 Task: Search one way flight ticket for 2 adults, 4 children and 1 infant on lap in business from Hattiesburg/laurel: Hattiesburg-laurel Regional Airport to Greenville: Pitt-greenville Airport on 5-2-2023. Choice of flights is Westjet. Number of bags: 8 checked bags. Price is upto 20000. Outbound departure time preference is 4:00.
Action: Mouse moved to (387, 319)
Screenshot: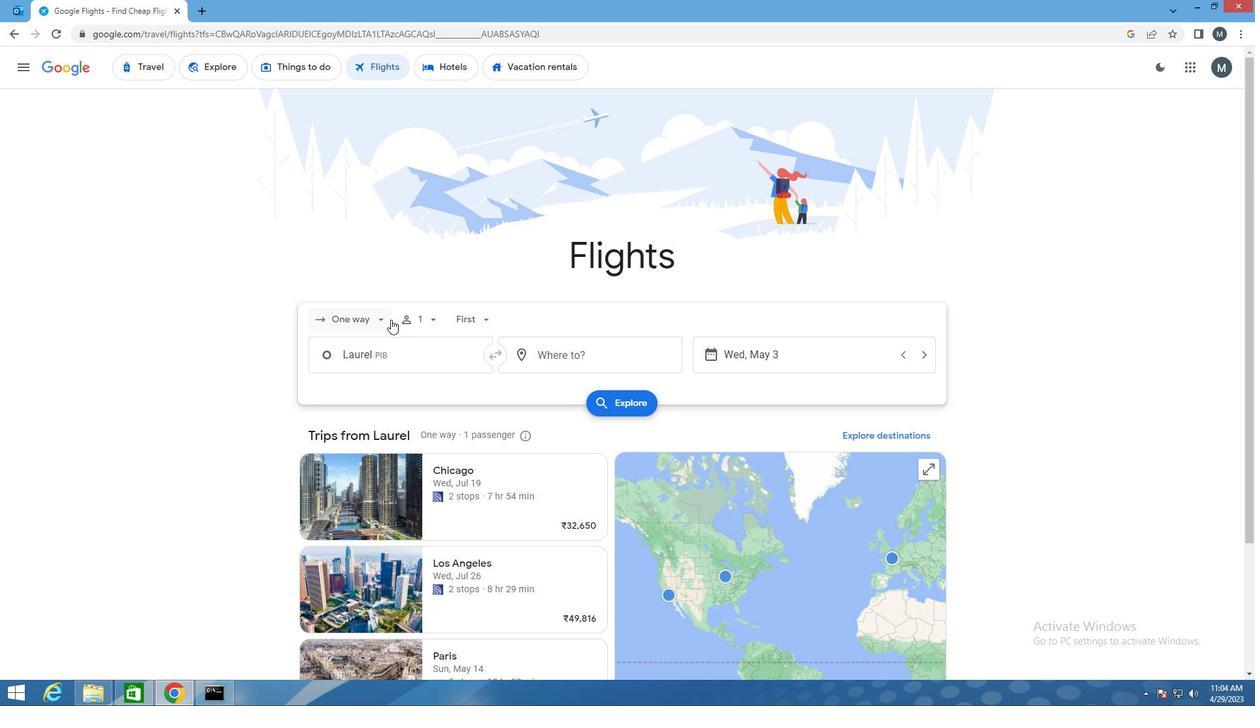 
Action: Mouse pressed left at (387, 319)
Screenshot: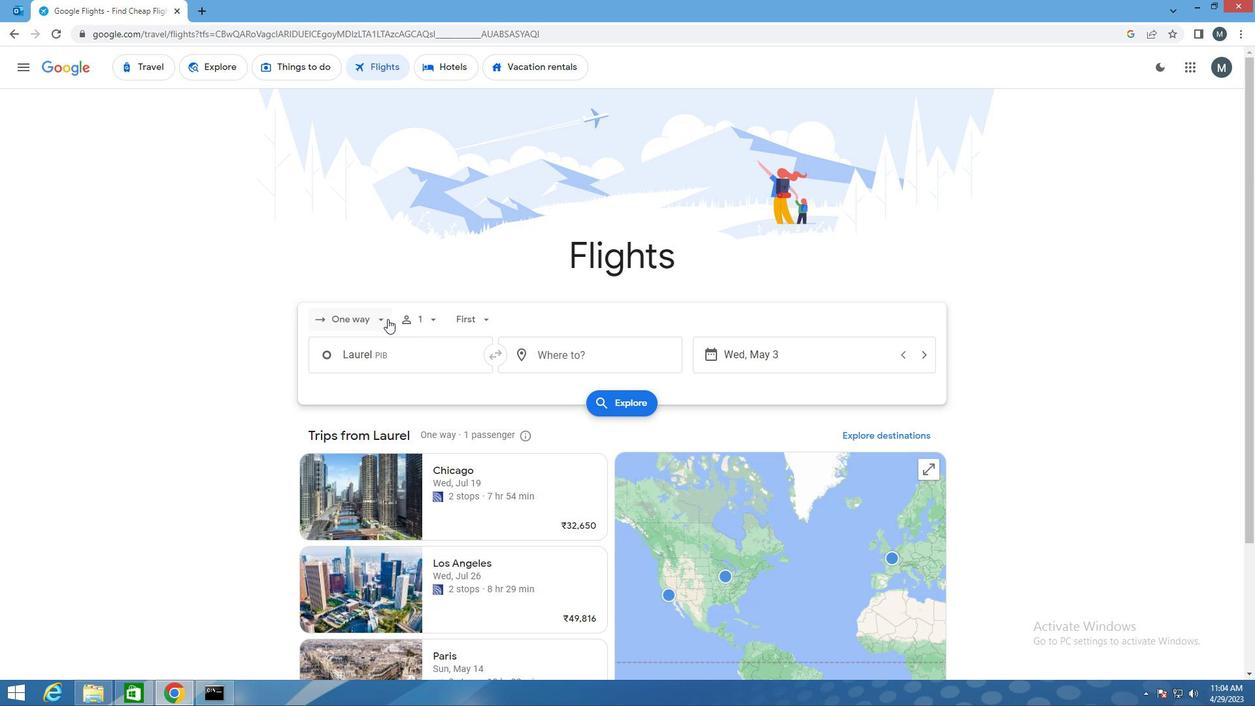 
Action: Mouse moved to (376, 382)
Screenshot: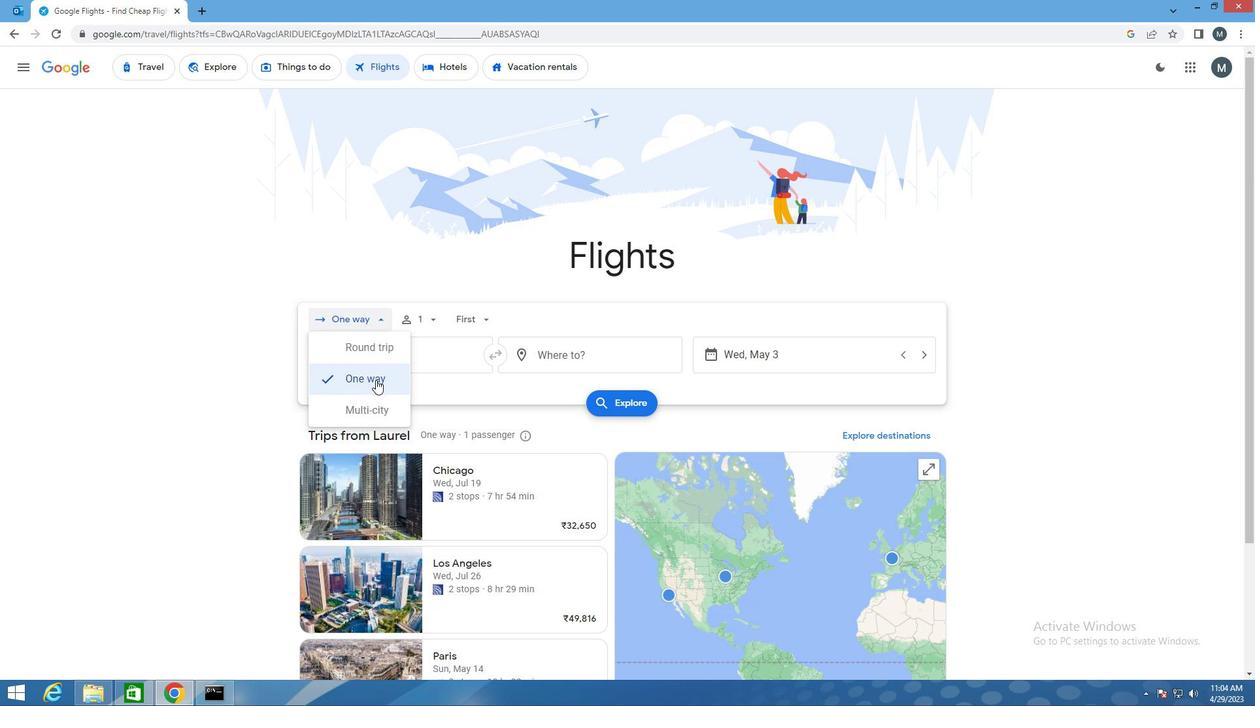 
Action: Mouse pressed left at (376, 382)
Screenshot: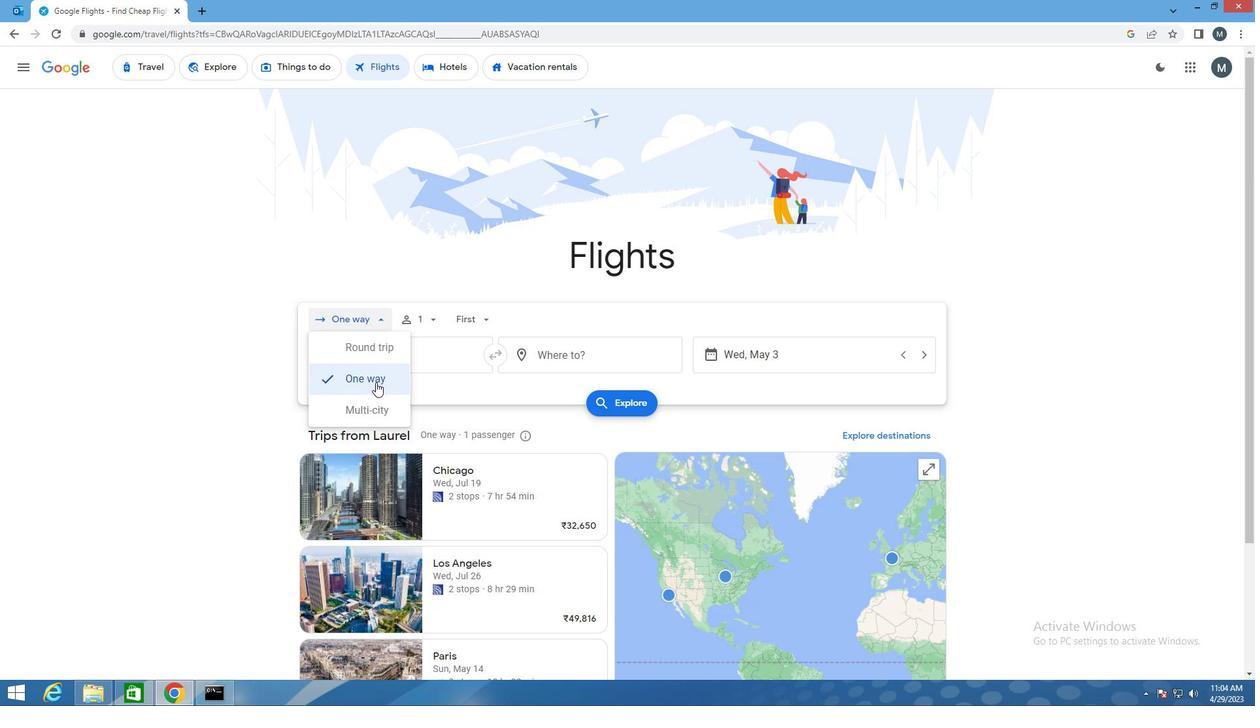 
Action: Mouse moved to (432, 319)
Screenshot: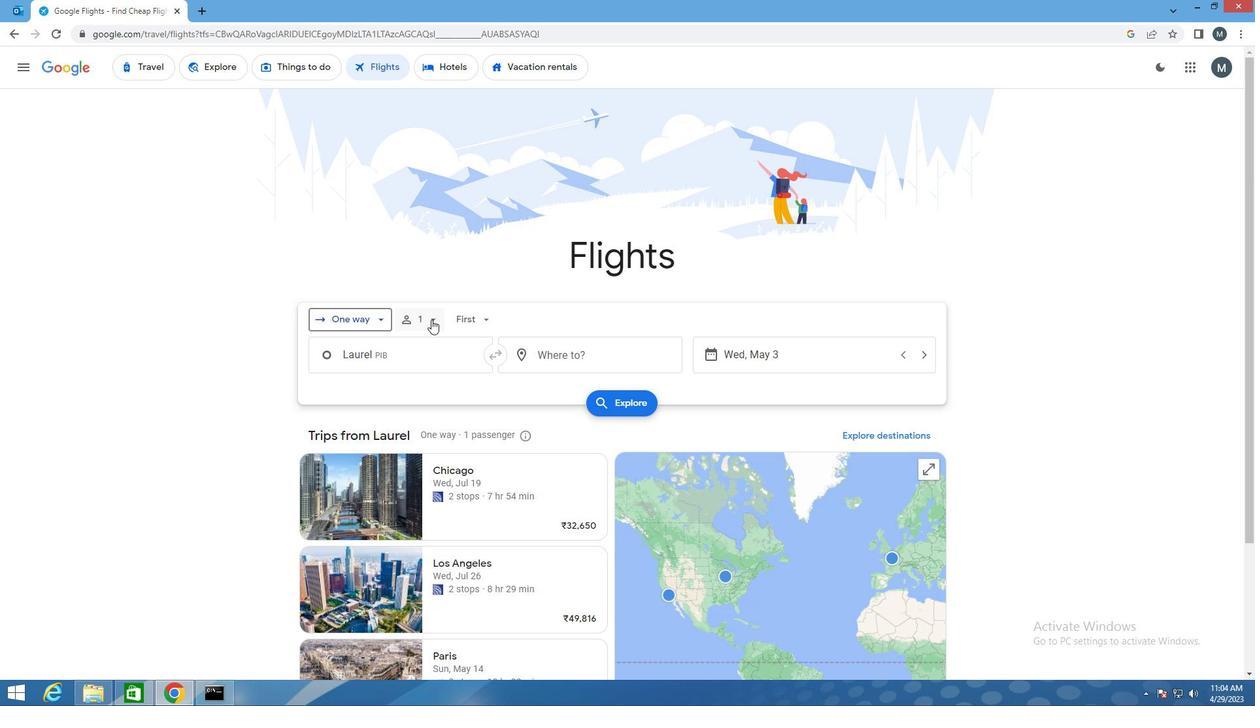 
Action: Mouse pressed left at (432, 319)
Screenshot: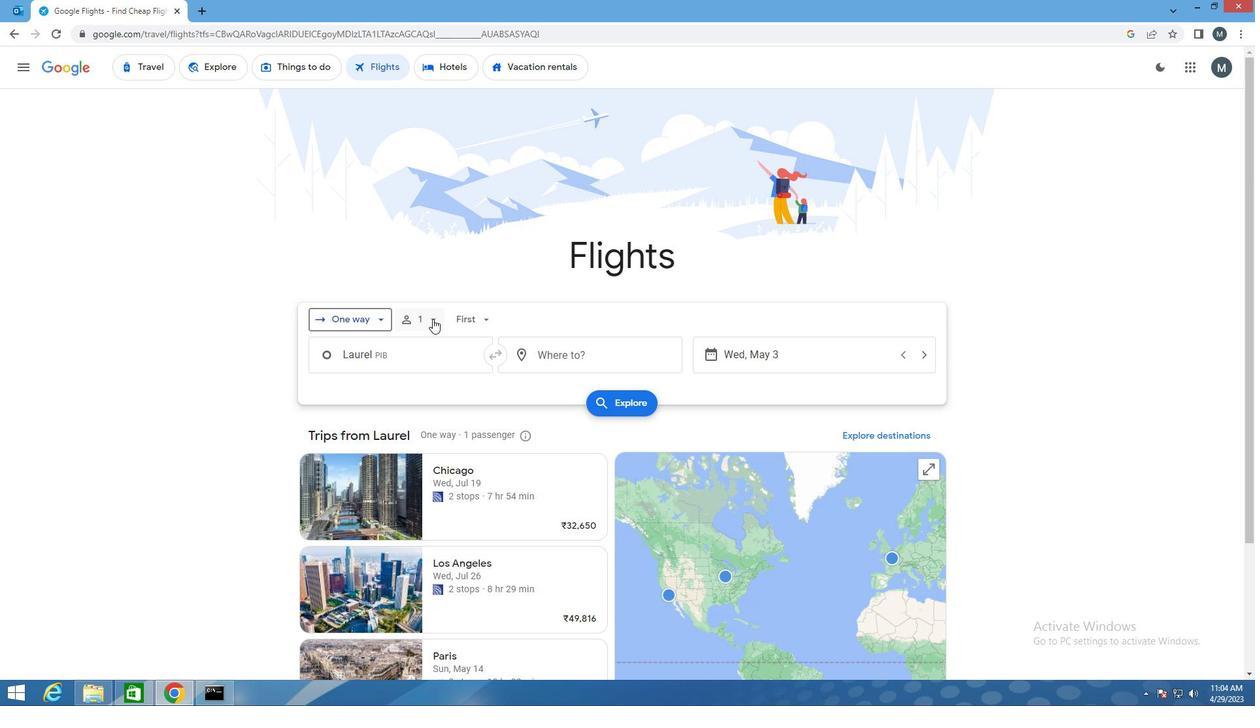 
Action: Mouse moved to (531, 354)
Screenshot: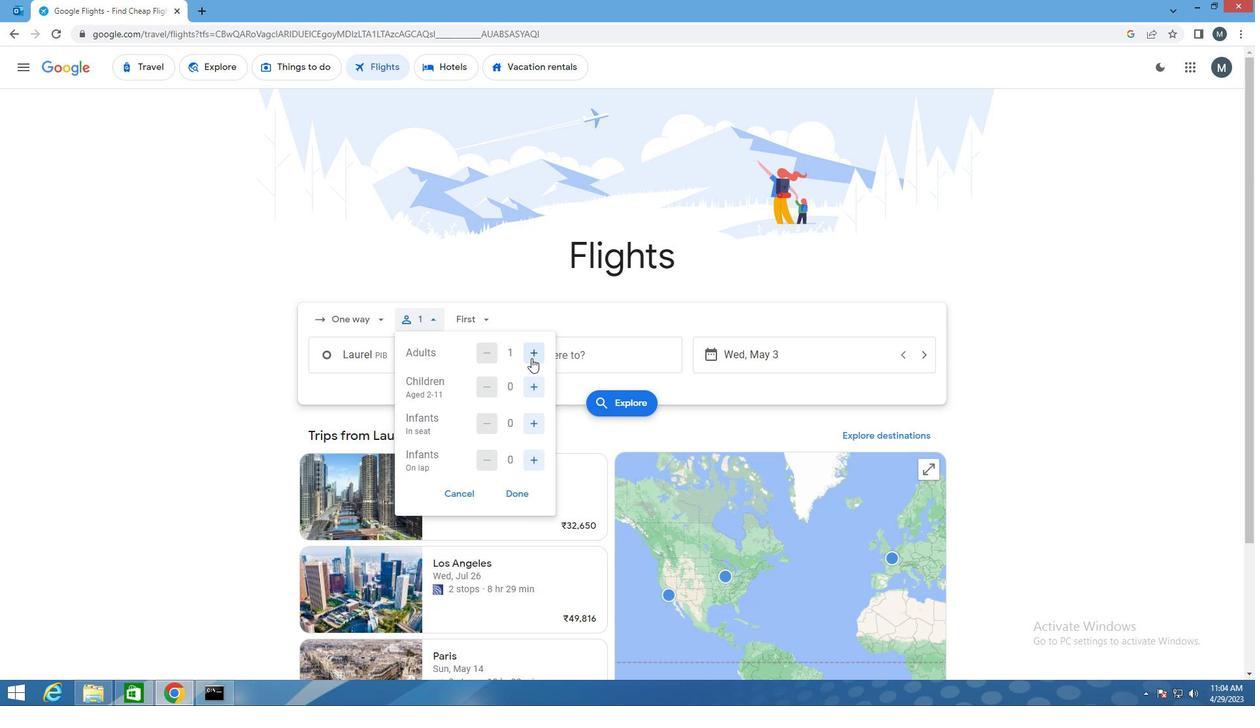 
Action: Mouse pressed left at (531, 354)
Screenshot: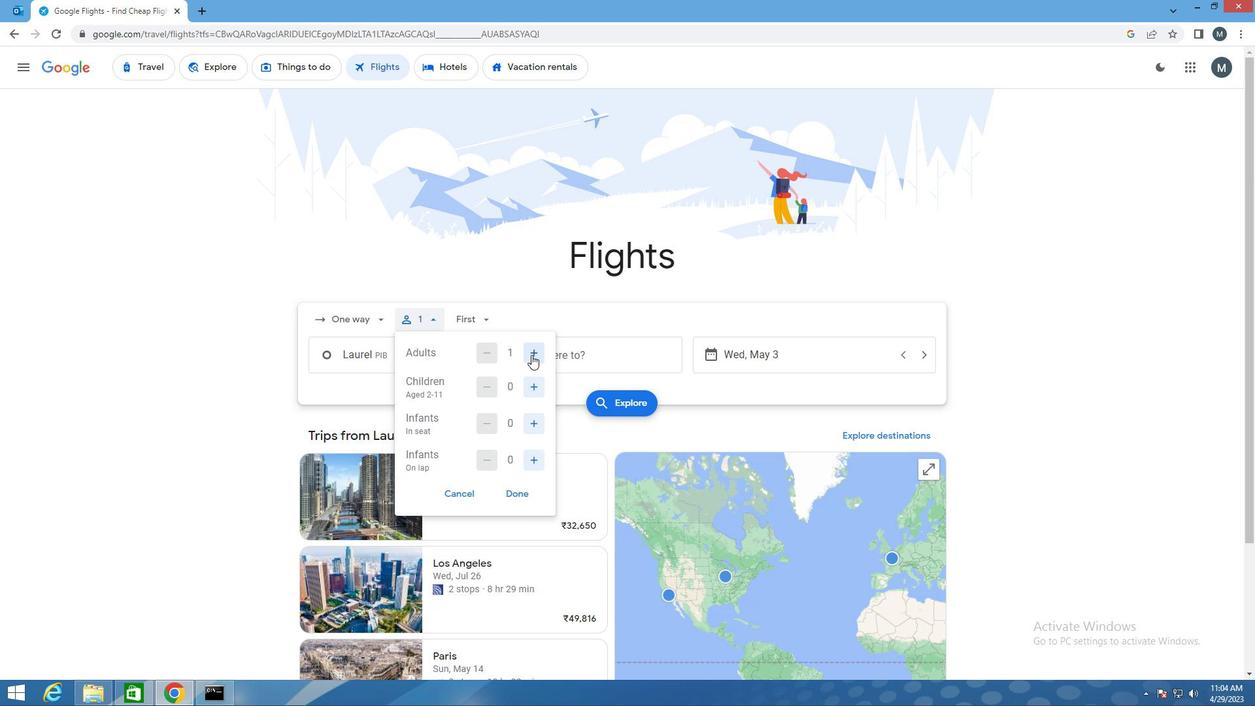 
Action: Mouse moved to (529, 388)
Screenshot: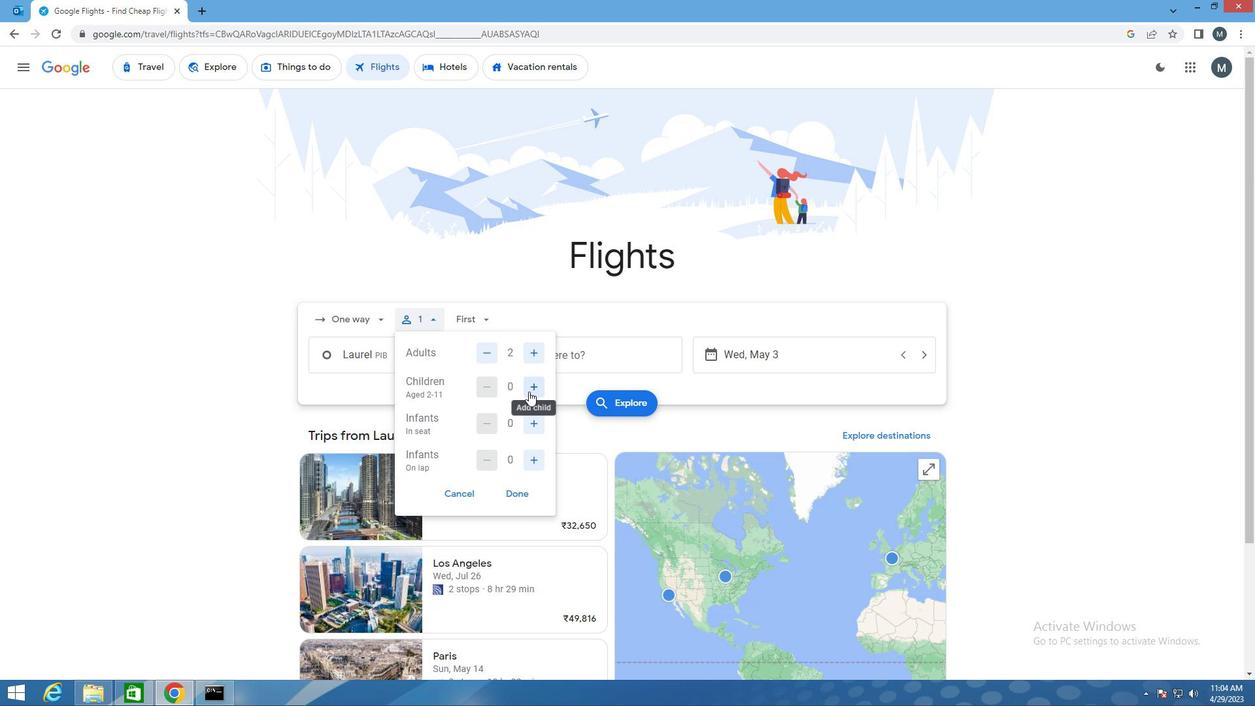 
Action: Mouse pressed left at (529, 388)
Screenshot: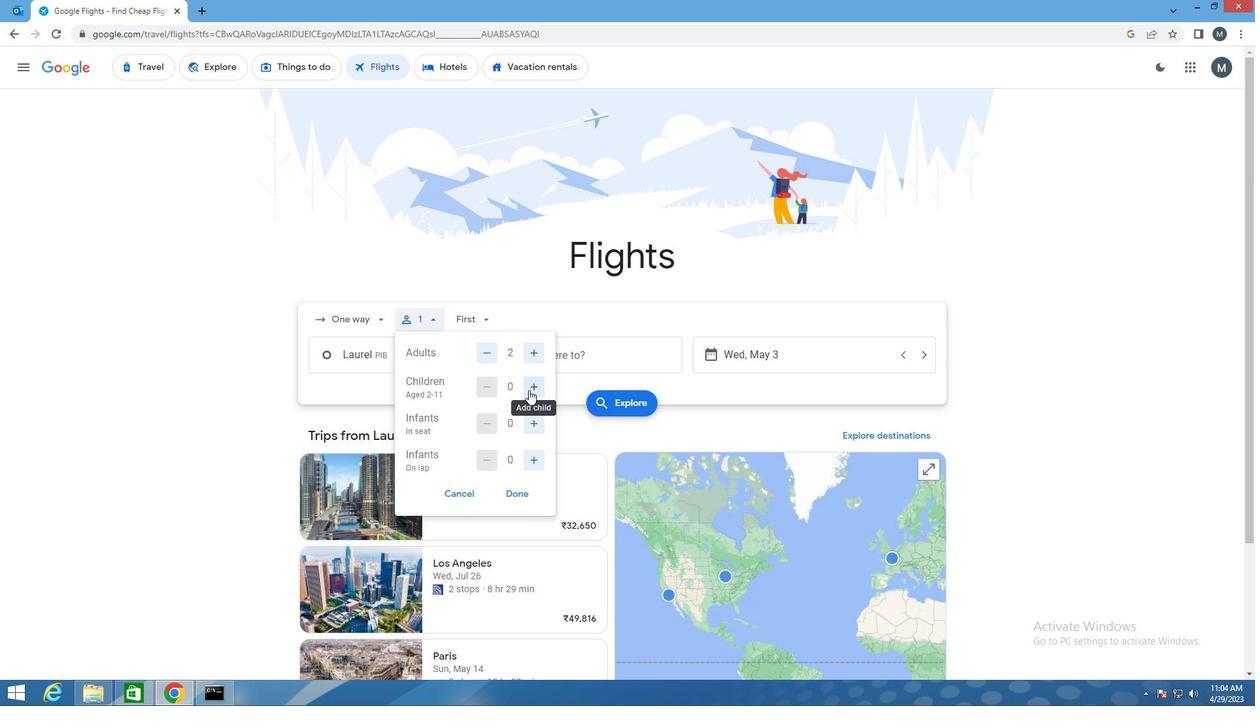 
Action: Mouse moved to (529, 388)
Screenshot: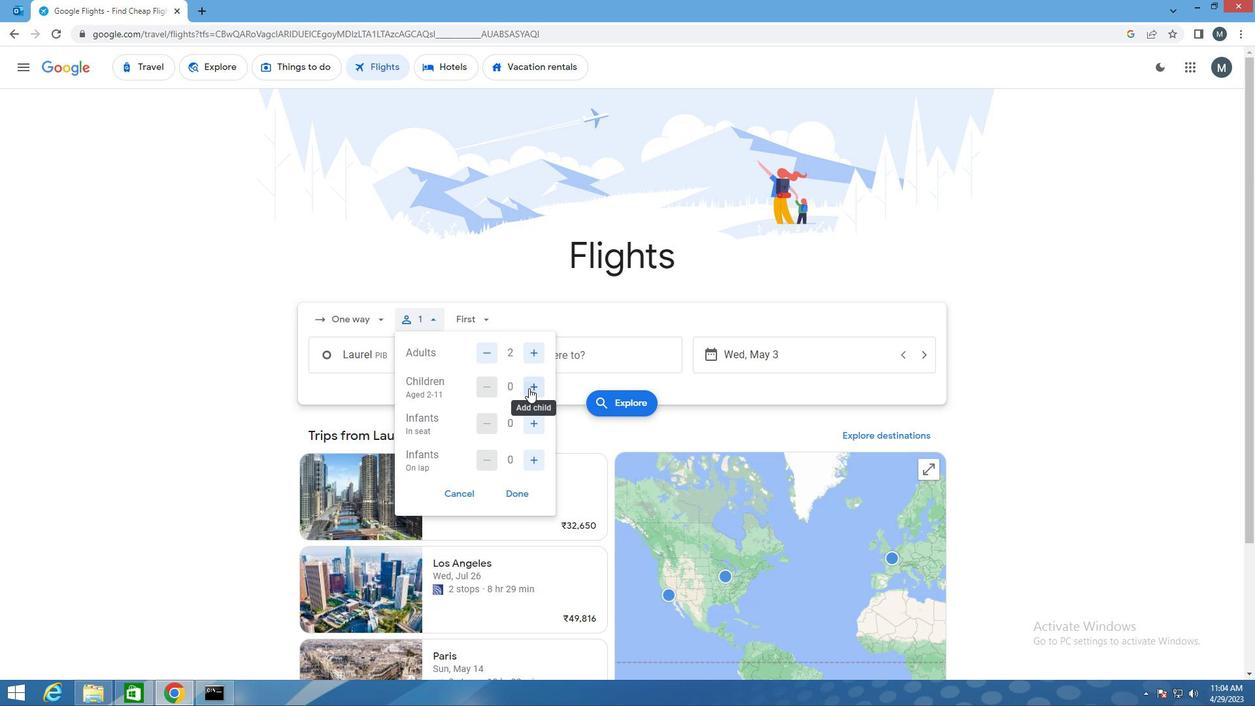 
Action: Mouse pressed left at (529, 388)
Screenshot: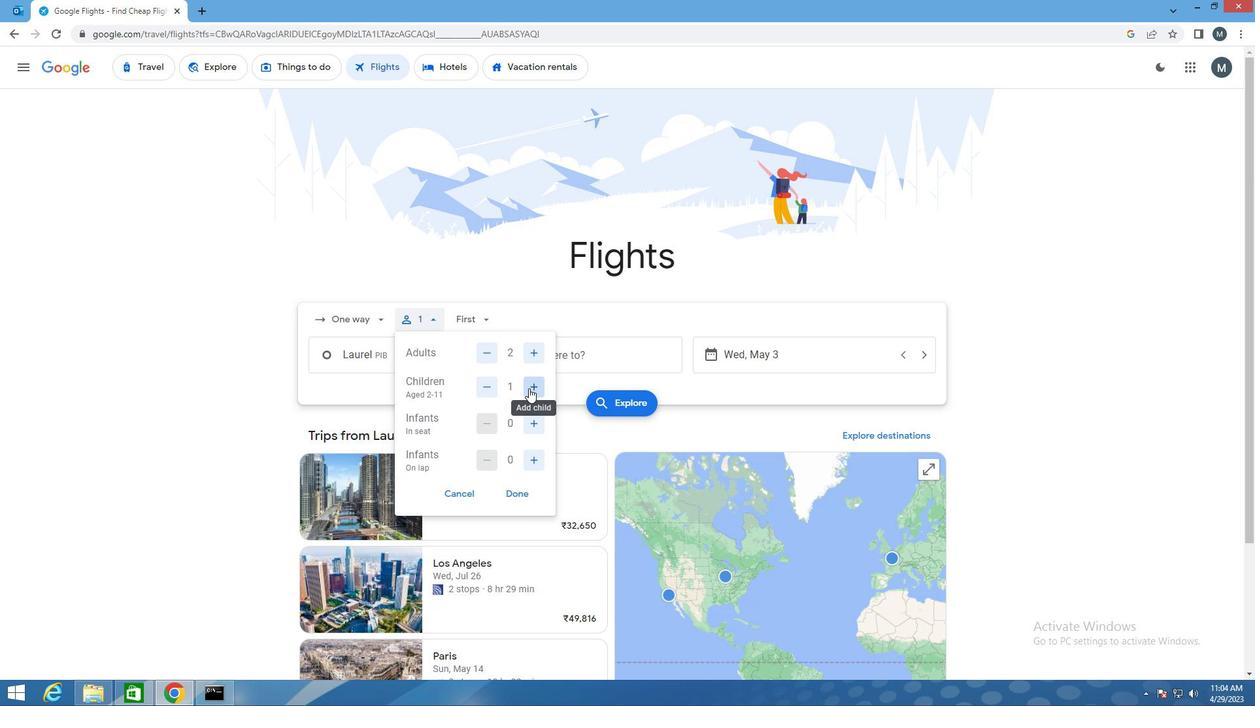 
Action: Mouse pressed left at (529, 388)
Screenshot: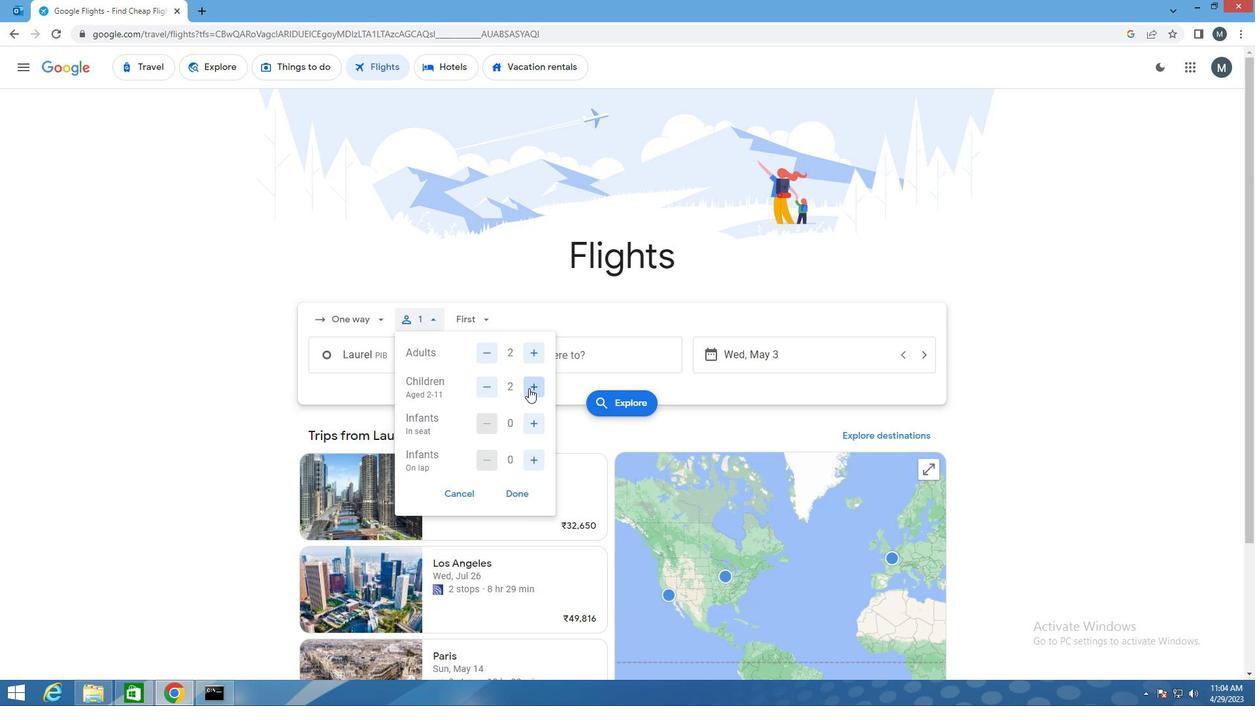 
Action: Mouse pressed left at (529, 388)
Screenshot: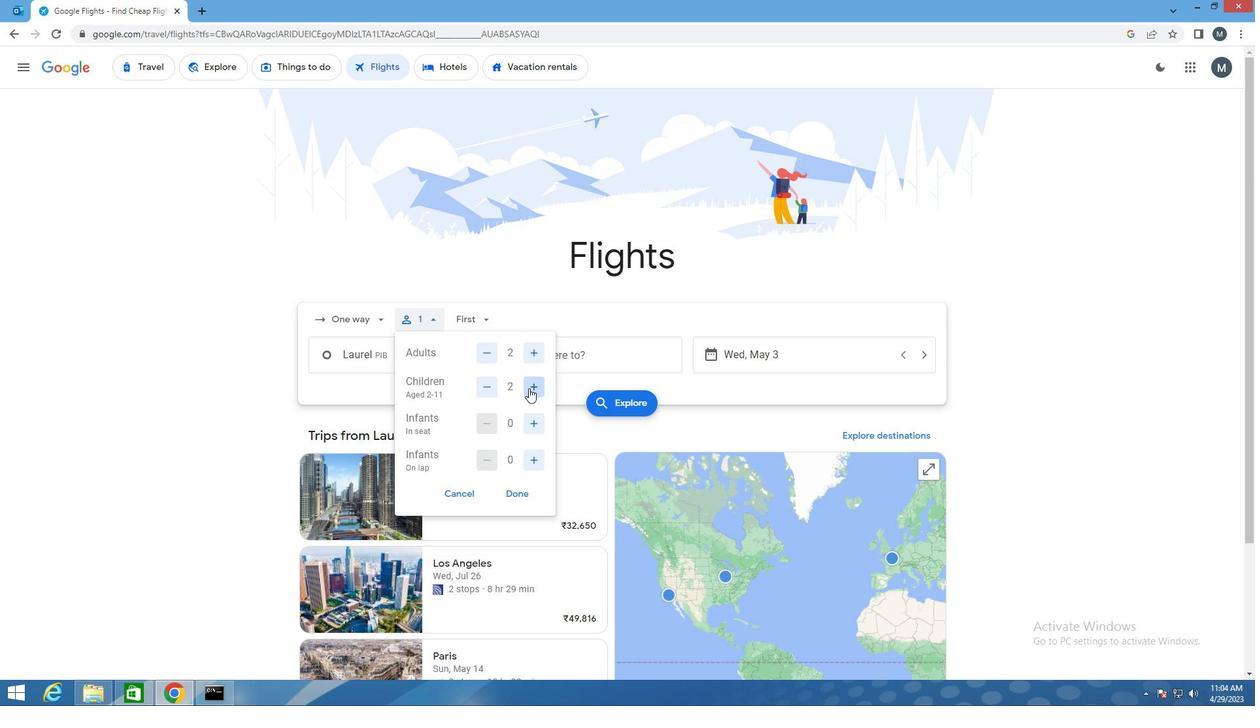 
Action: Mouse pressed left at (529, 388)
Screenshot: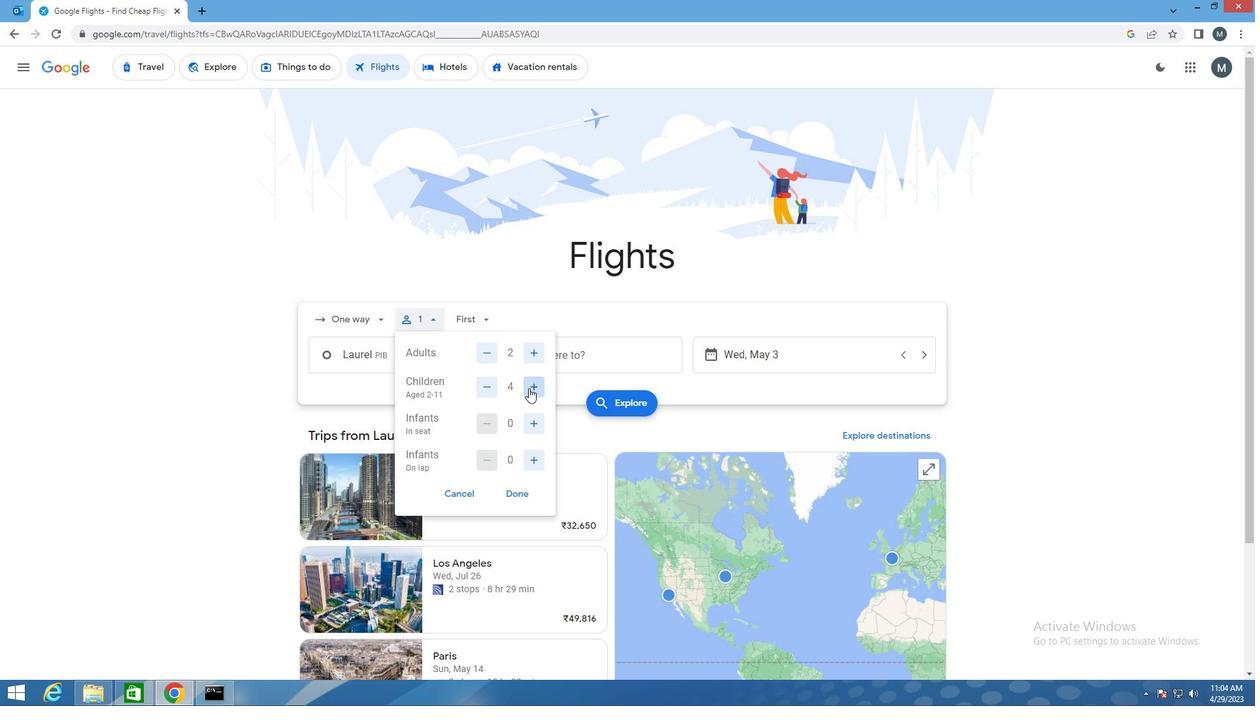 
Action: Mouse moved to (488, 388)
Screenshot: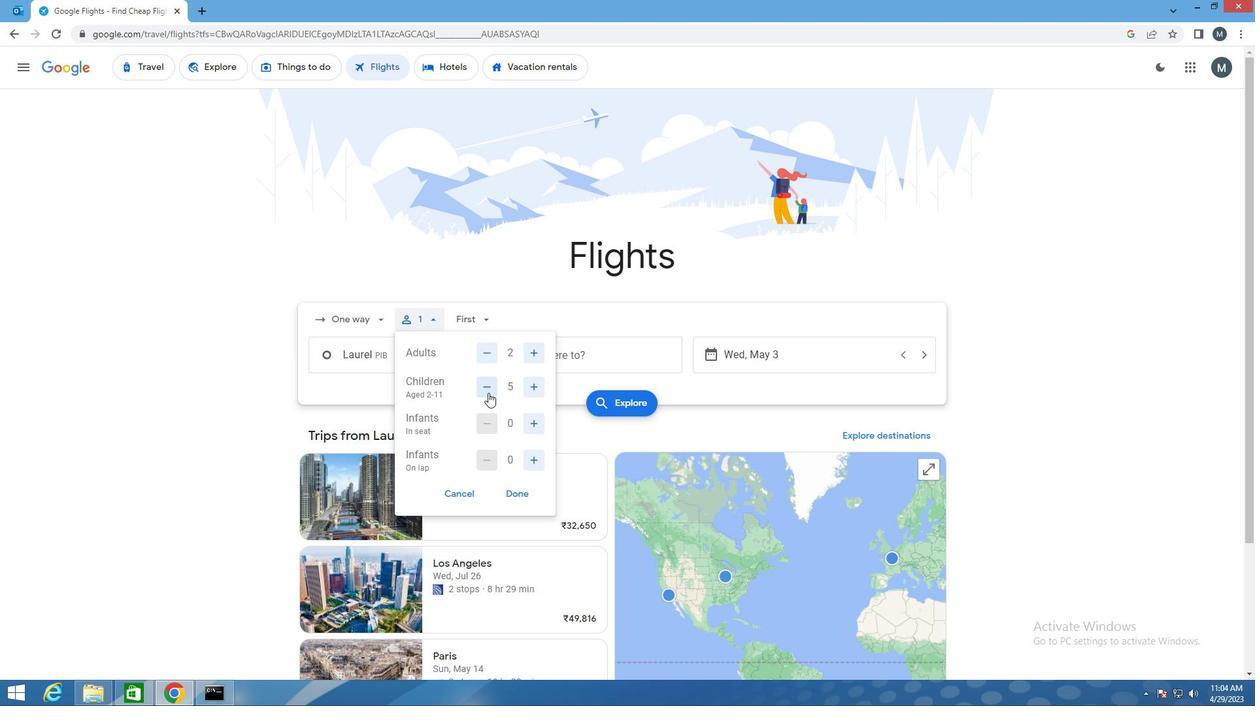 
Action: Mouse pressed left at (488, 388)
Screenshot: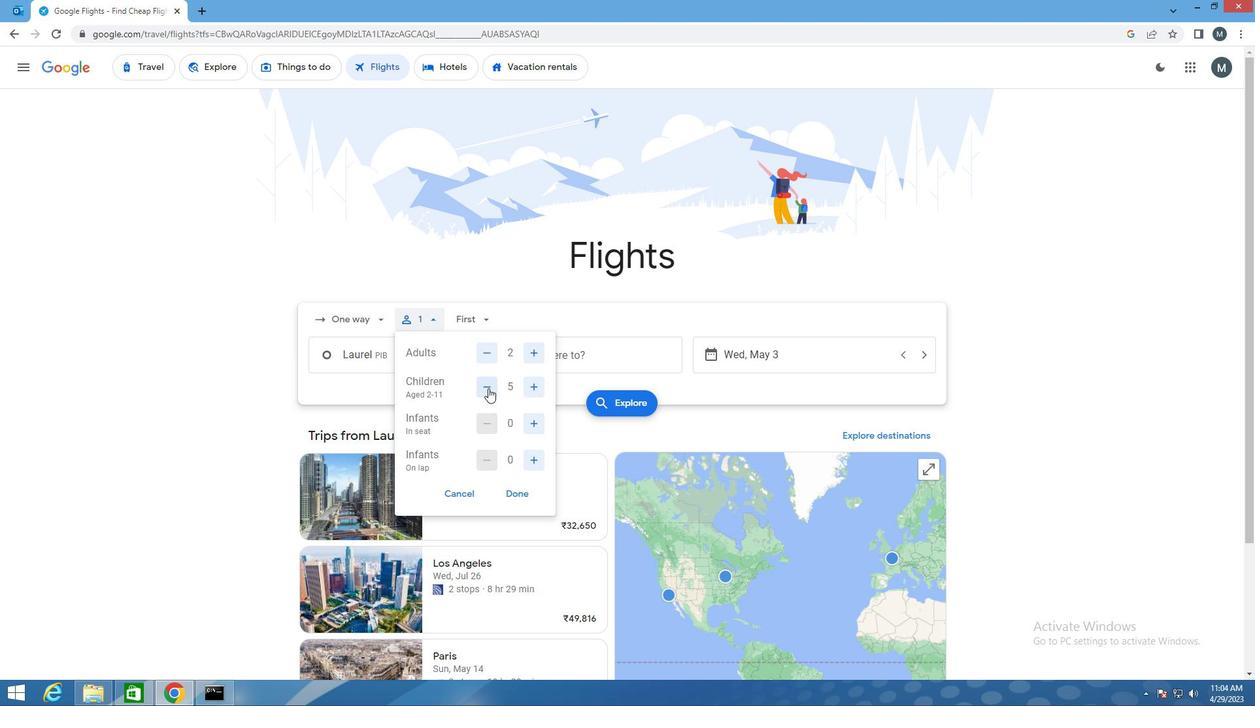 
Action: Mouse moved to (530, 459)
Screenshot: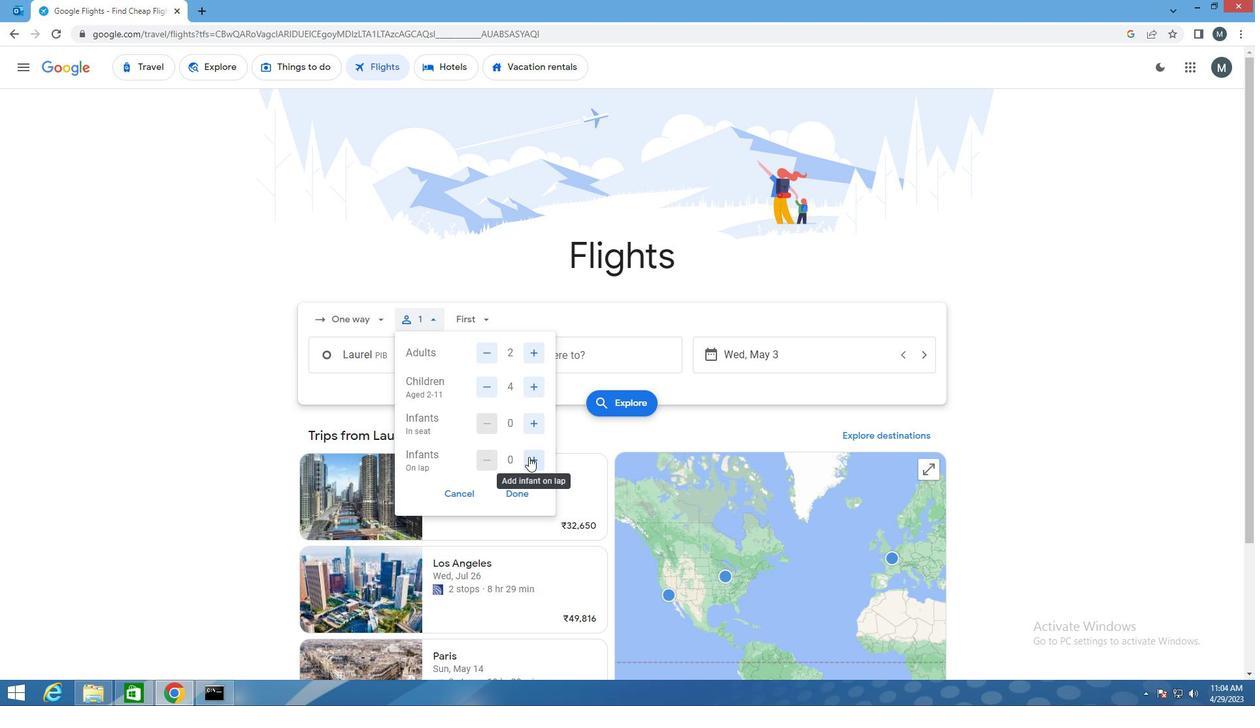 
Action: Mouse pressed left at (530, 459)
Screenshot: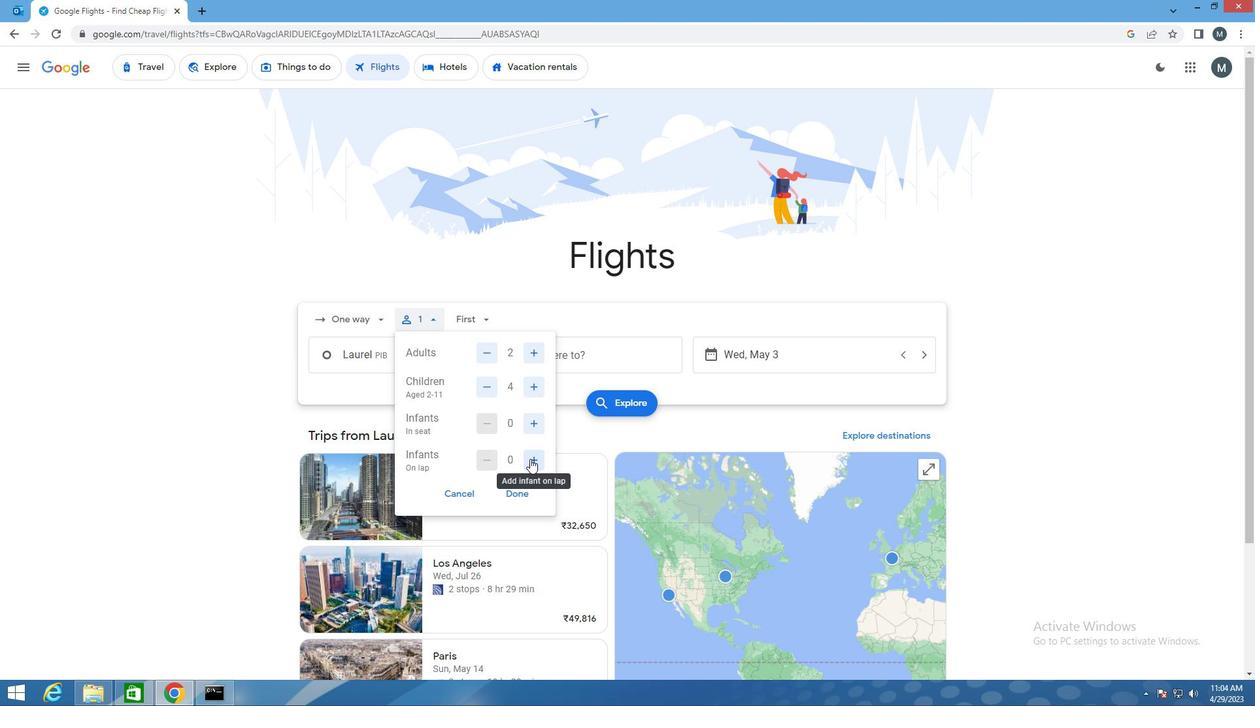 
Action: Mouse moved to (528, 491)
Screenshot: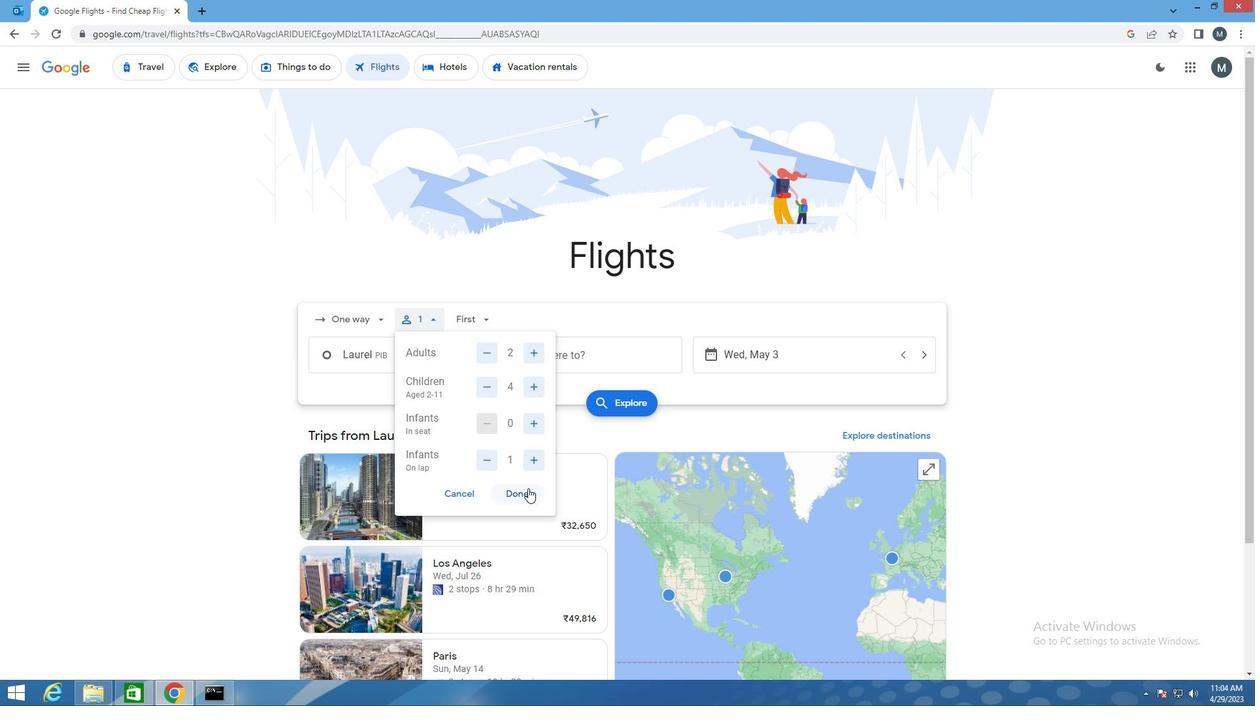 
Action: Mouse pressed left at (528, 491)
Screenshot: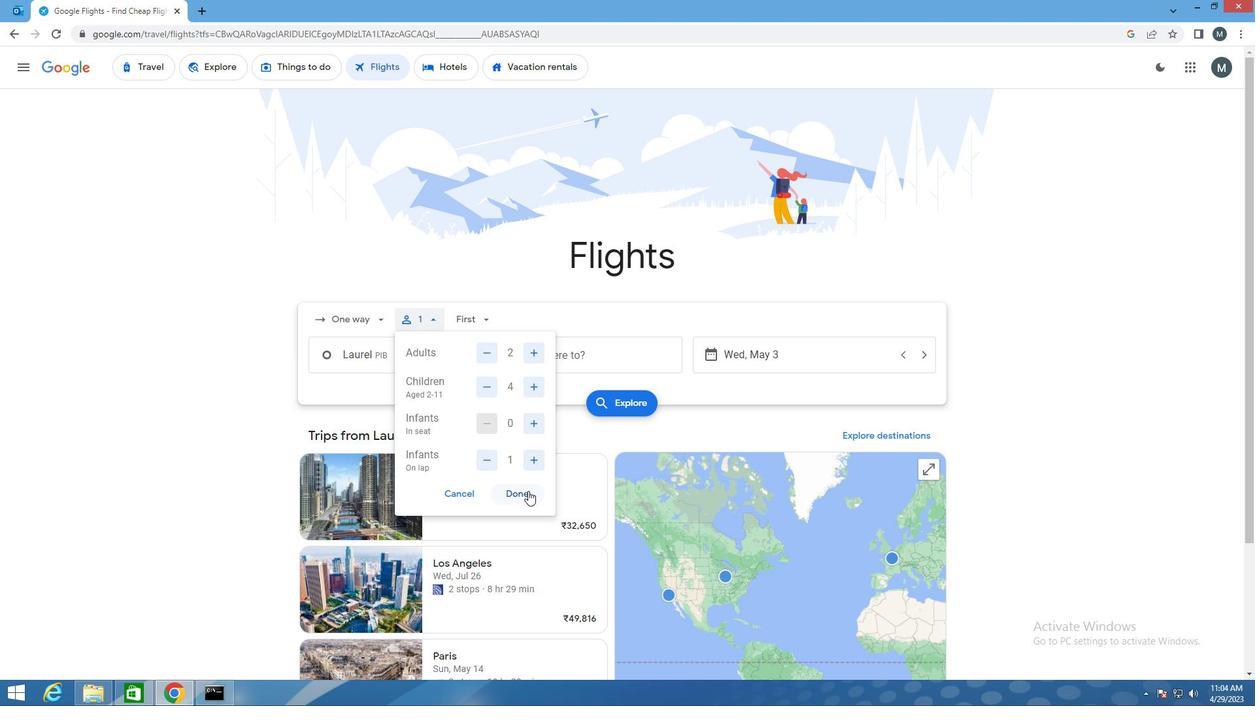 
Action: Mouse moved to (483, 325)
Screenshot: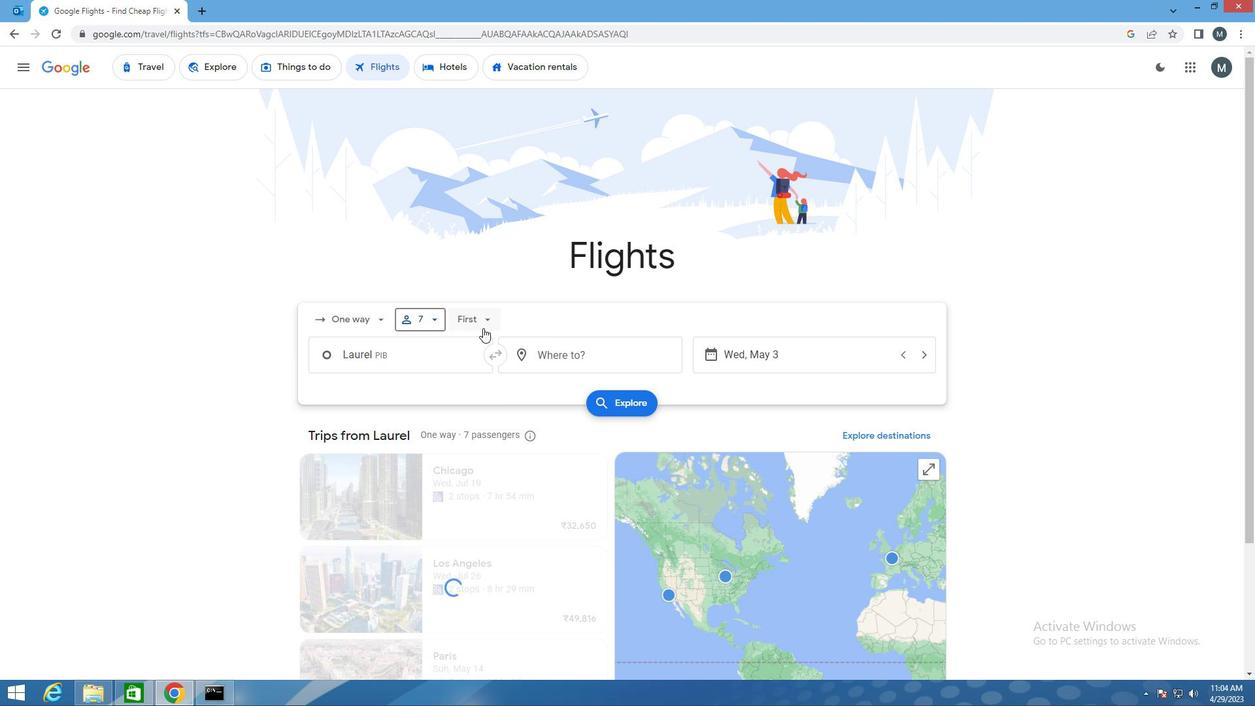 
Action: Mouse pressed left at (483, 325)
Screenshot: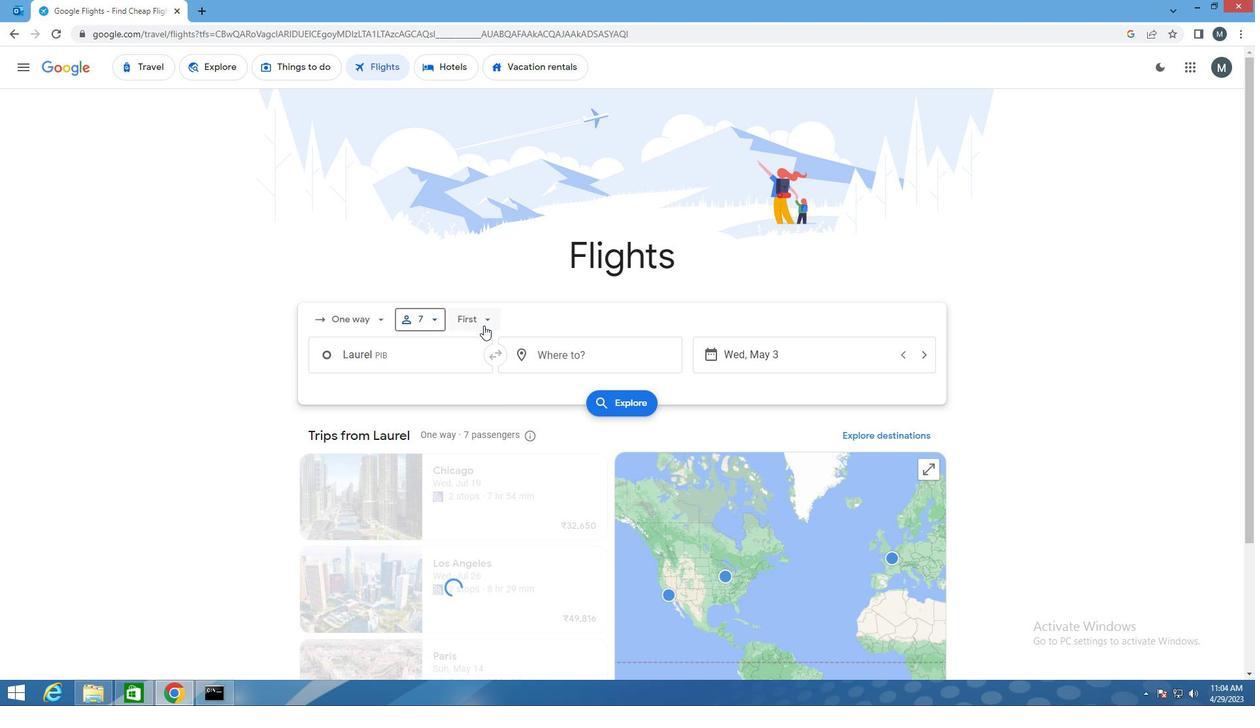 
Action: Mouse moved to (506, 407)
Screenshot: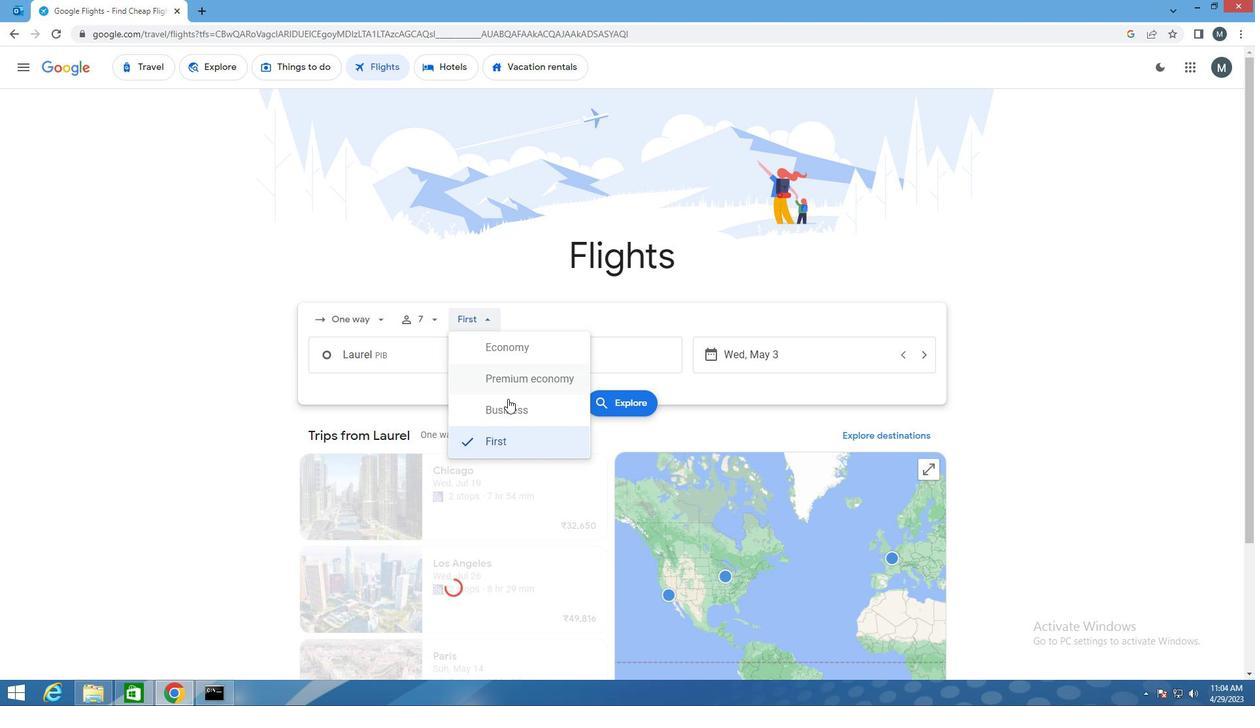 
Action: Mouse pressed left at (506, 407)
Screenshot: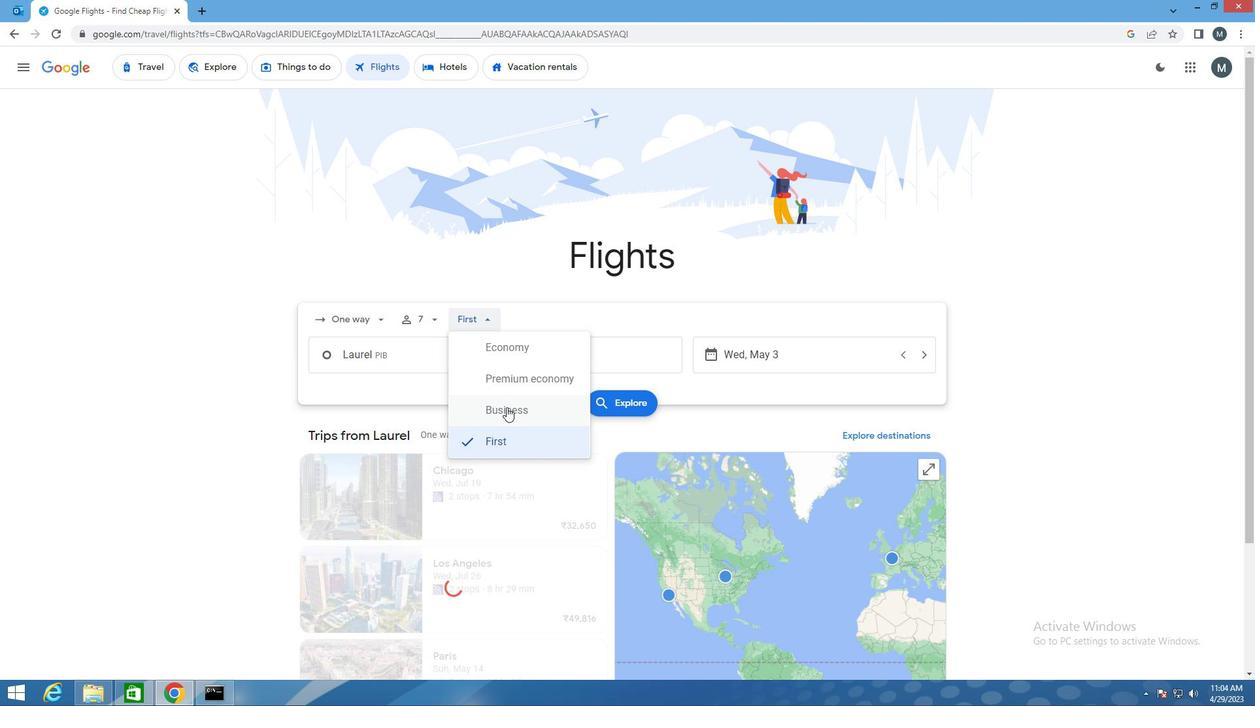 
Action: Mouse moved to (415, 361)
Screenshot: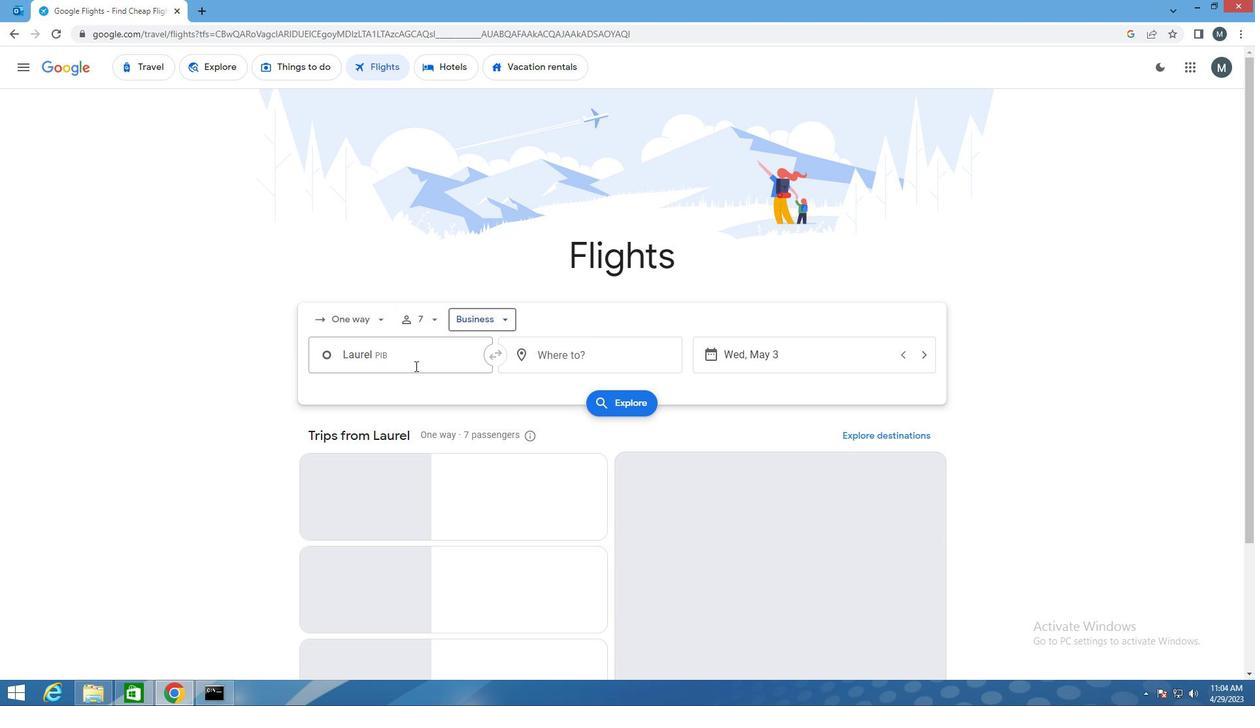 
Action: Mouse pressed left at (415, 361)
Screenshot: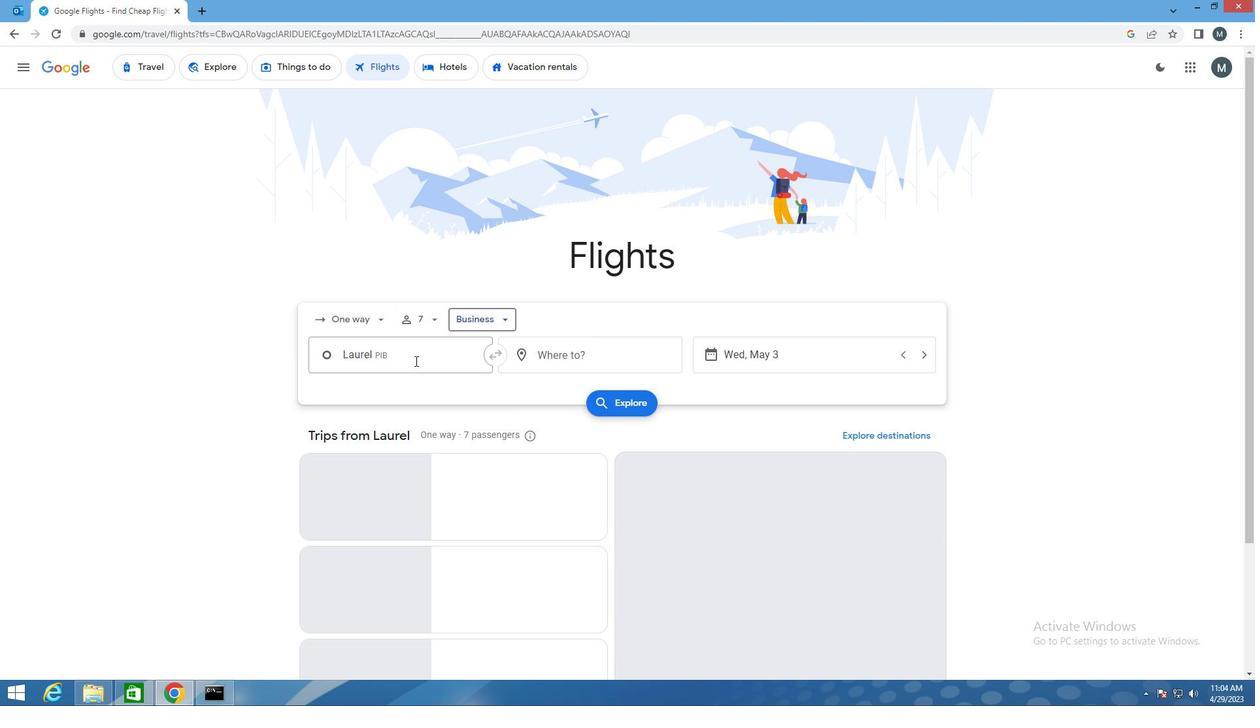 
Action: Mouse moved to (415, 361)
Screenshot: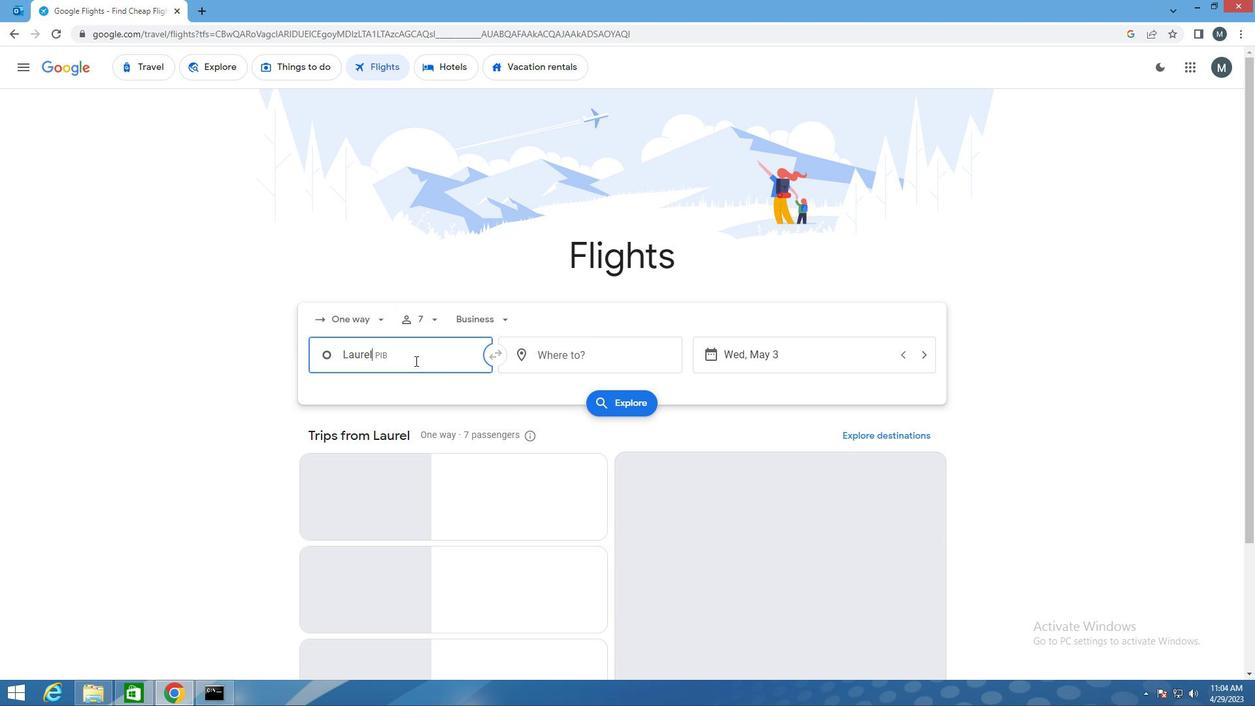 
Action: Key pressed hatt
Screenshot: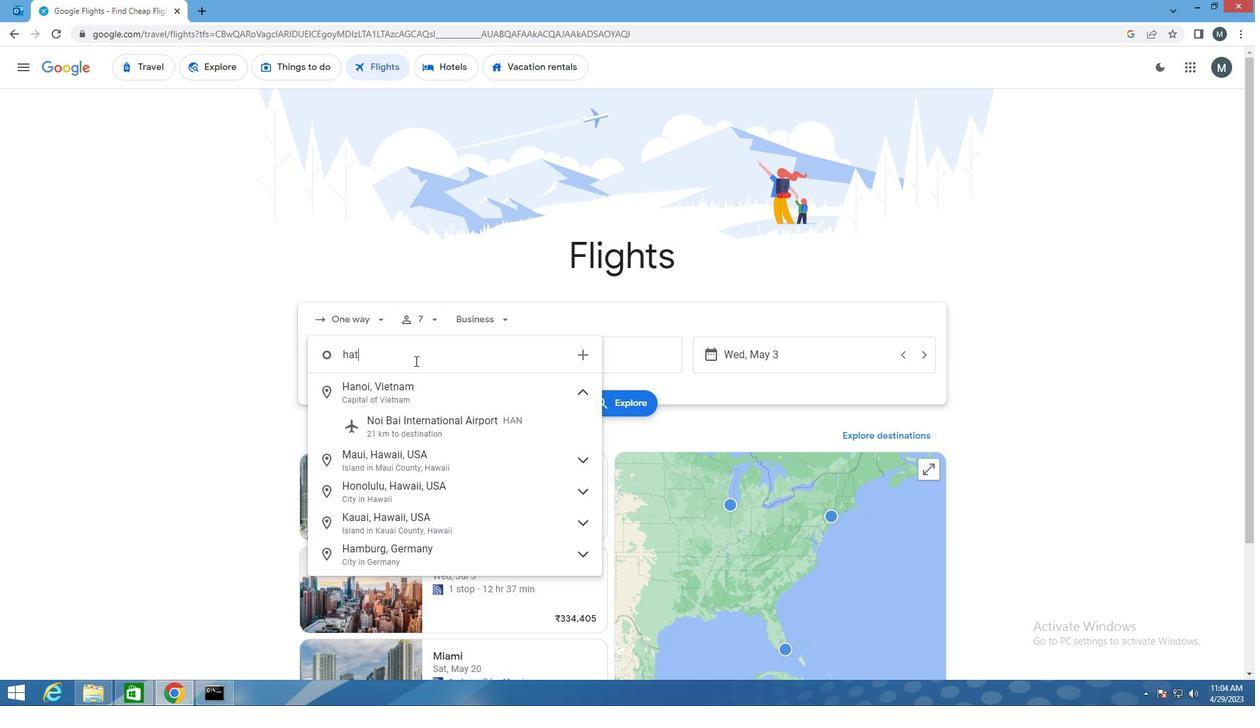 
Action: Mouse moved to (427, 410)
Screenshot: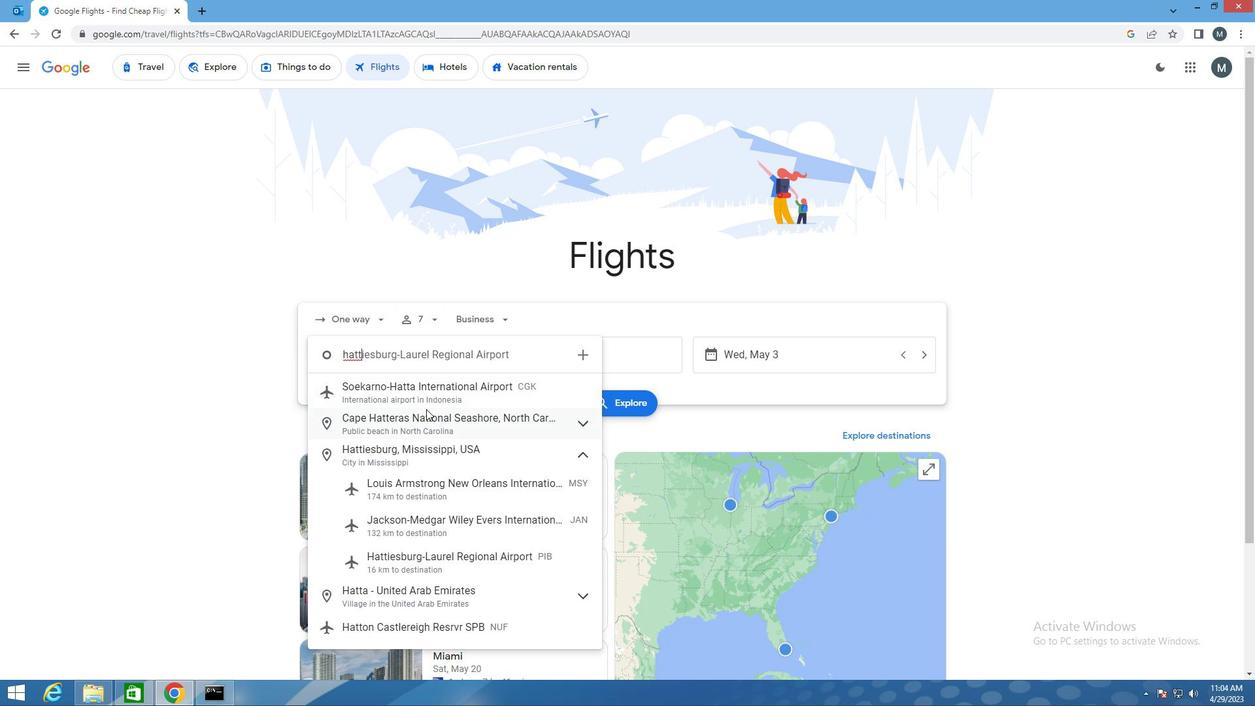 
Action: Key pressed iesb
Screenshot: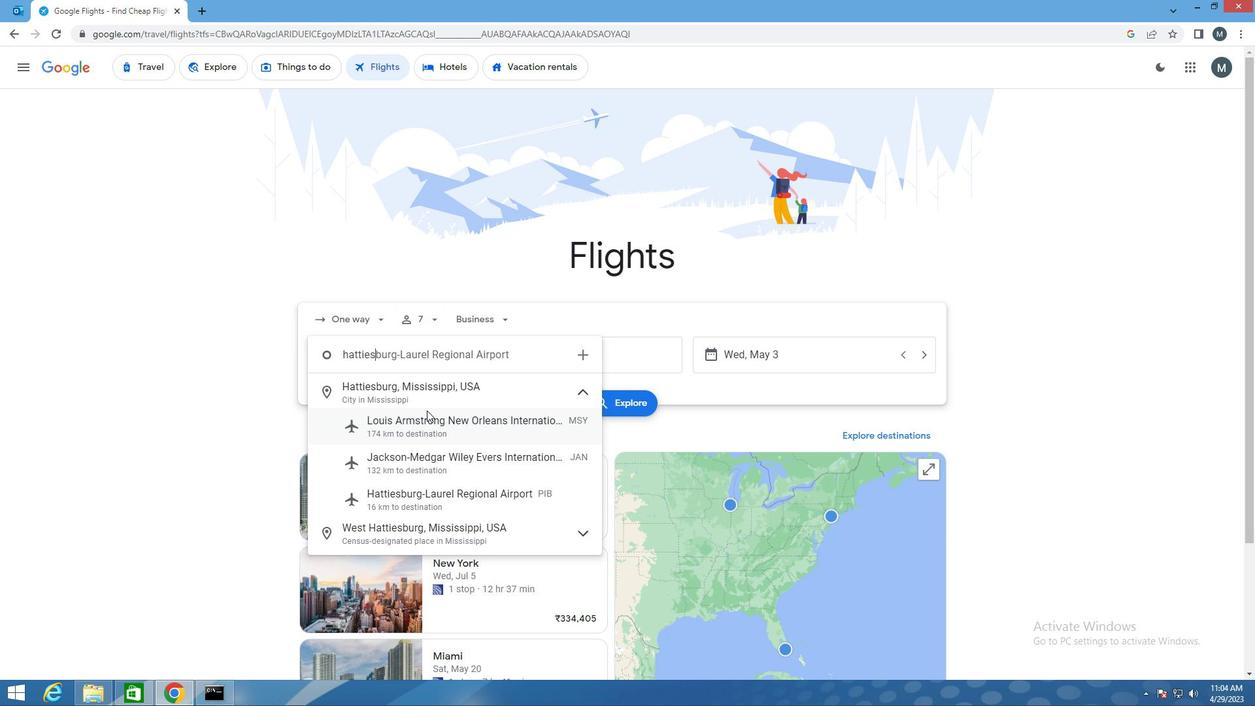 
Action: Mouse moved to (427, 410)
Screenshot: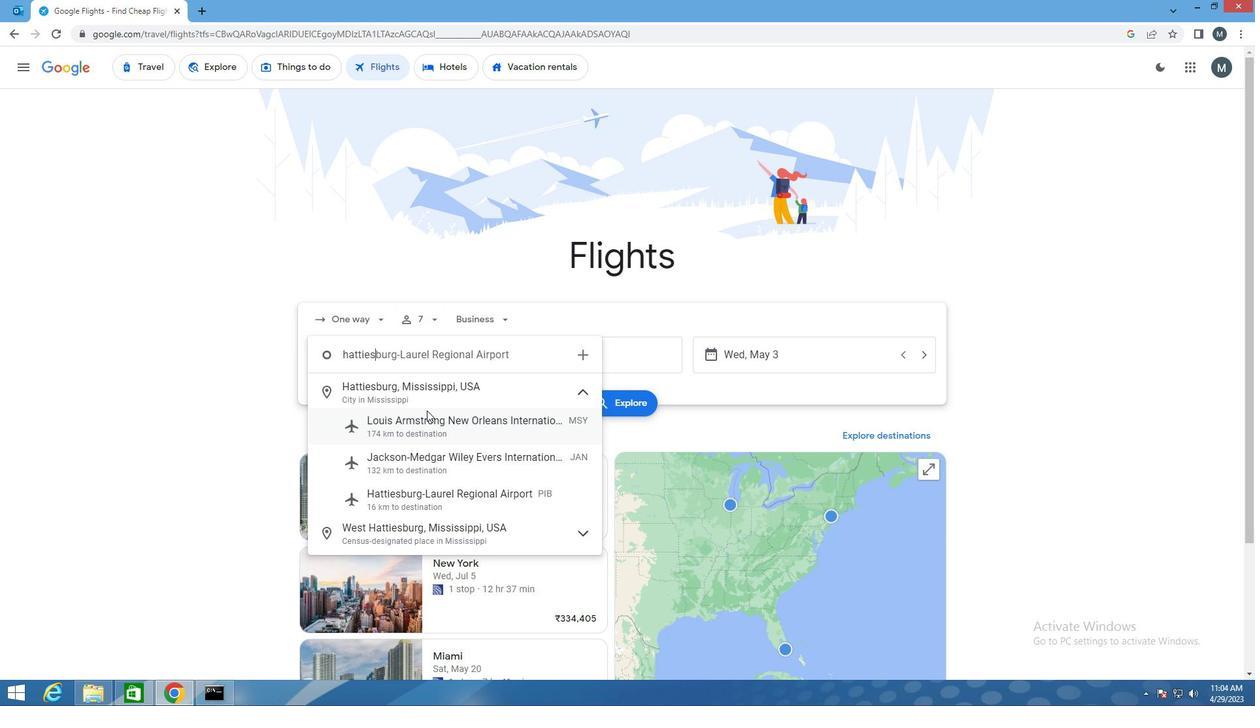 
Action: Key pressed u
Screenshot: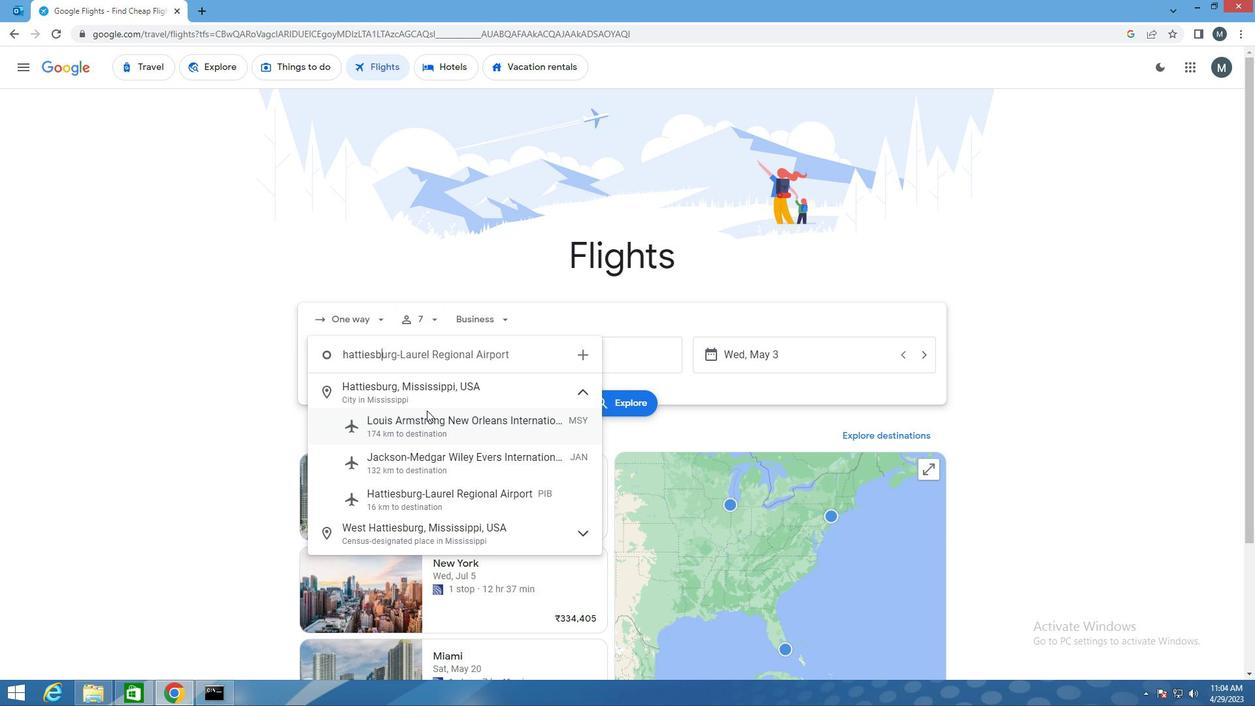 
Action: Mouse moved to (425, 410)
Screenshot: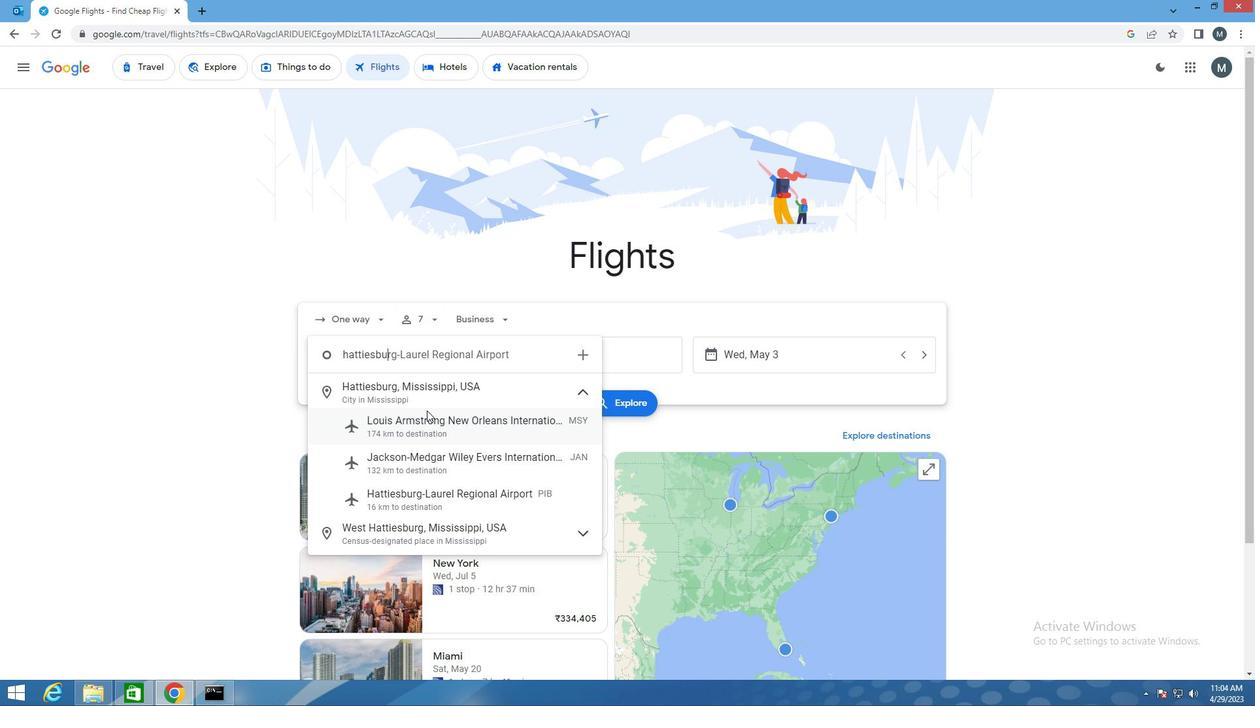 
Action: Key pressed r
Screenshot: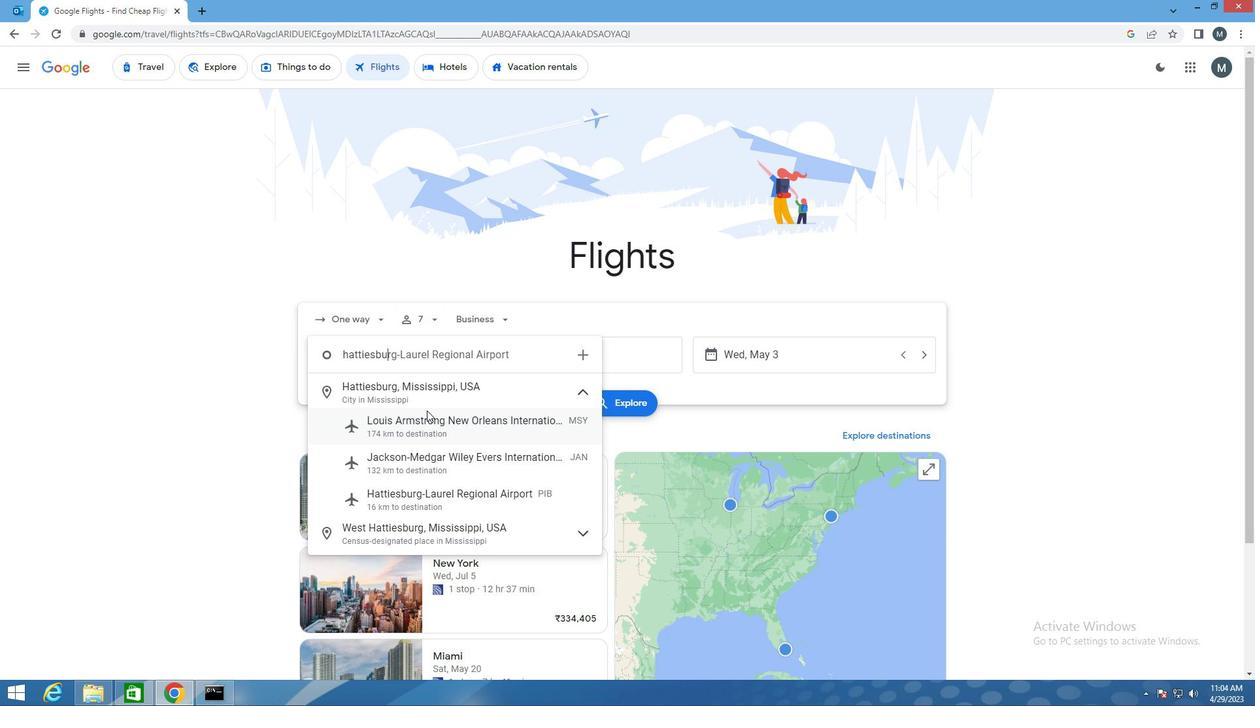 
Action: Mouse moved to (425, 410)
Screenshot: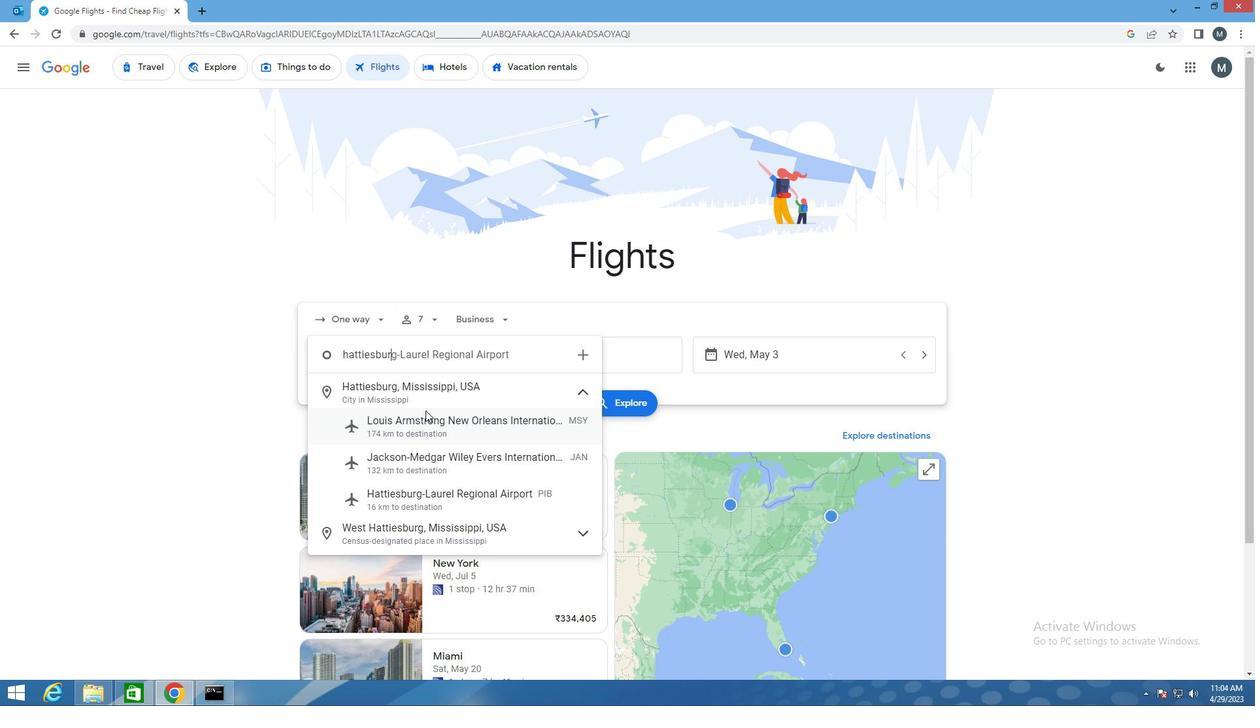 
Action: Key pressed g
Screenshot: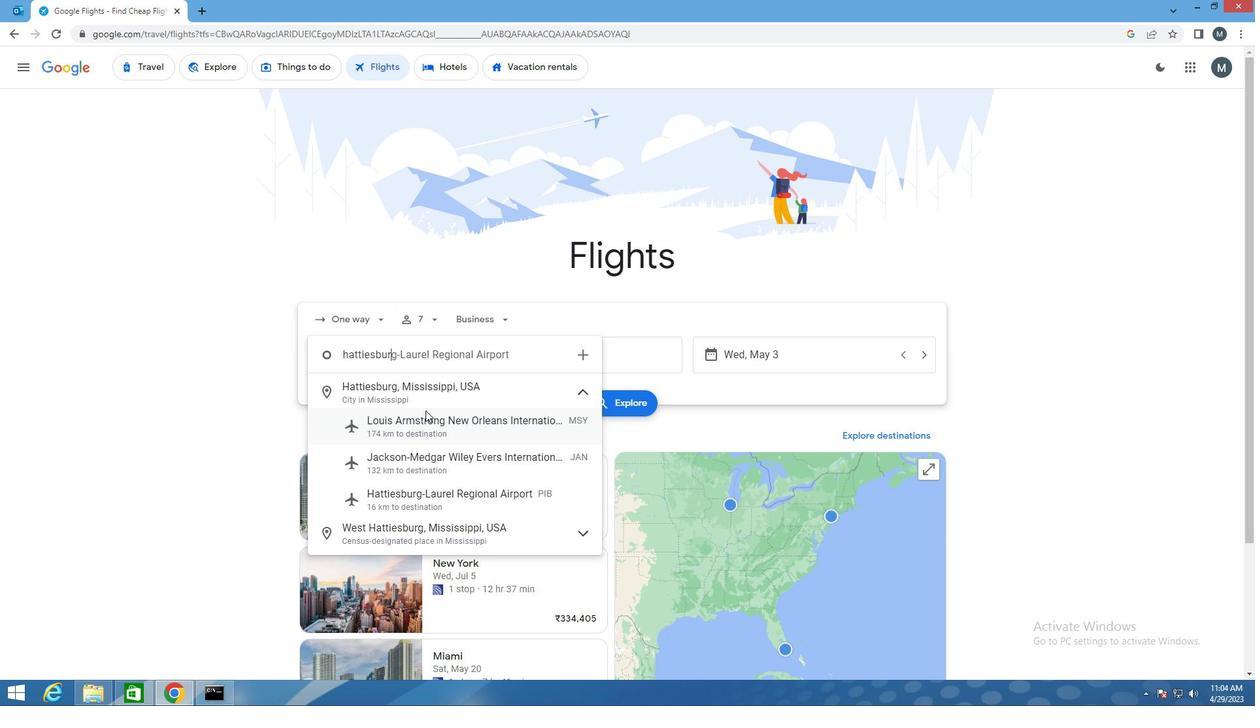 
Action: Mouse moved to (457, 446)
Screenshot: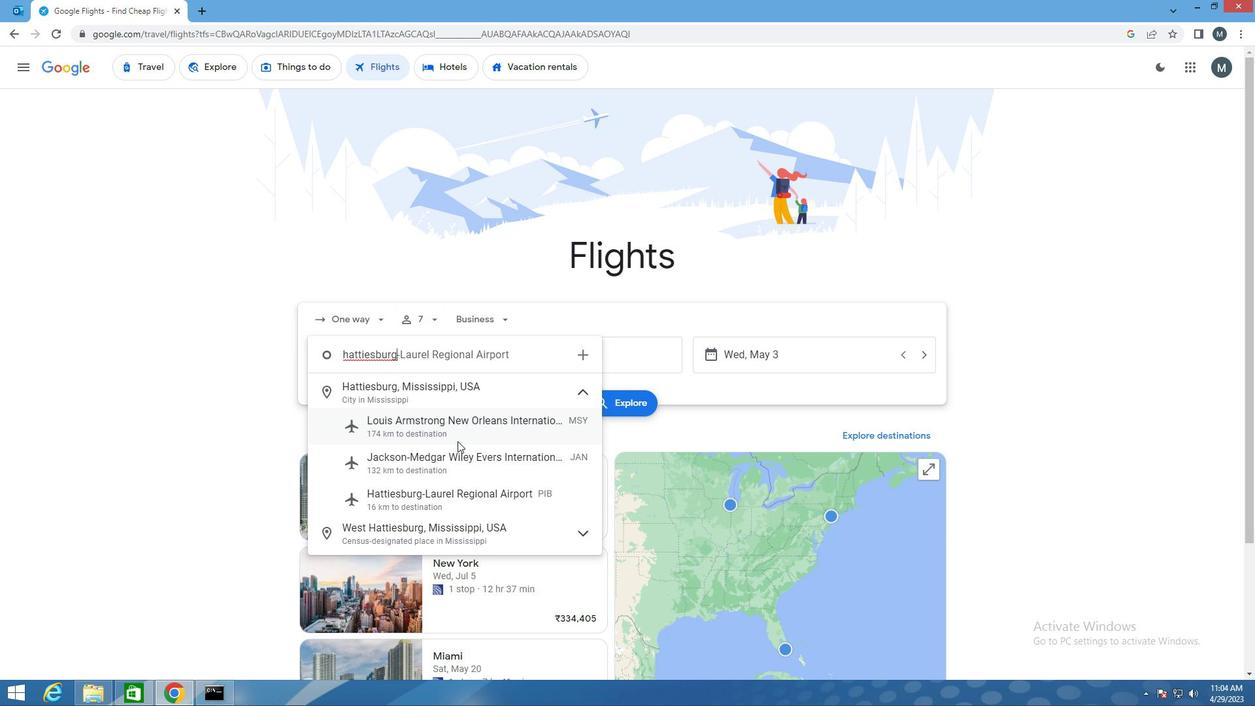 
Action: Key pressed <Key.space>l
Screenshot: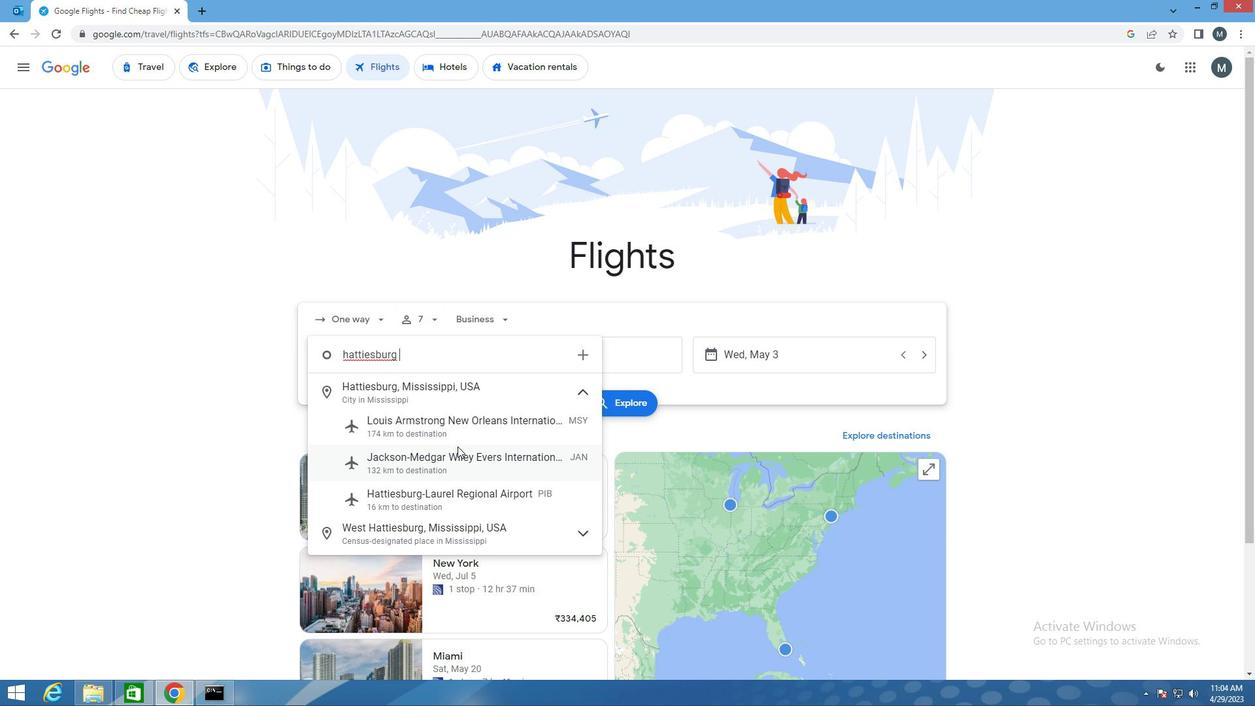 
Action: Mouse moved to (497, 396)
Screenshot: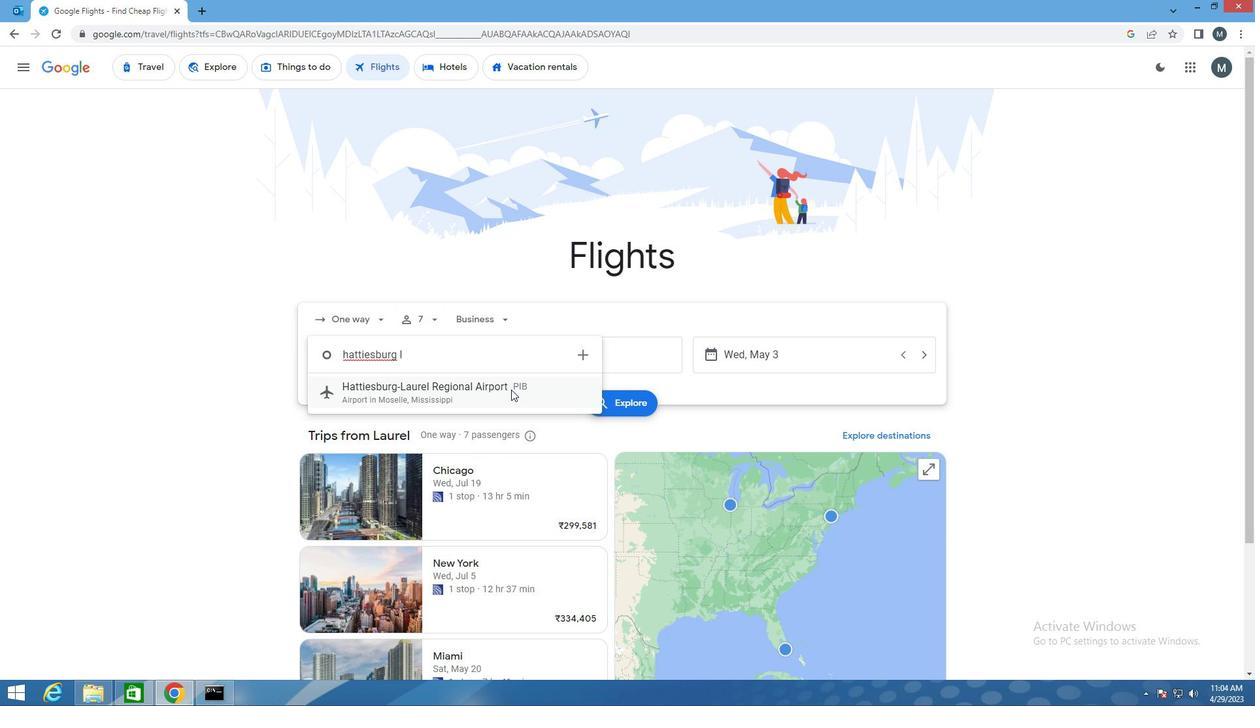 
Action: Mouse pressed left at (497, 396)
Screenshot: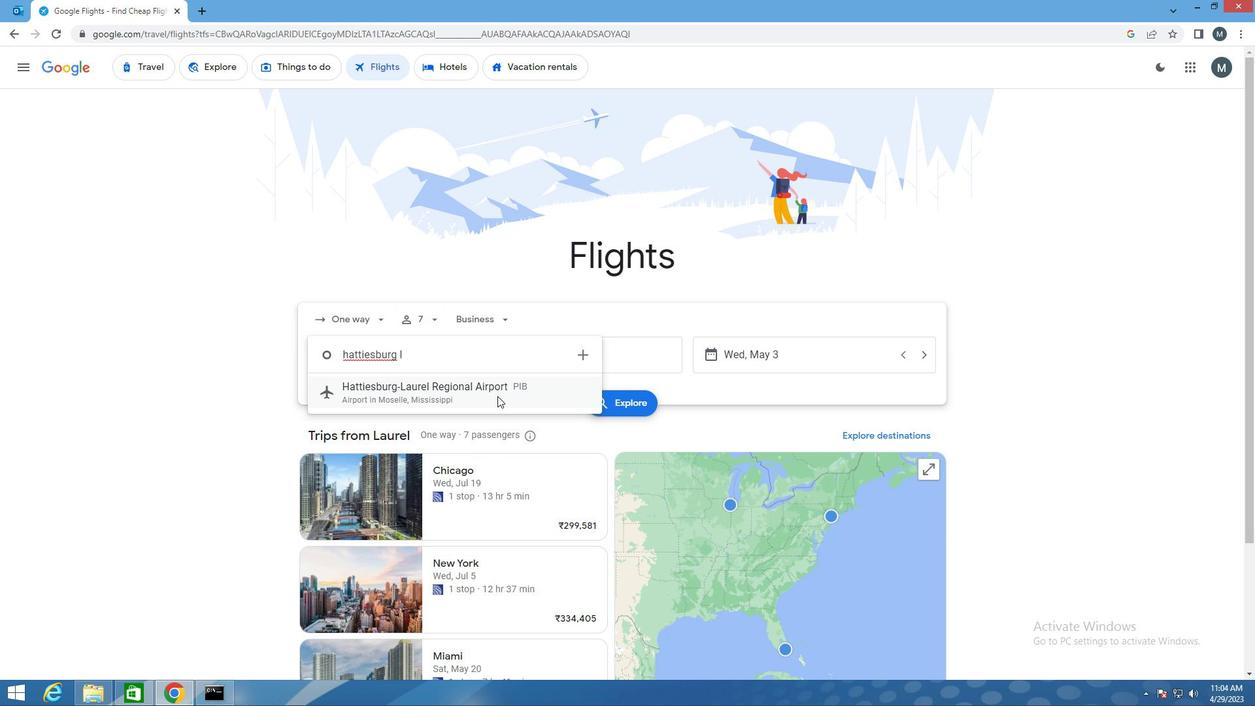 
Action: Mouse moved to (572, 361)
Screenshot: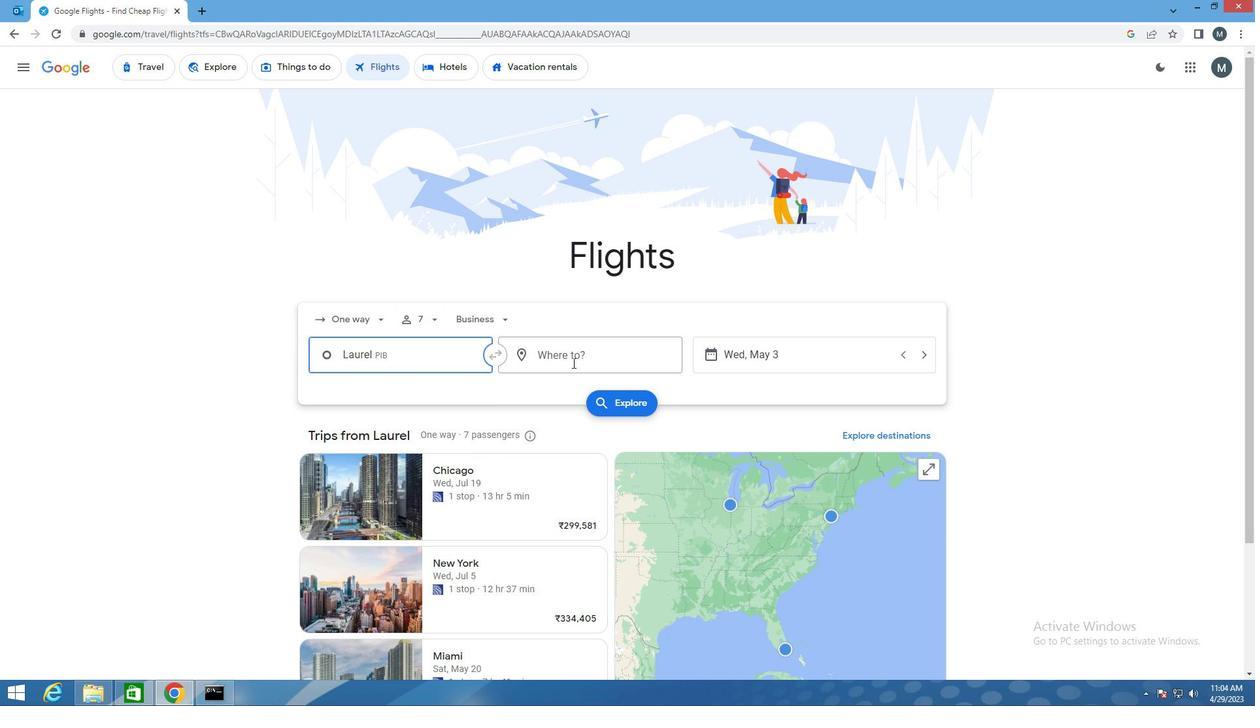 
Action: Mouse pressed left at (572, 361)
Screenshot: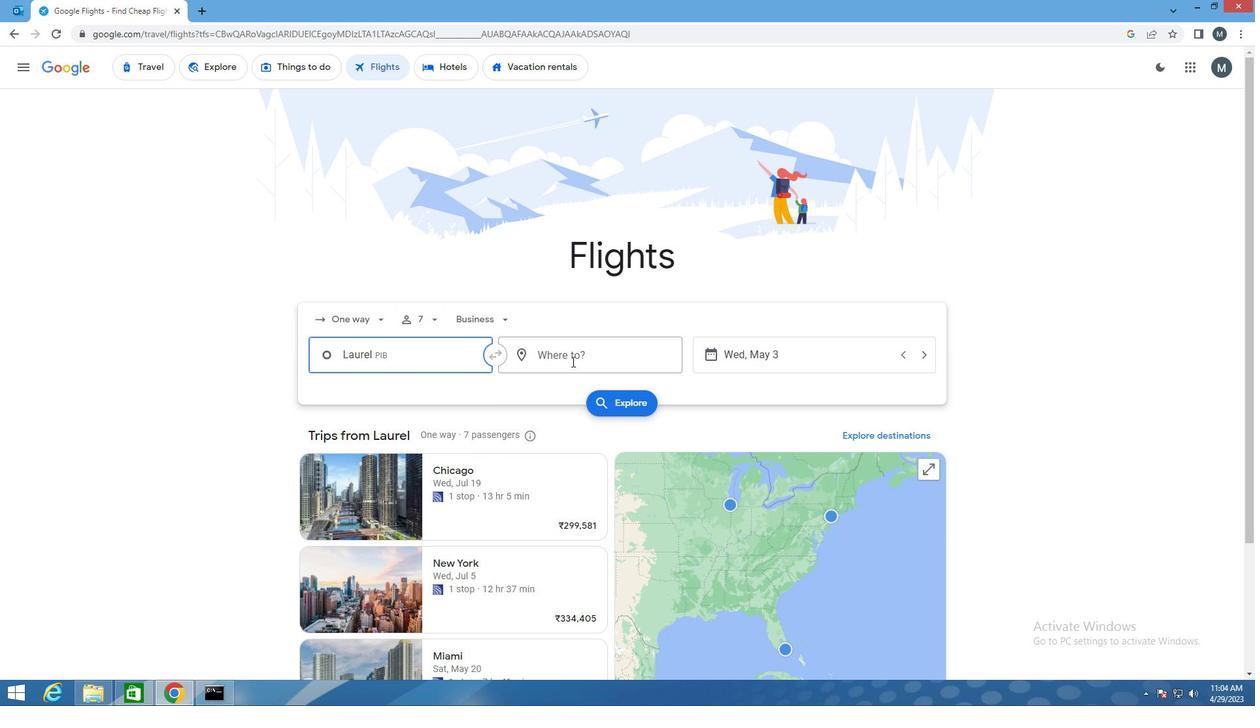 
Action: Mouse moved to (562, 365)
Screenshot: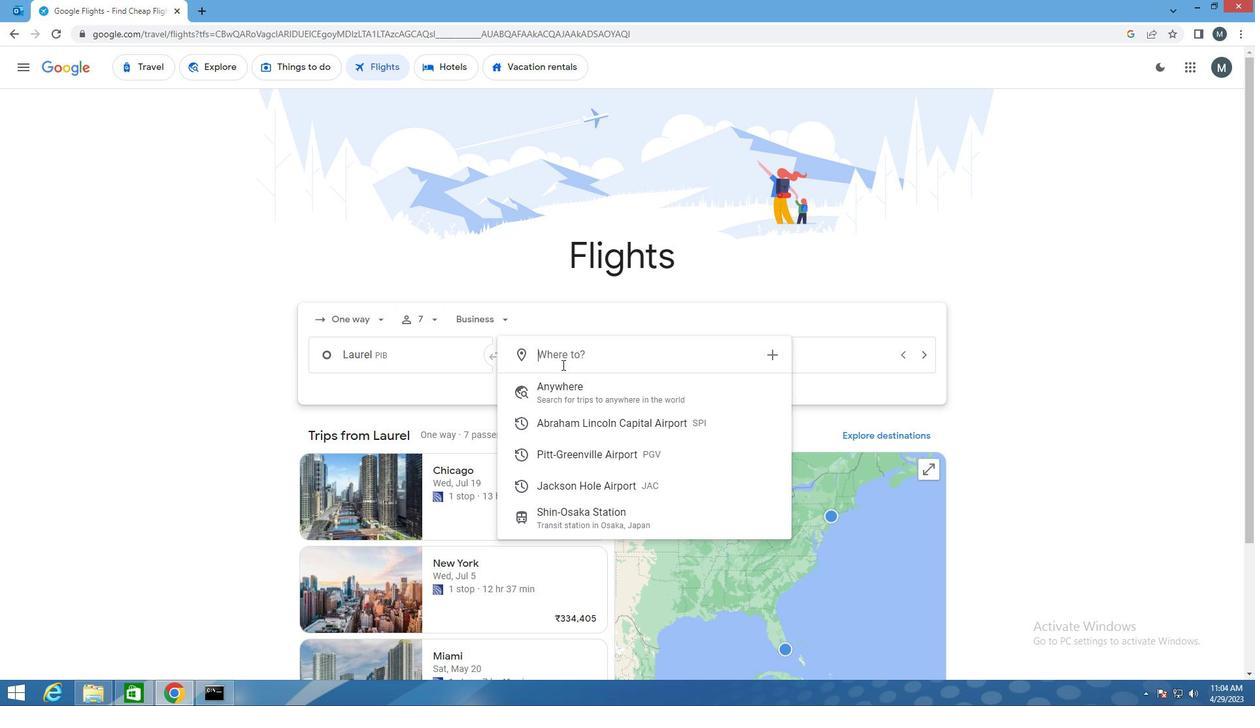 
Action: Key pressed p
Screenshot: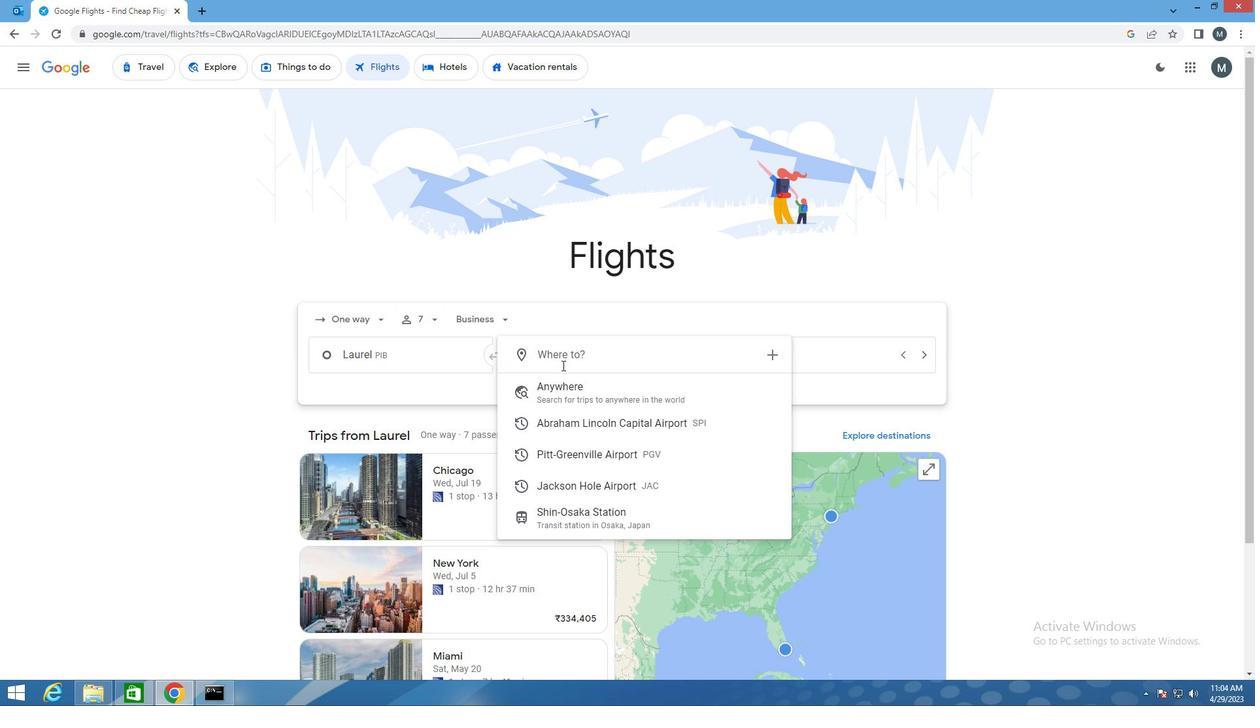 
Action: Mouse moved to (560, 369)
Screenshot: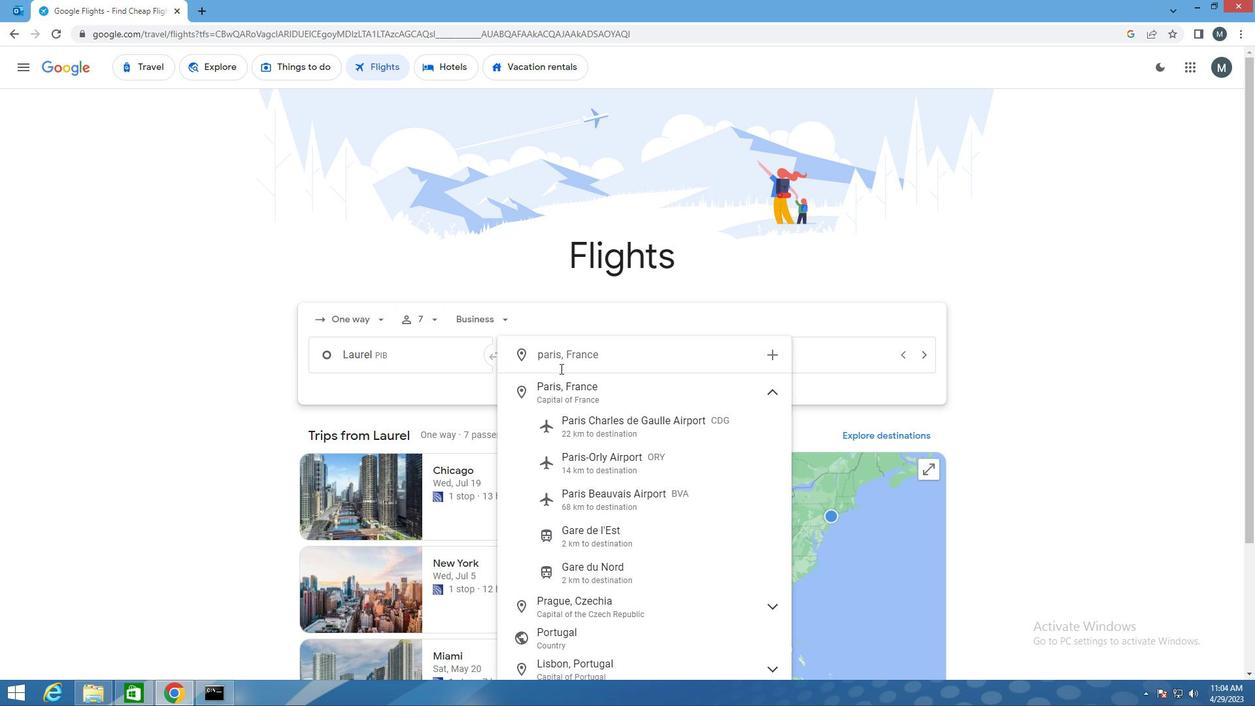 
Action: Key pressed gv
Screenshot: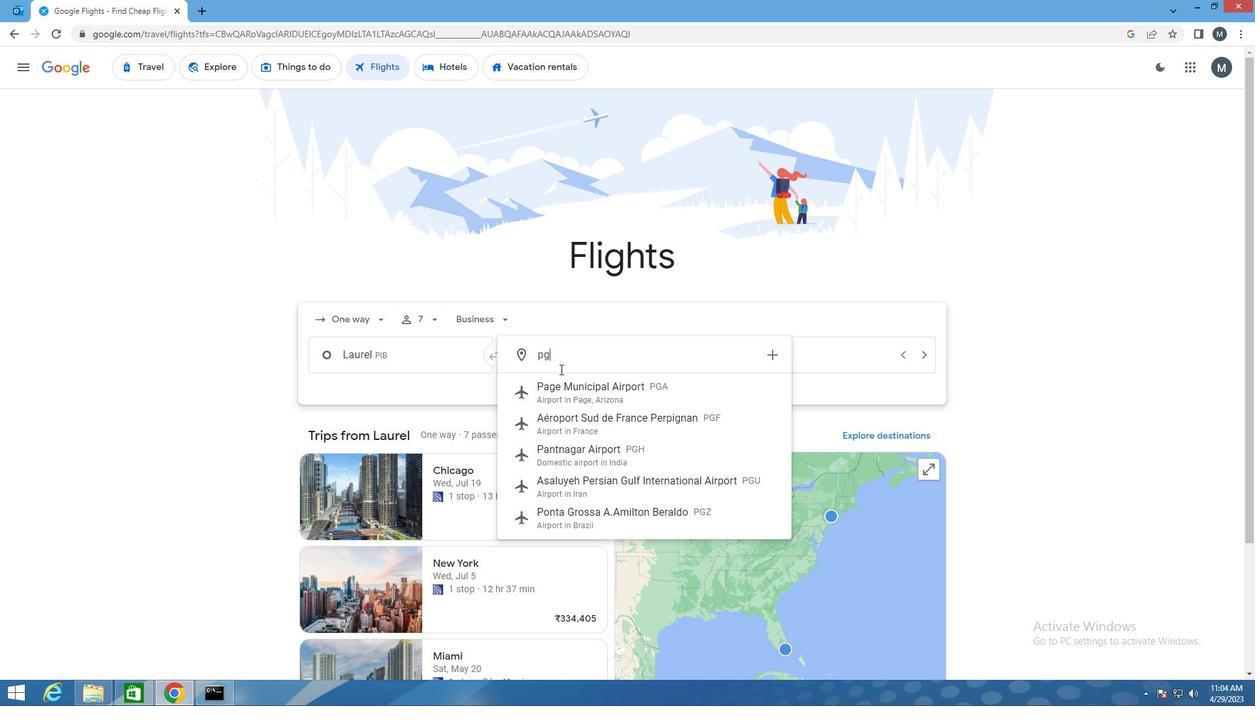 
Action: Mouse moved to (599, 396)
Screenshot: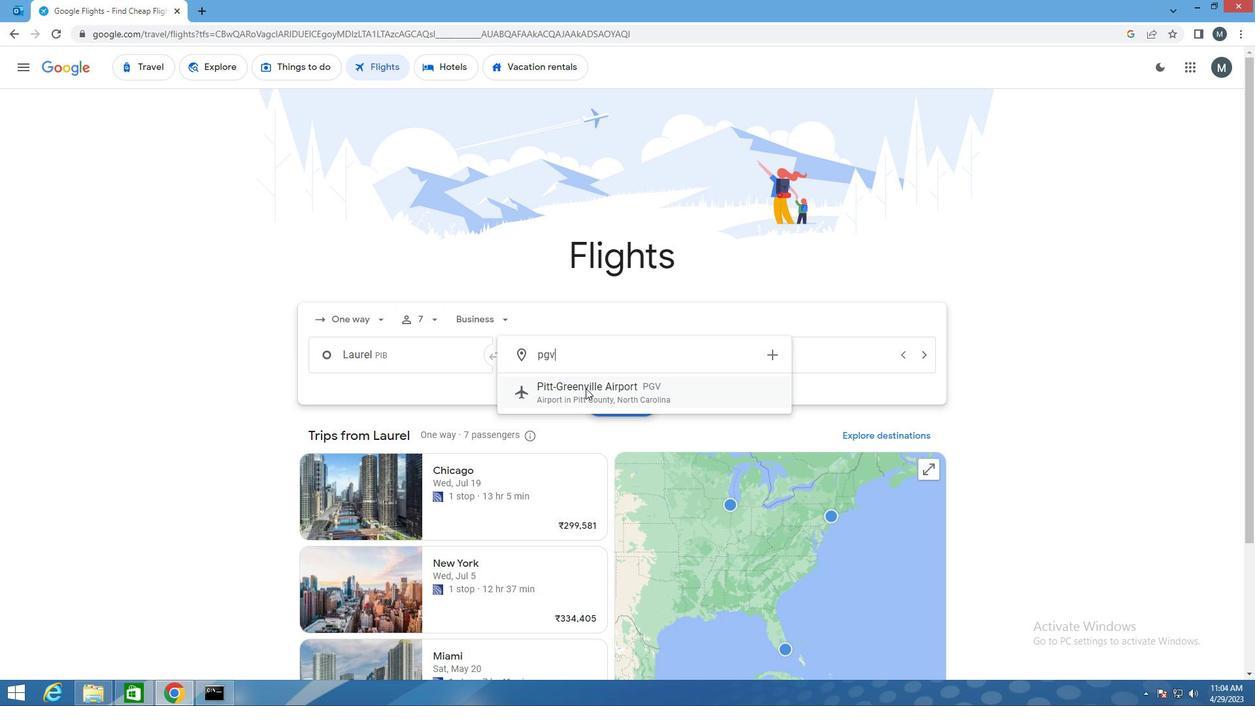 
Action: Mouse pressed left at (599, 396)
Screenshot: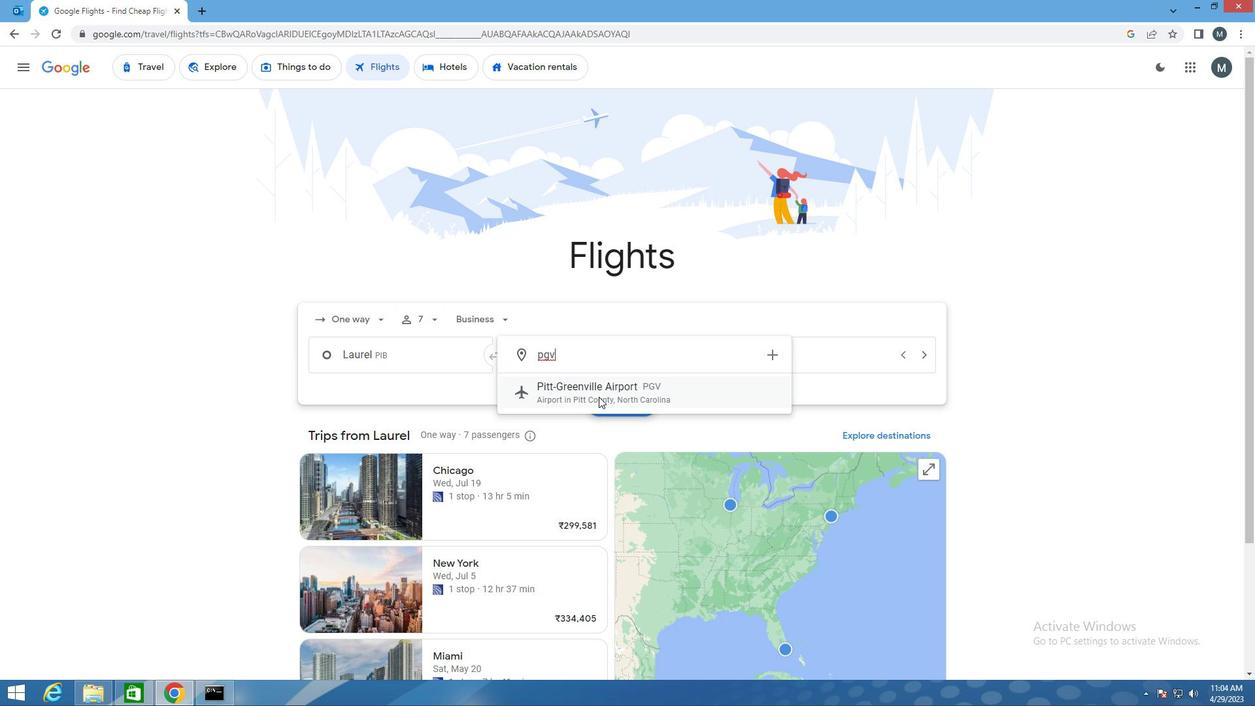 
Action: Mouse moved to (739, 351)
Screenshot: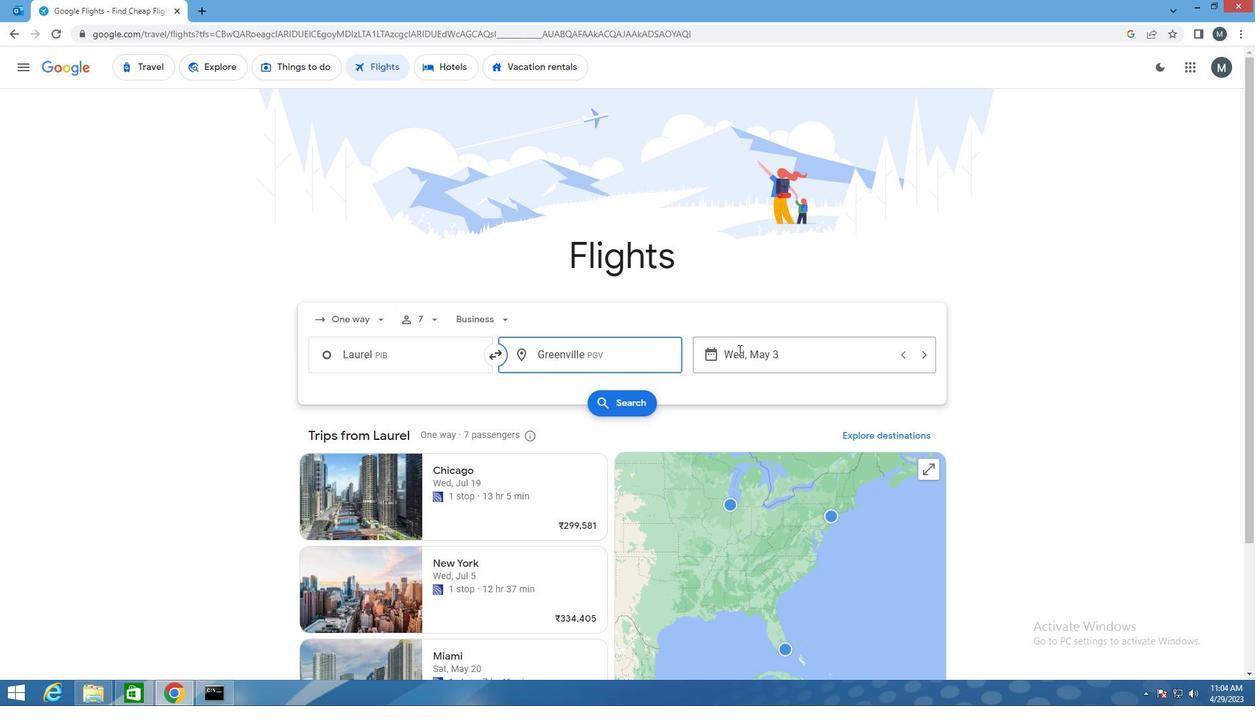 
Action: Mouse pressed left at (739, 351)
Screenshot: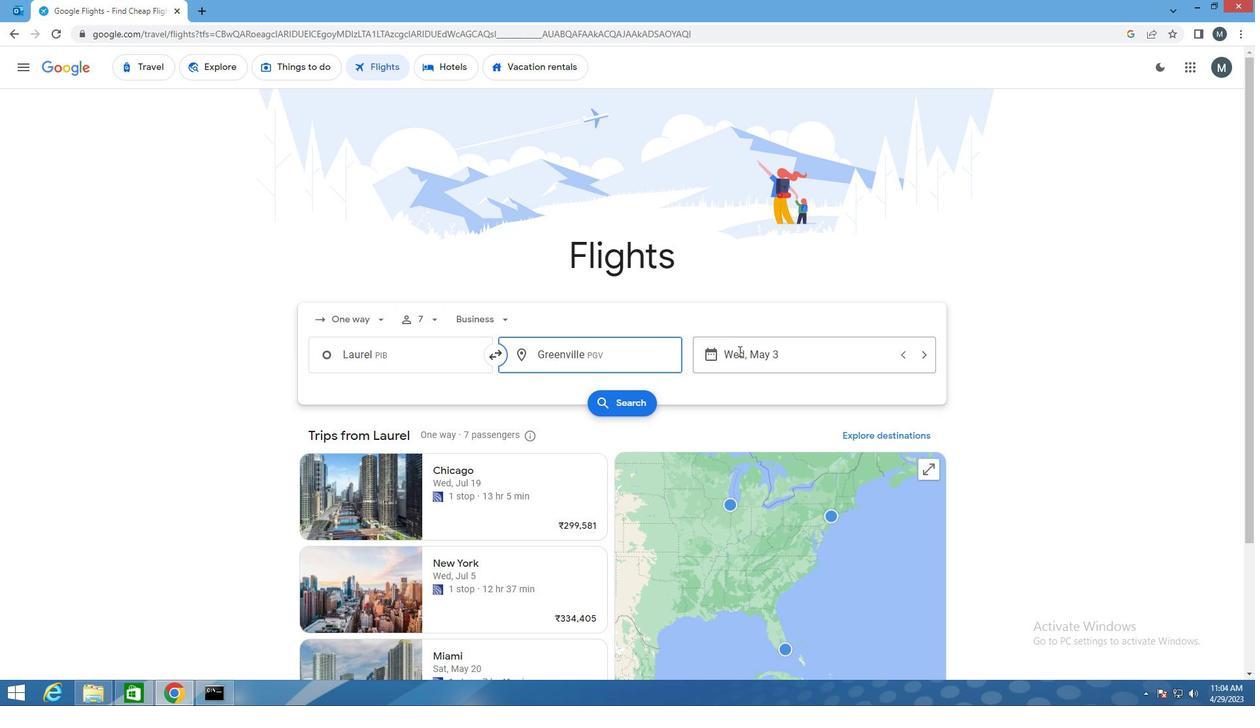 
Action: Mouse moved to (780, 446)
Screenshot: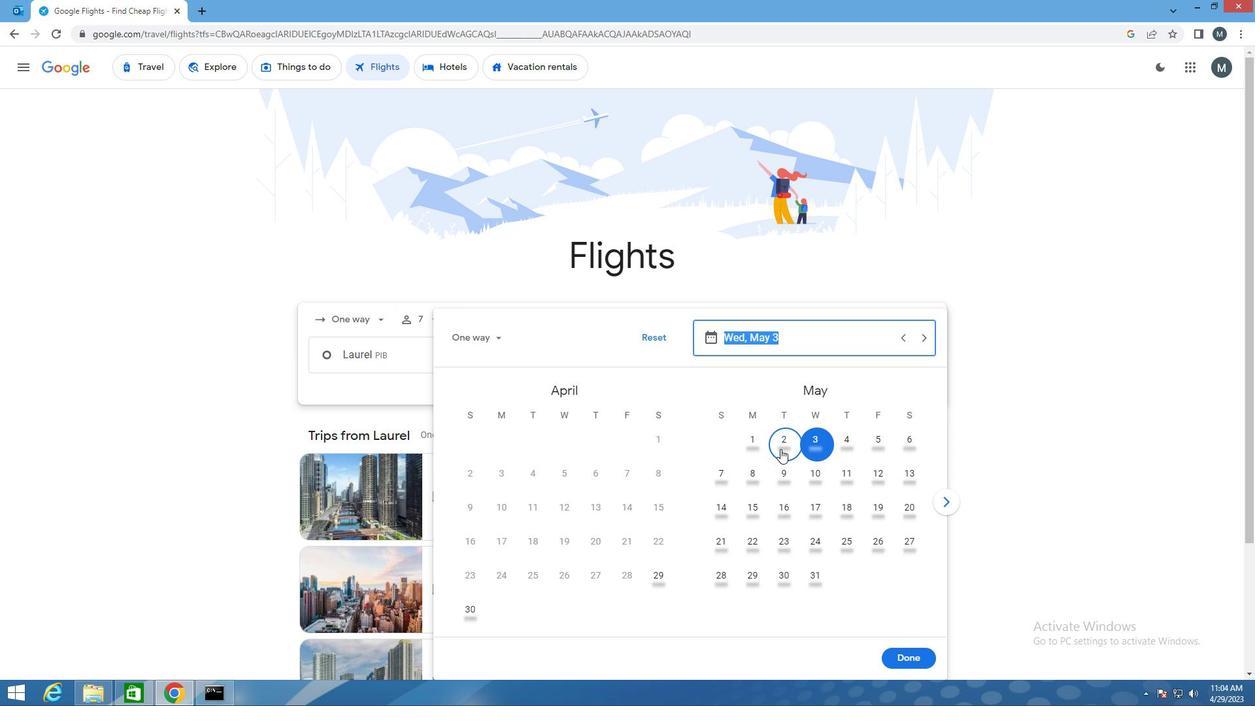 
Action: Mouse pressed left at (780, 446)
Screenshot: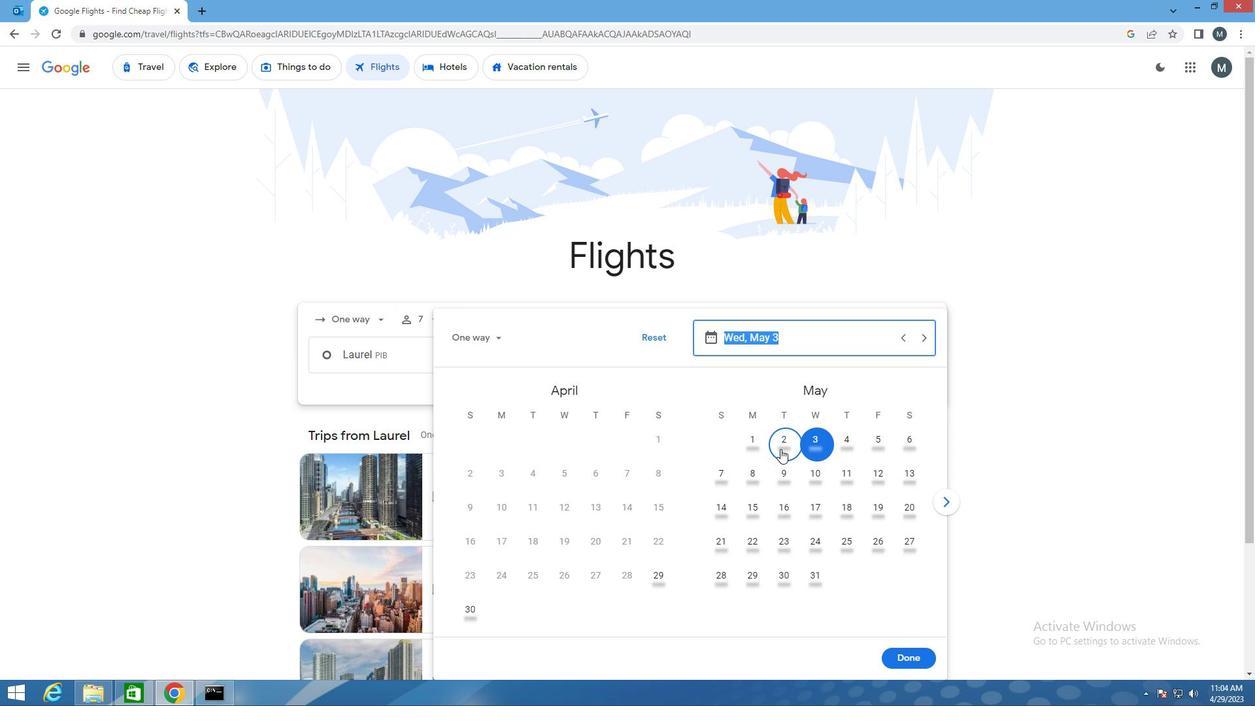 
Action: Mouse moved to (918, 658)
Screenshot: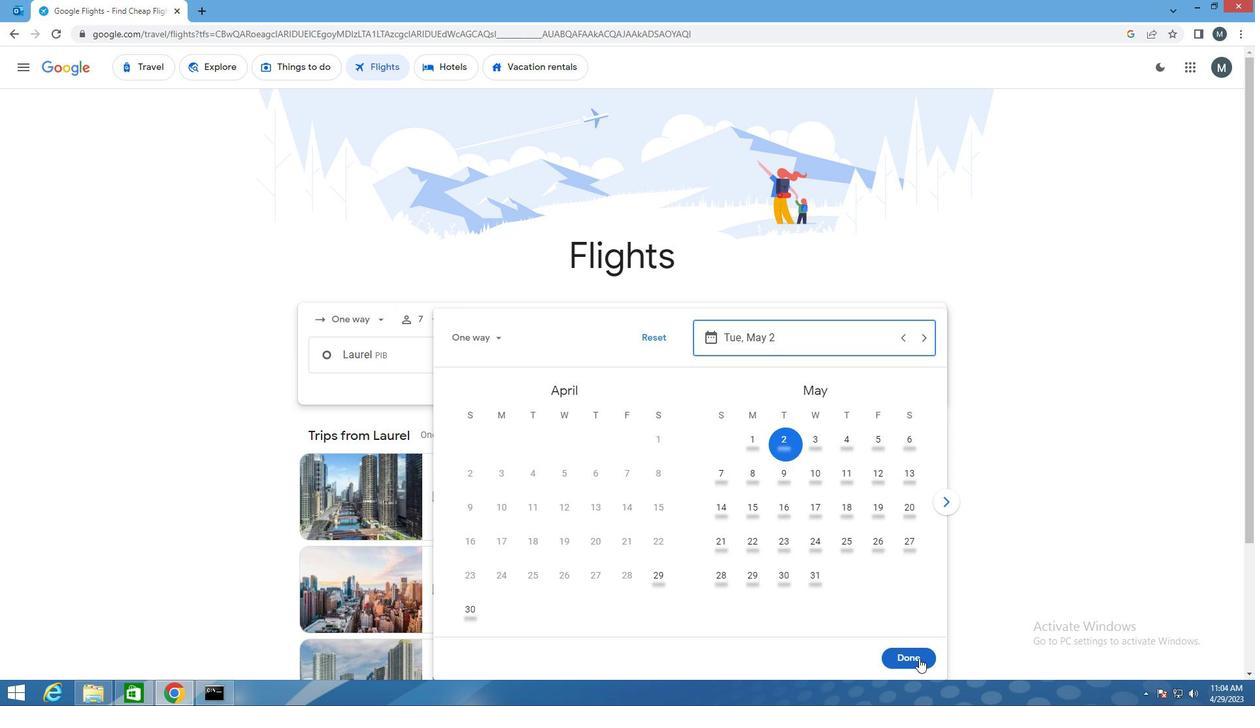 
Action: Mouse pressed left at (918, 658)
Screenshot: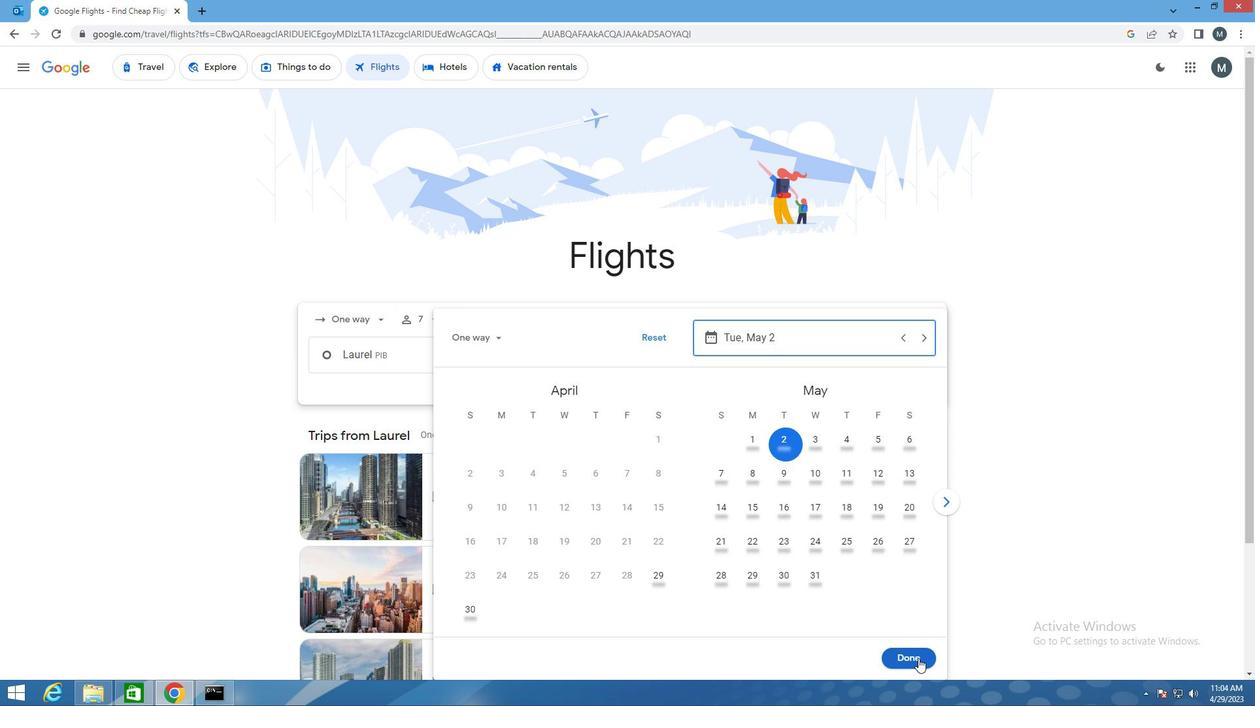 
Action: Mouse moved to (393, 431)
Screenshot: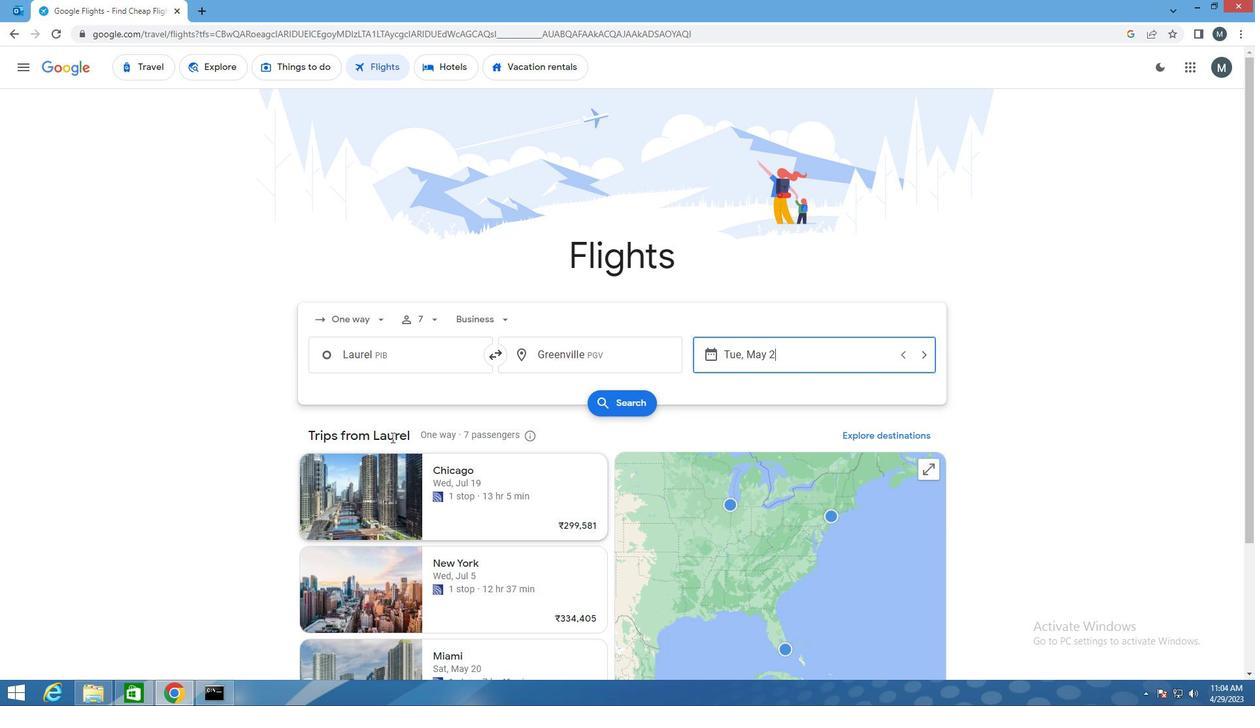
Action: Mouse scrolled (393, 430) with delta (0, 0)
Screenshot: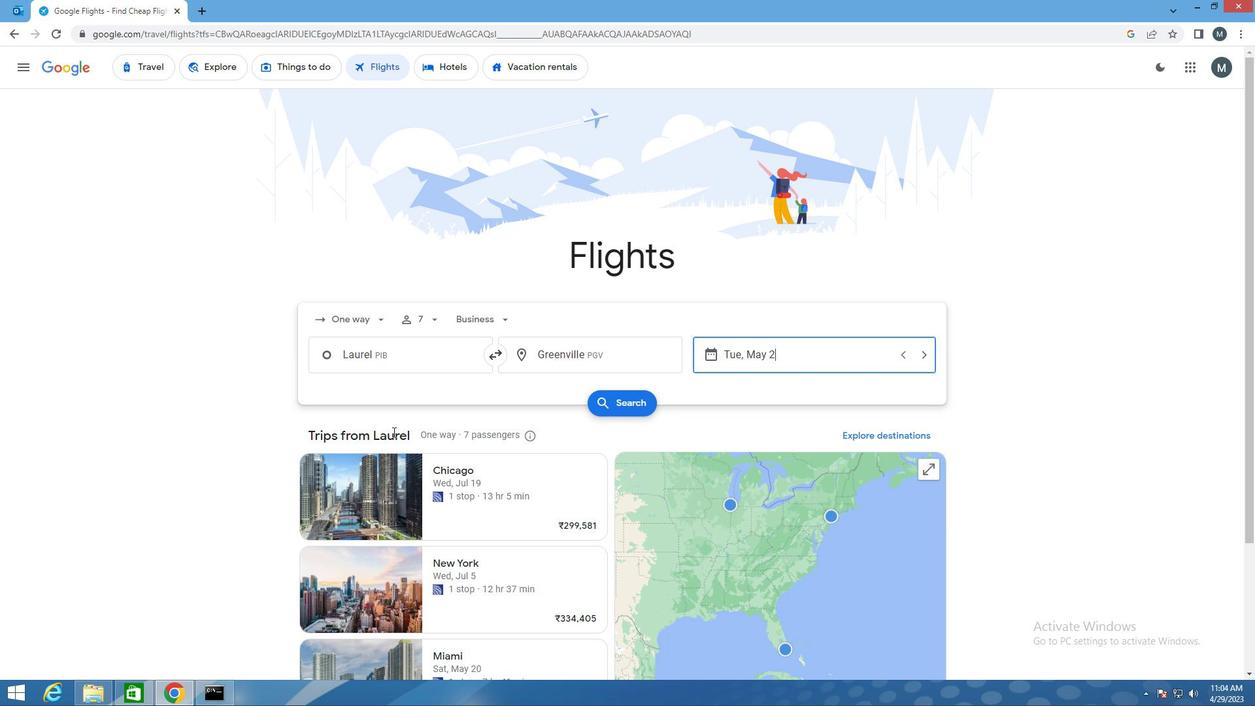 
Action: Mouse moved to (628, 341)
Screenshot: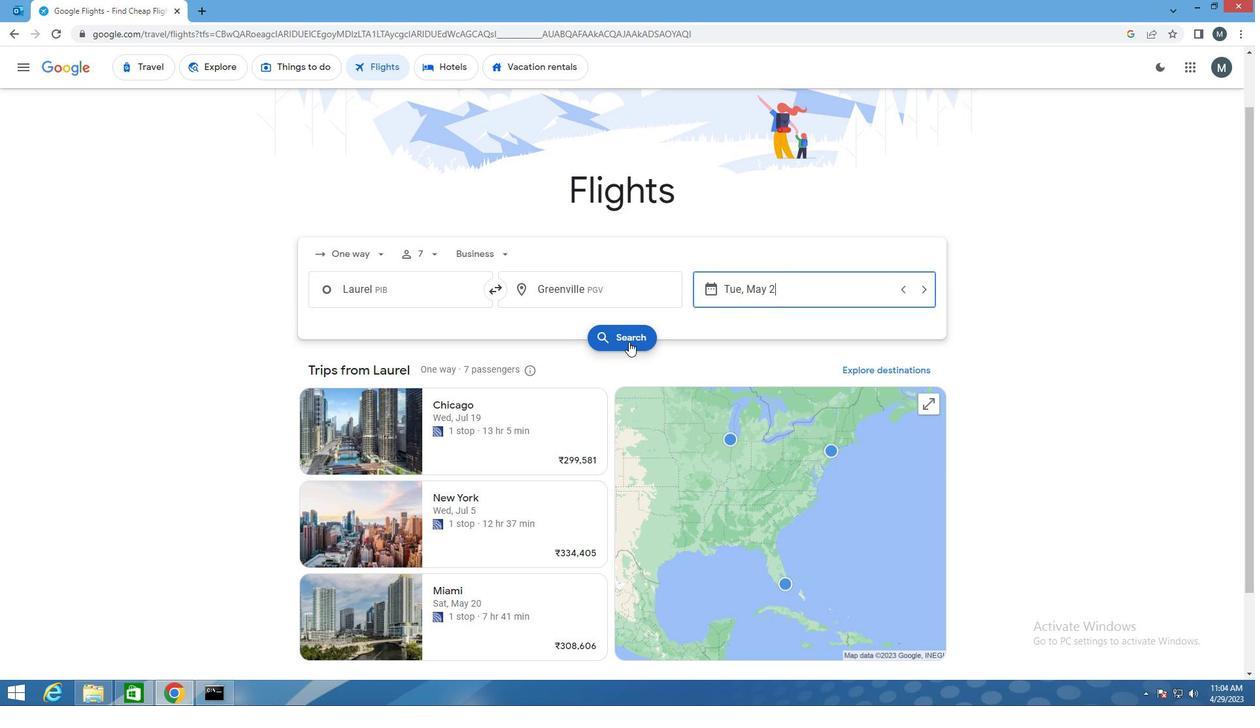 
Action: Mouse pressed left at (628, 341)
Screenshot: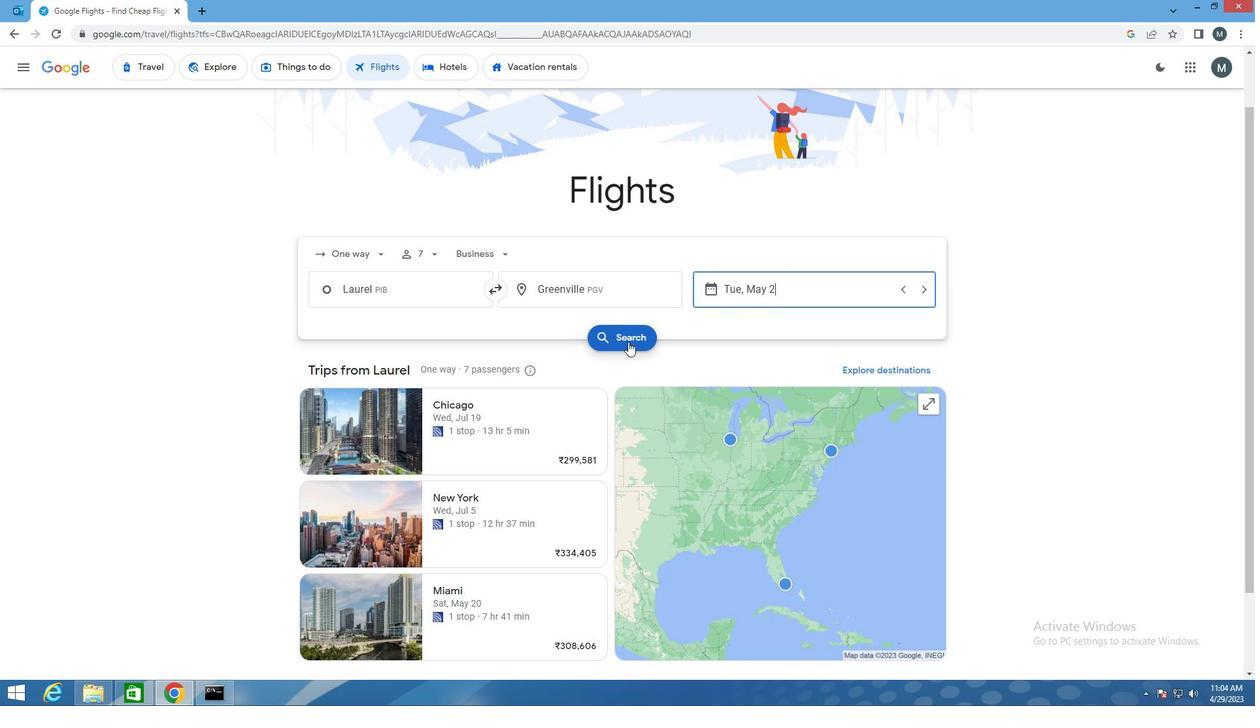 
Action: Mouse moved to (326, 190)
Screenshot: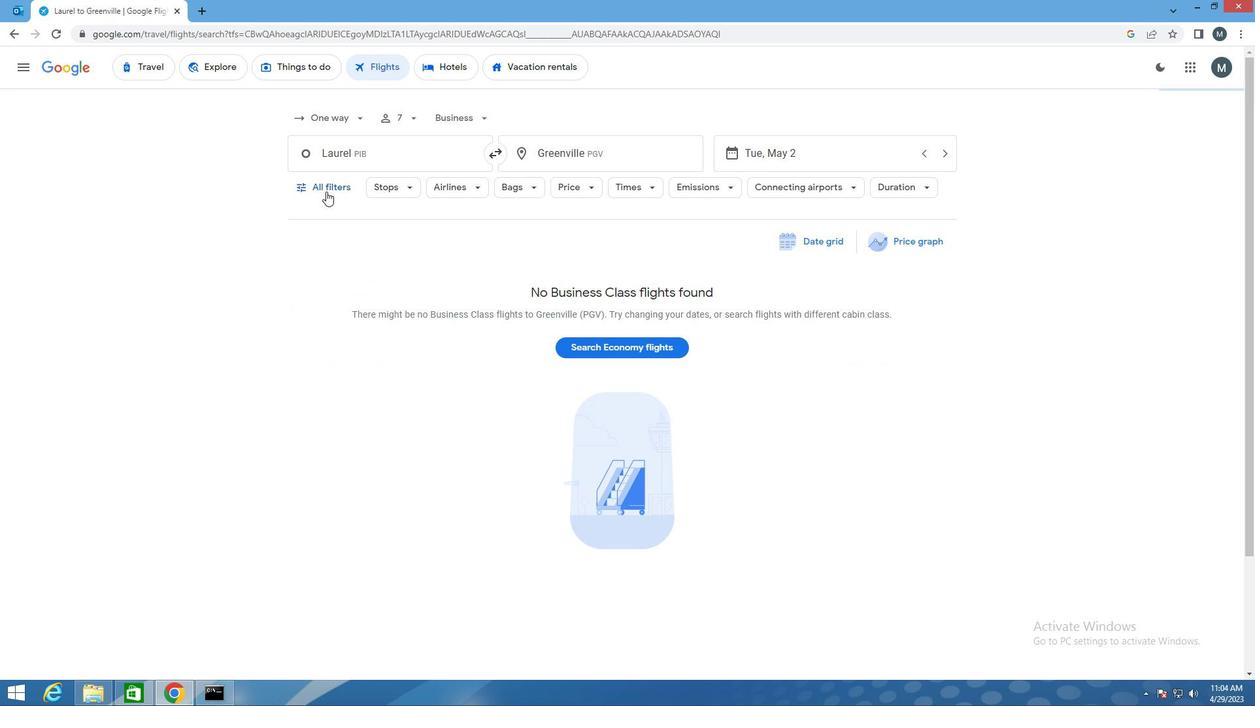 
Action: Mouse pressed left at (326, 190)
Screenshot: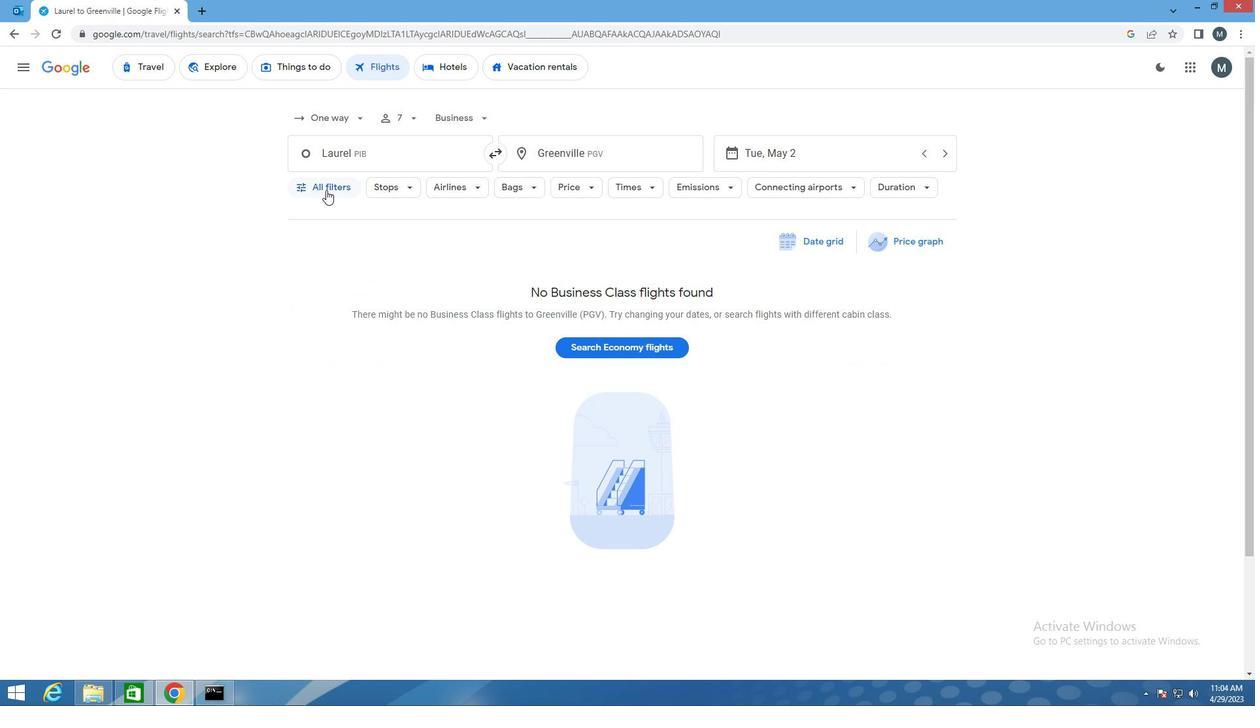 
Action: Mouse moved to (476, 463)
Screenshot: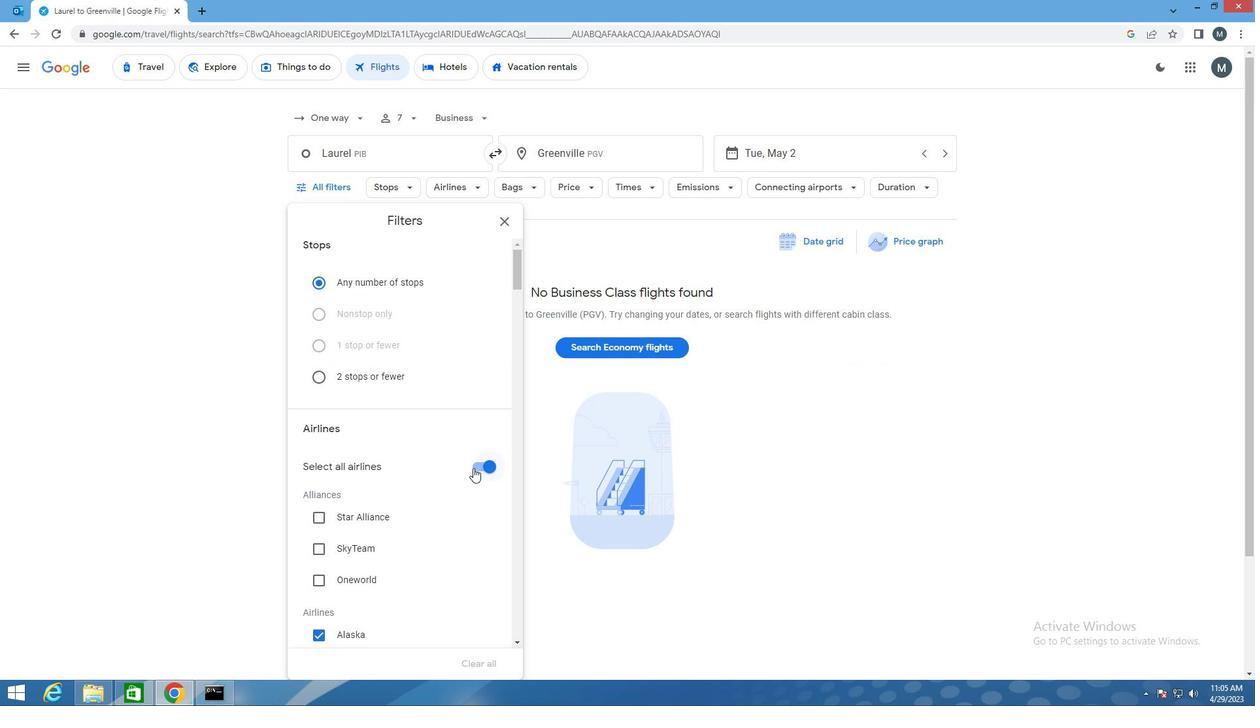 
Action: Mouse pressed left at (476, 463)
Screenshot: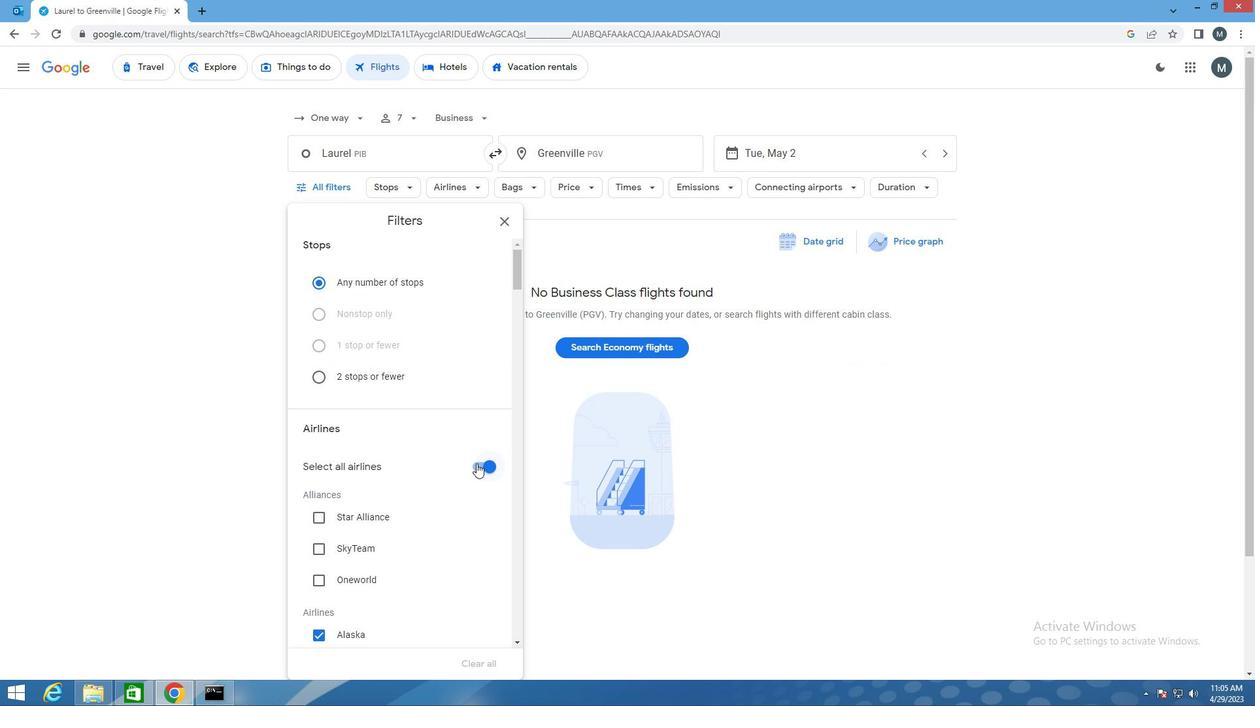 
Action: Mouse moved to (381, 476)
Screenshot: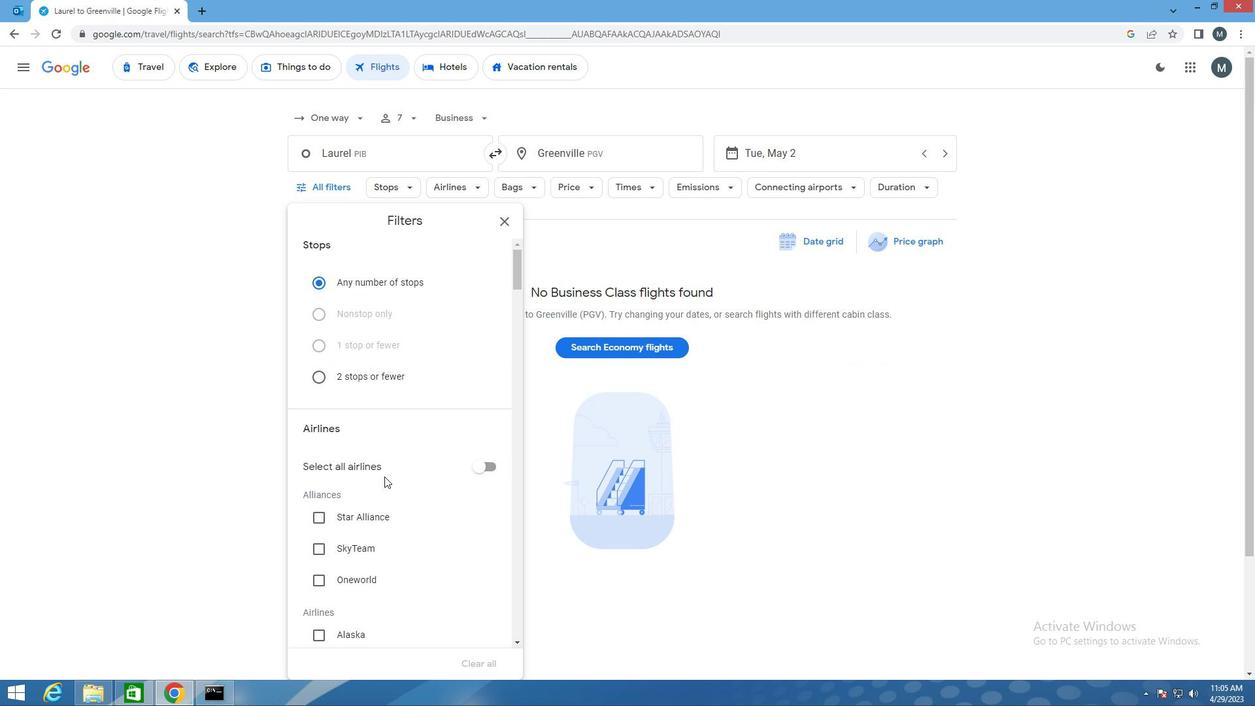 
Action: Mouse scrolled (381, 476) with delta (0, 0)
Screenshot: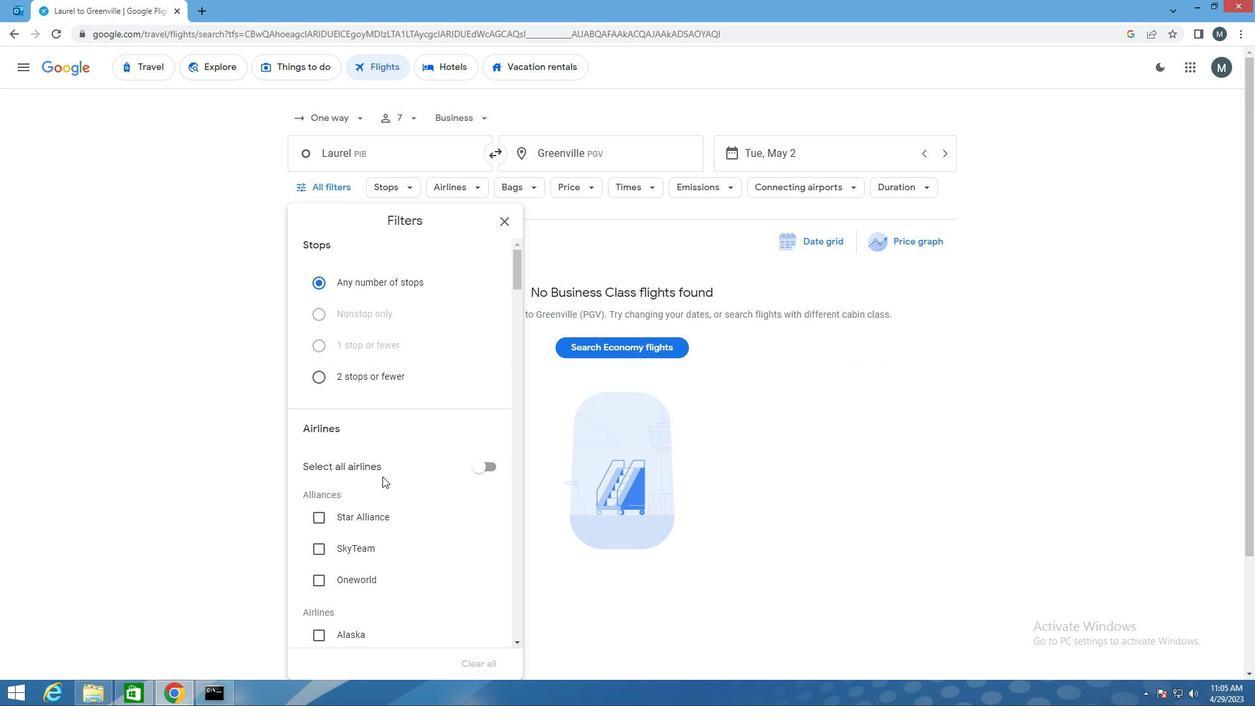 
Action: Mouse moved to (378, 477)
Screenshot: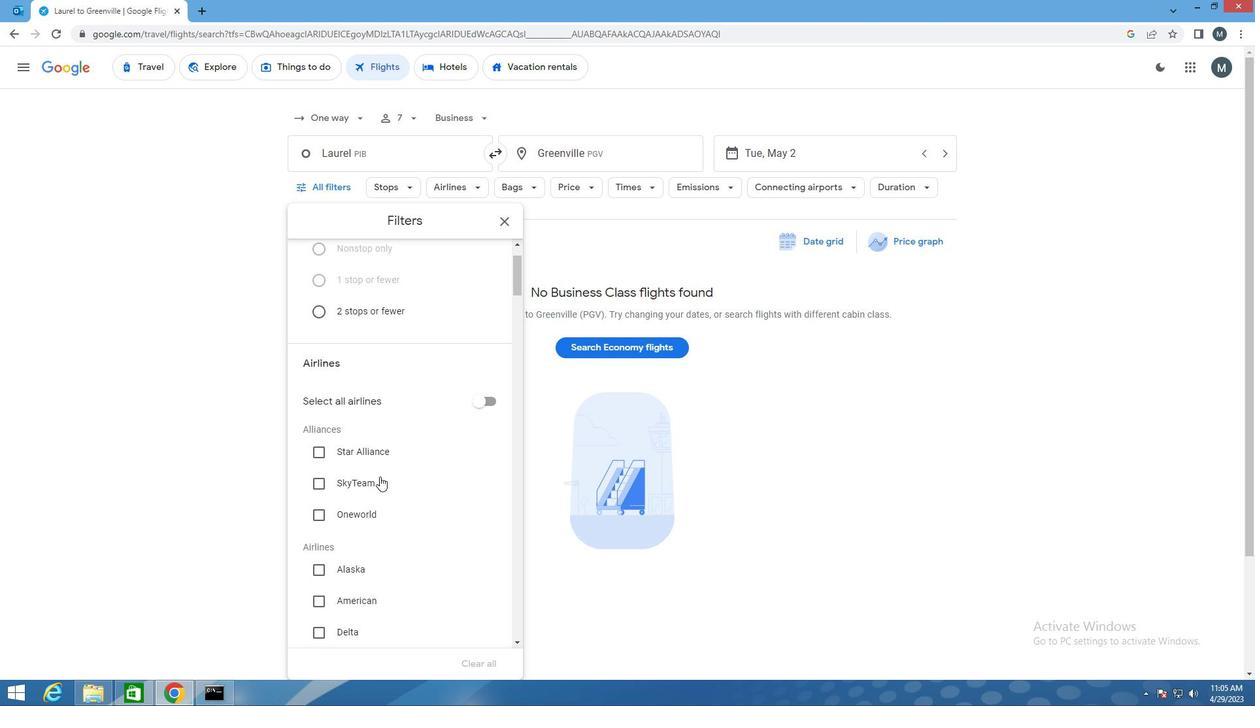 
Action: Mouse scrolled (378, 476) with delta (0, 0)
Screenshot: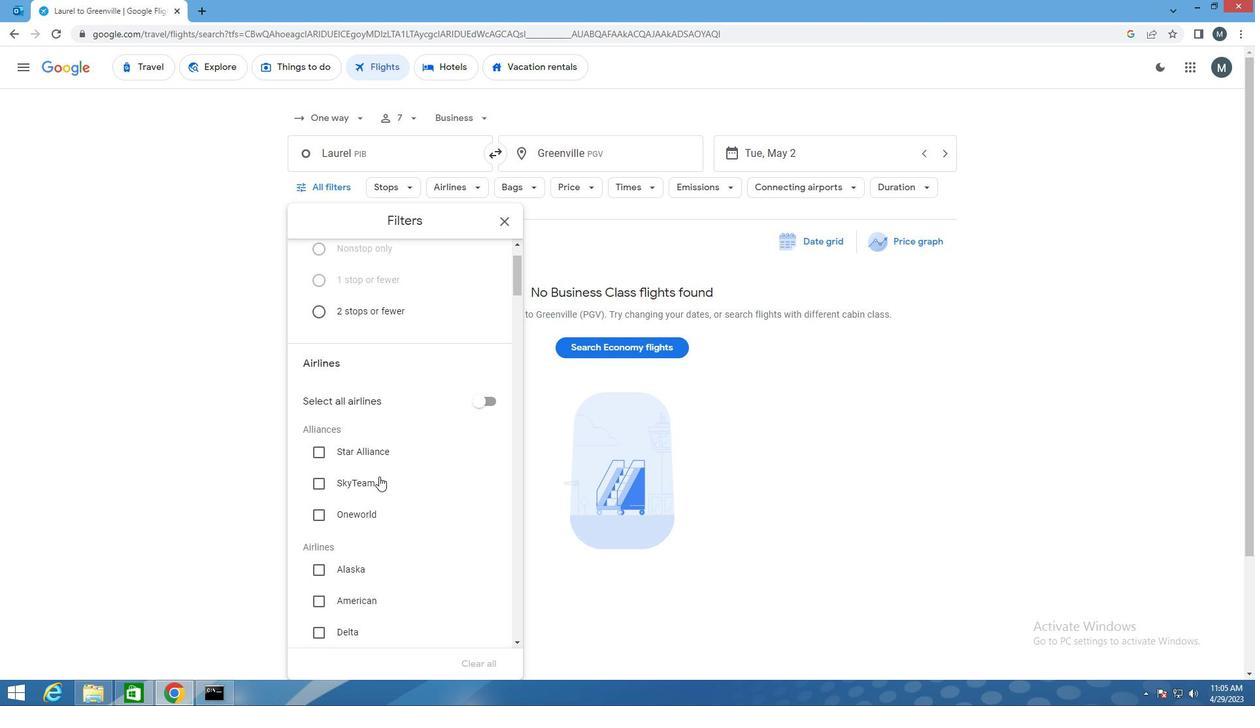
Action: Mouse scrolled (378, 476) with delta (0, 0)
Screenshot: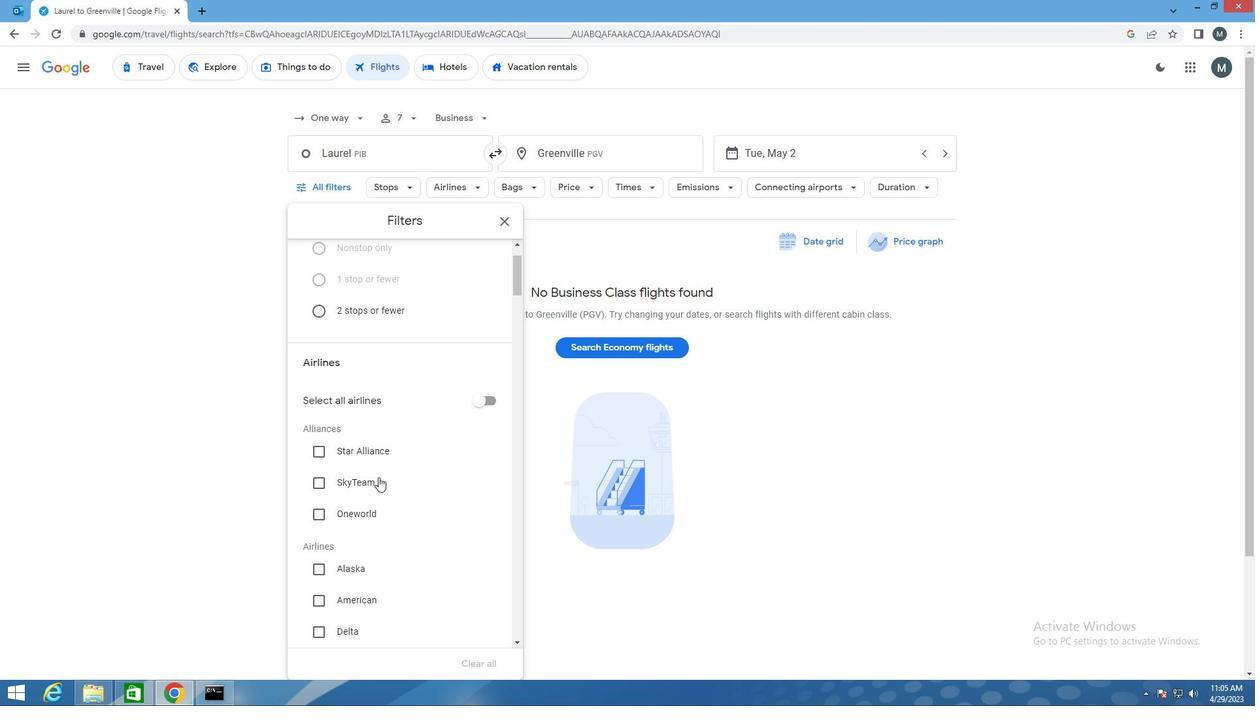 
Action: Mouse moved to (395, 449)
Screenshot: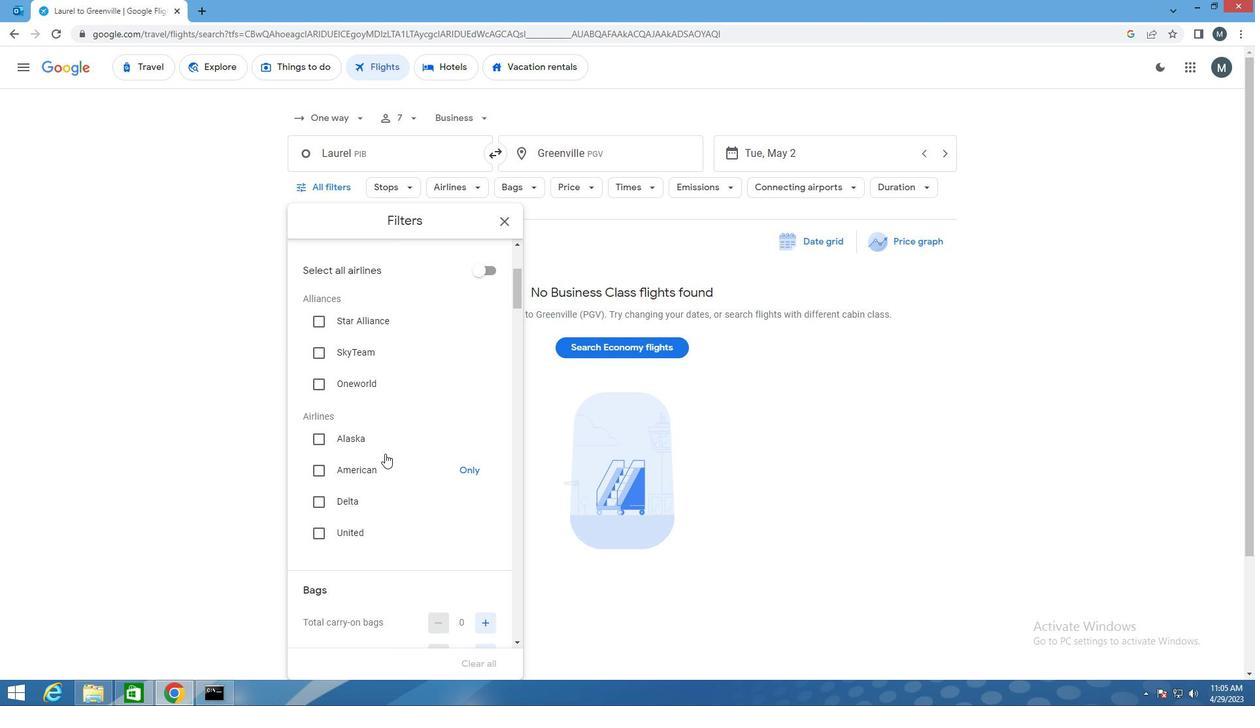 
Action: Mouse scrolled (395, 448) with delta (0, 0)
Screenshot: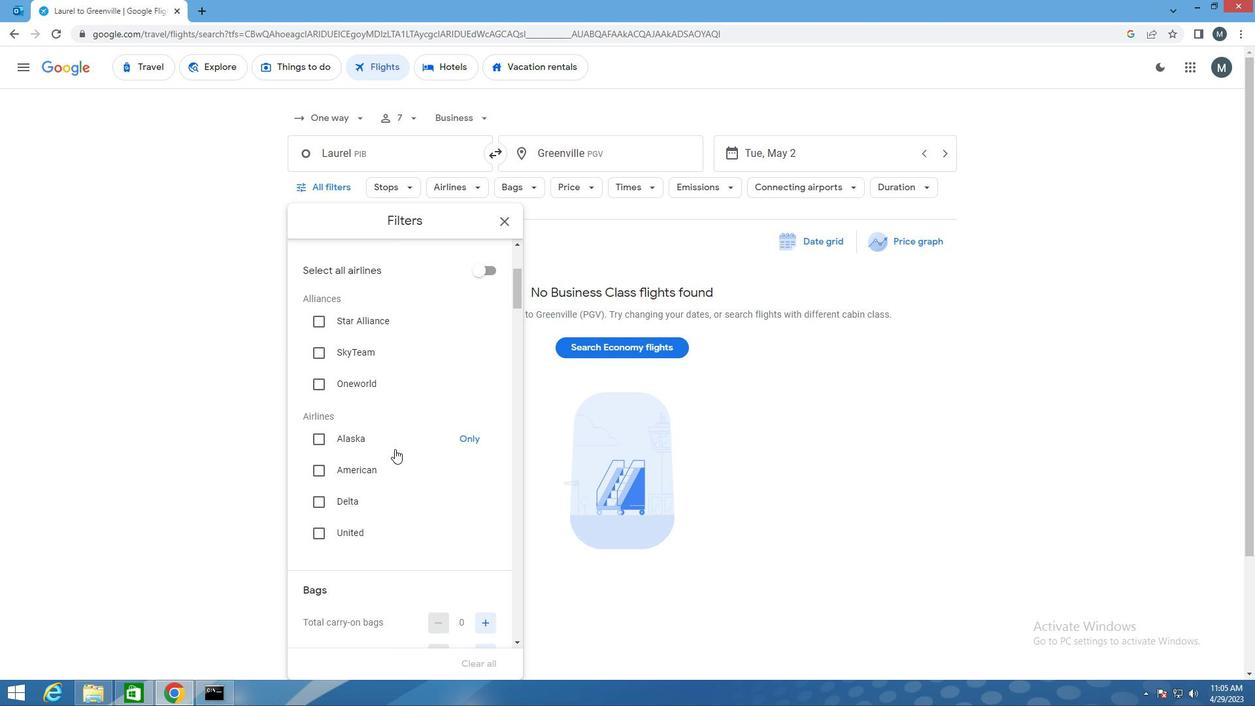 
Action: Mouse scrolled (395, 448) with delta (0, 0)
Screenshot: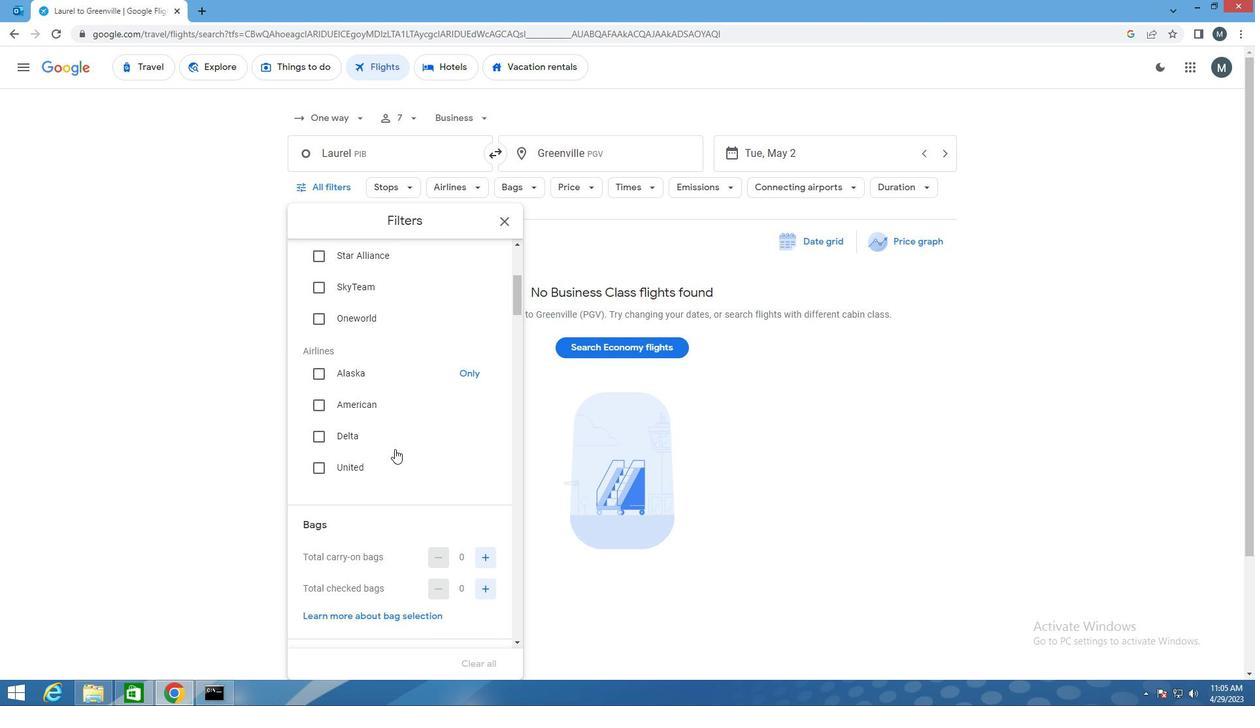 
Action: Mouse moved to (395, 449)
Screenshot: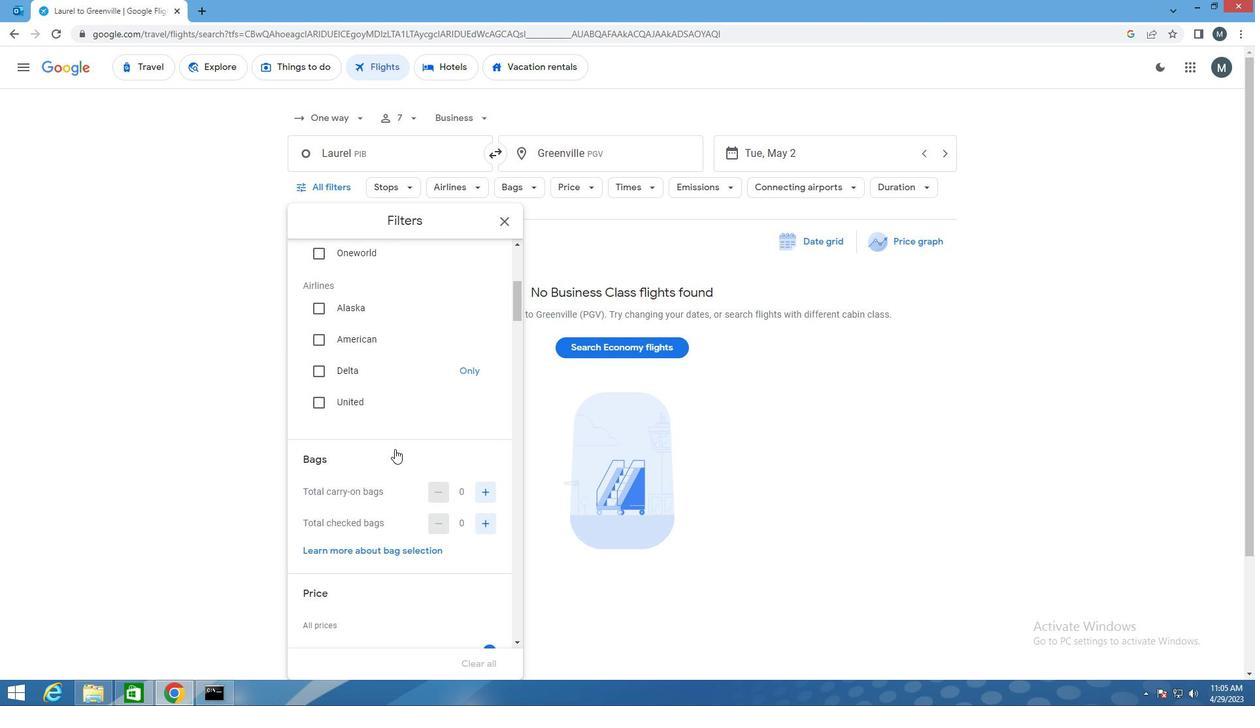 
Action: Mouse scrolled (395, 448) with delta (0, 0)
Screenshot: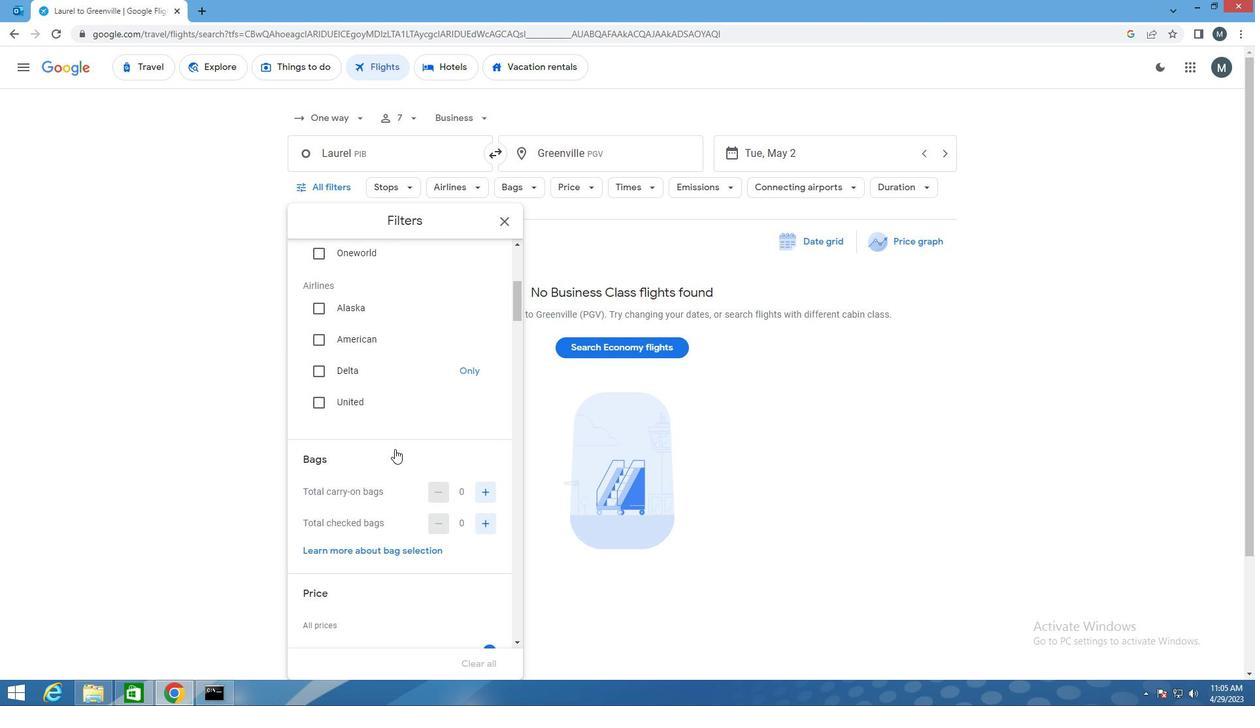 
Action: Mouse moved to (491, 459)
Screenshot: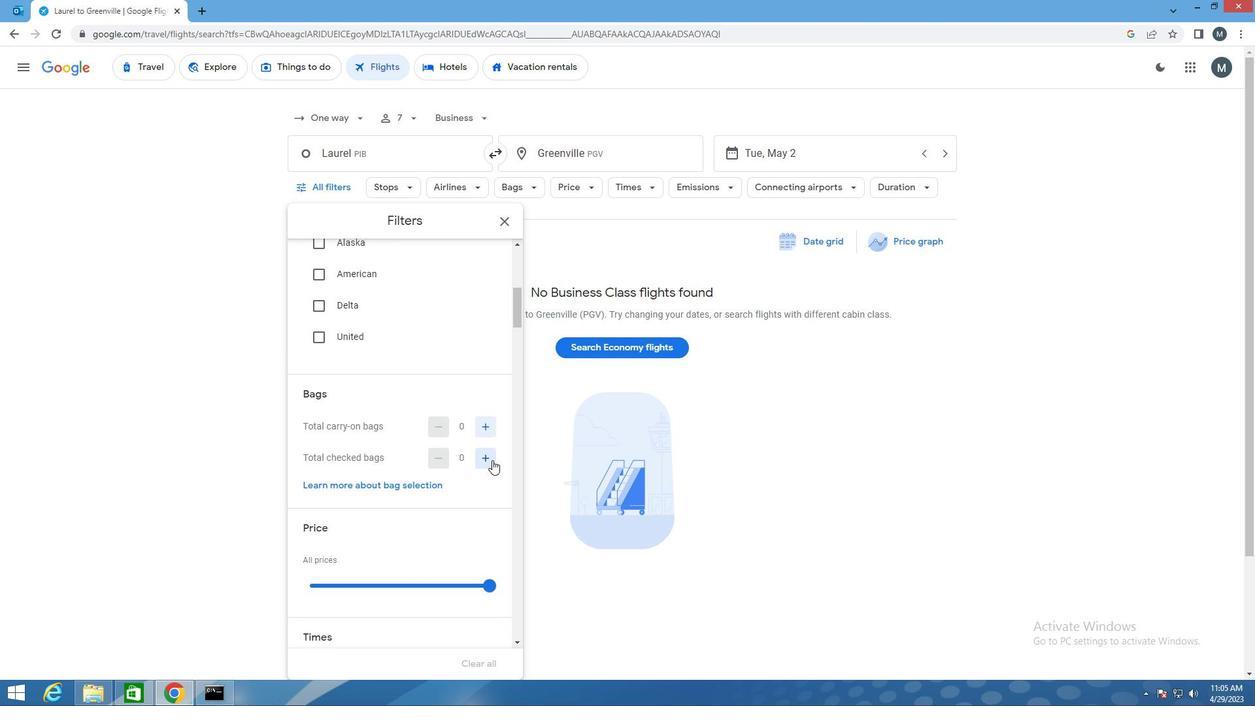 
Action: Mouse pressed left at (491, 459)
Screenshot: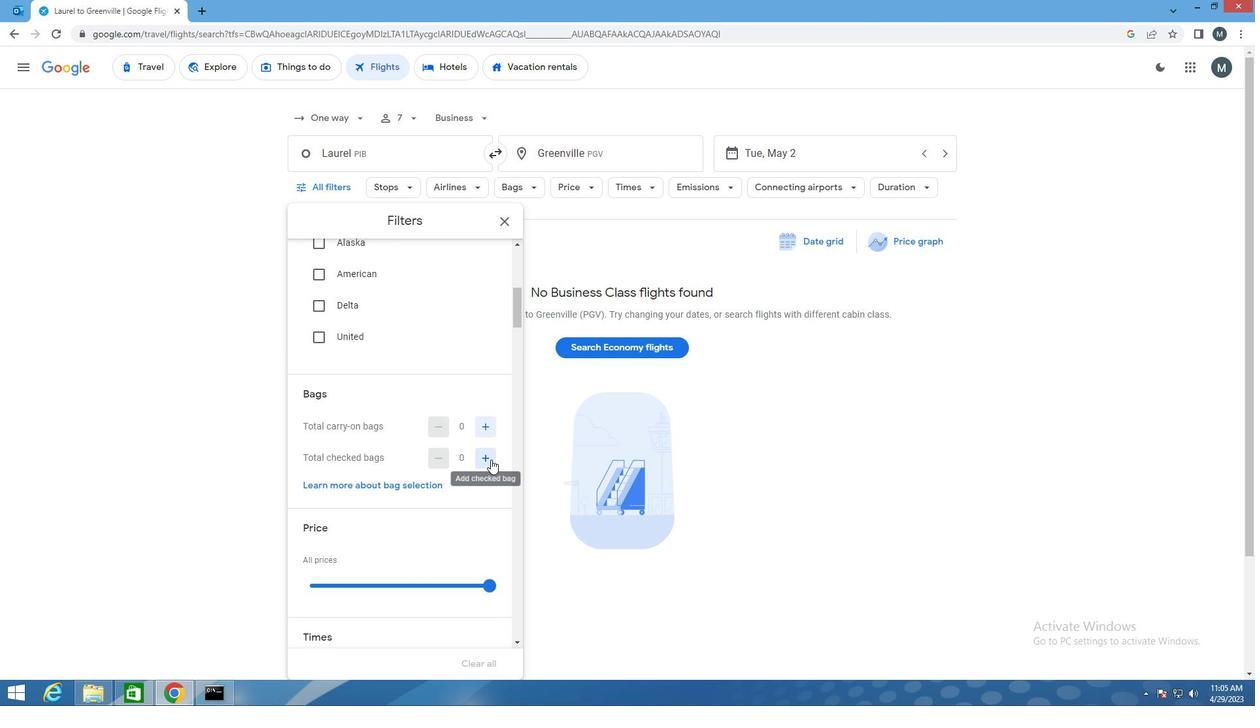 
Action: Mouse pressed left at (491, 459)
Screenshot: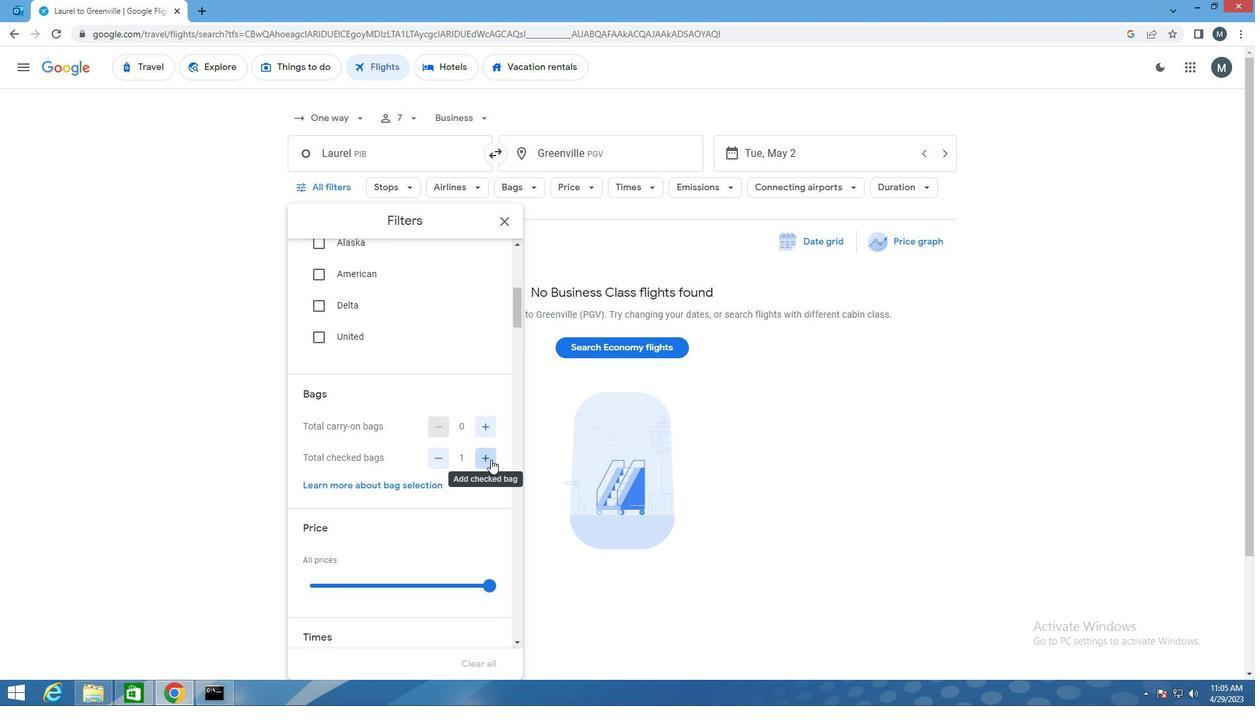 
Action: Mouse pressed left at (491, 459)
Screenshot: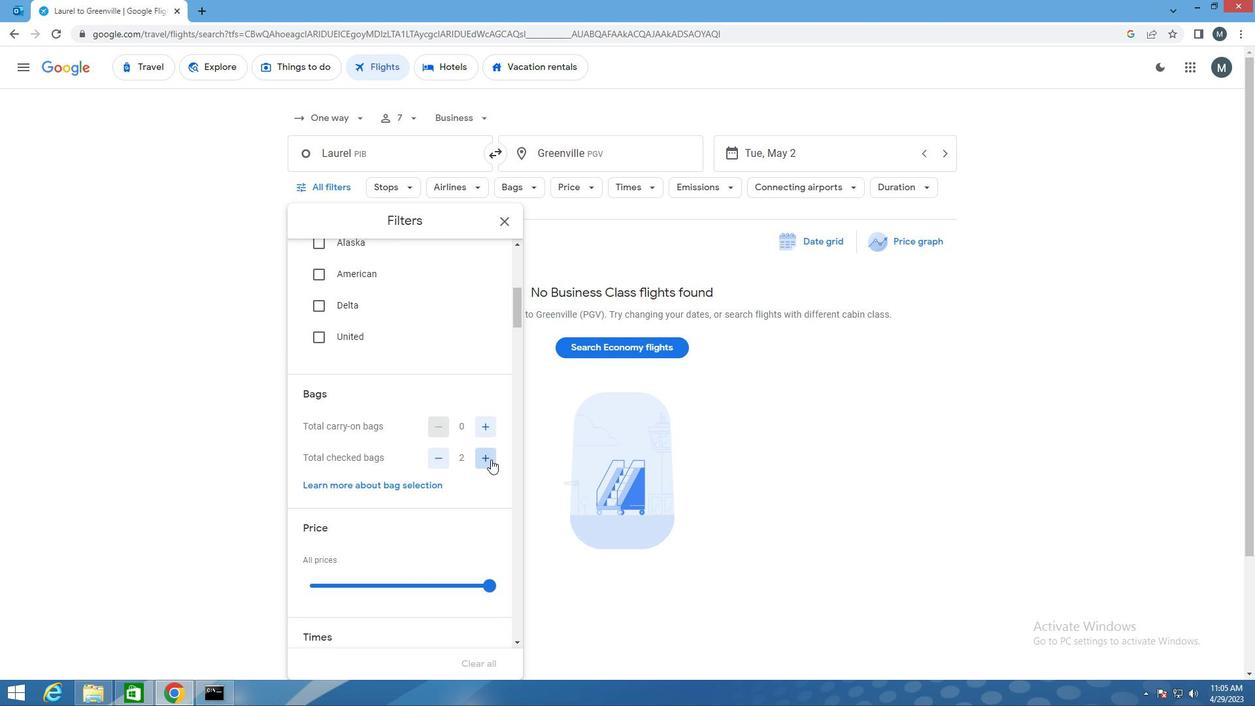 
Action: Mouse pressed left at (491, 459)
Screenshot: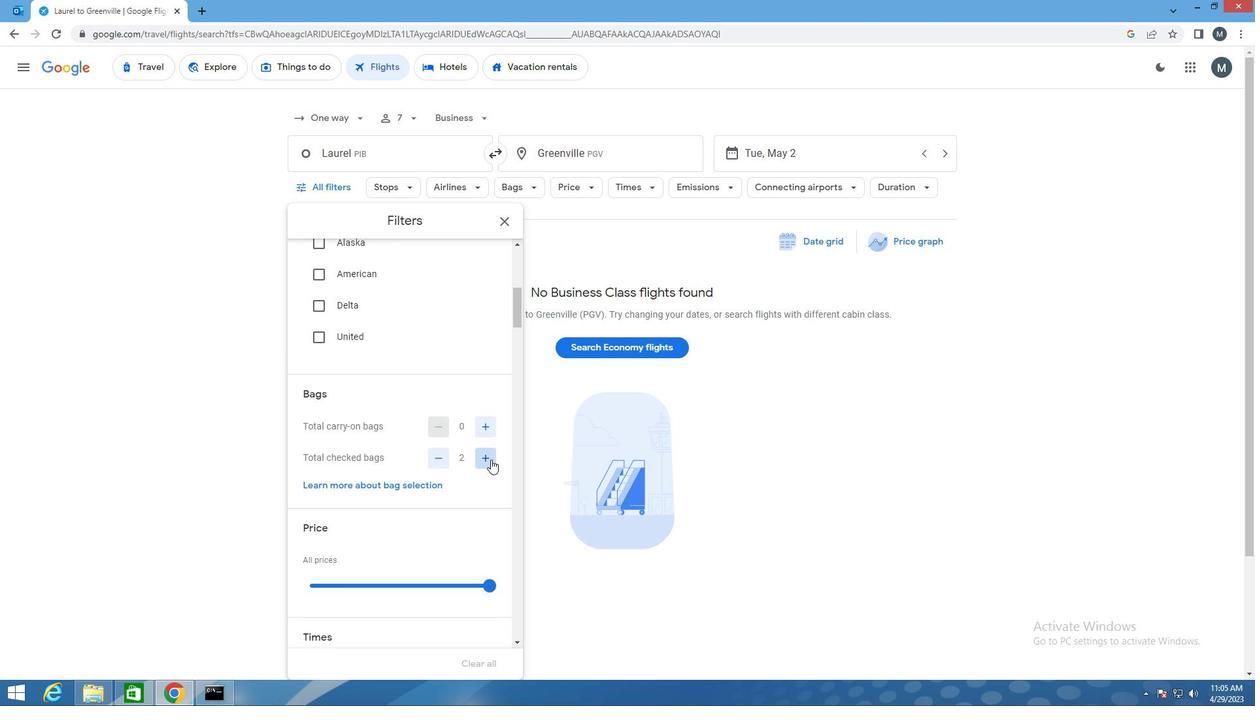 
Action: Mouse moved to (490, 459)
Screenshot: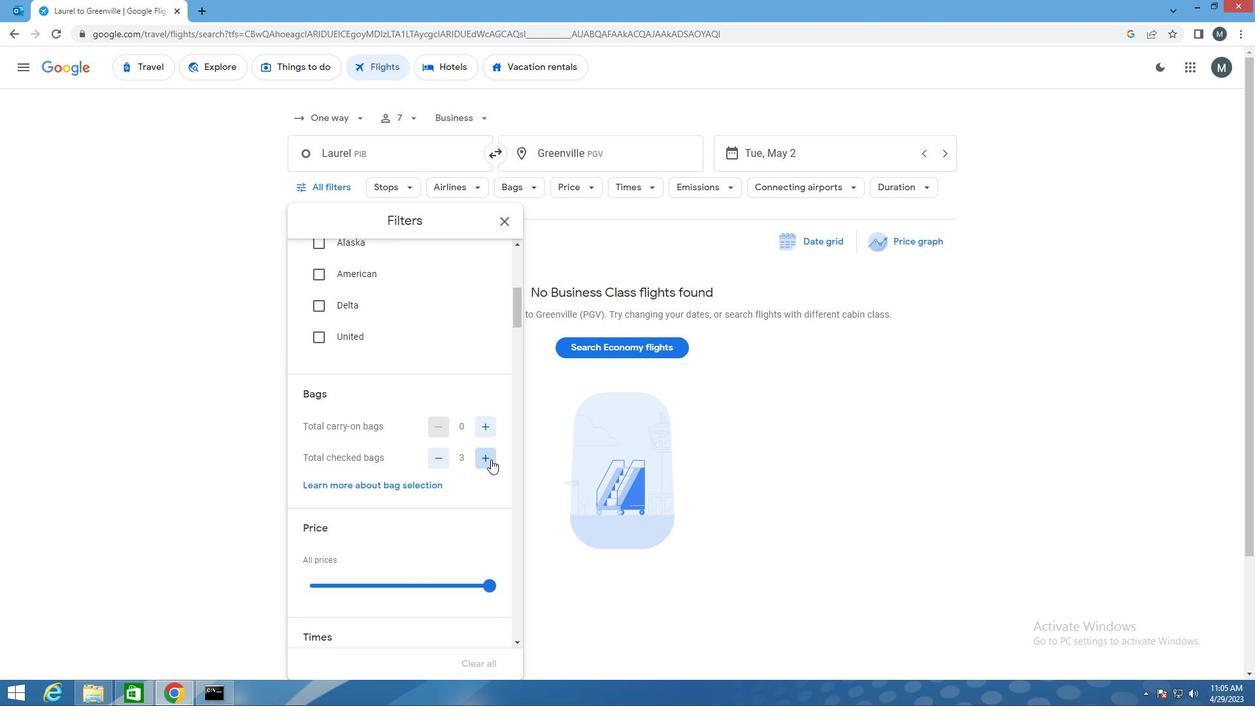 
Action: Mouse pressed left at (490, 459)
Screenshot: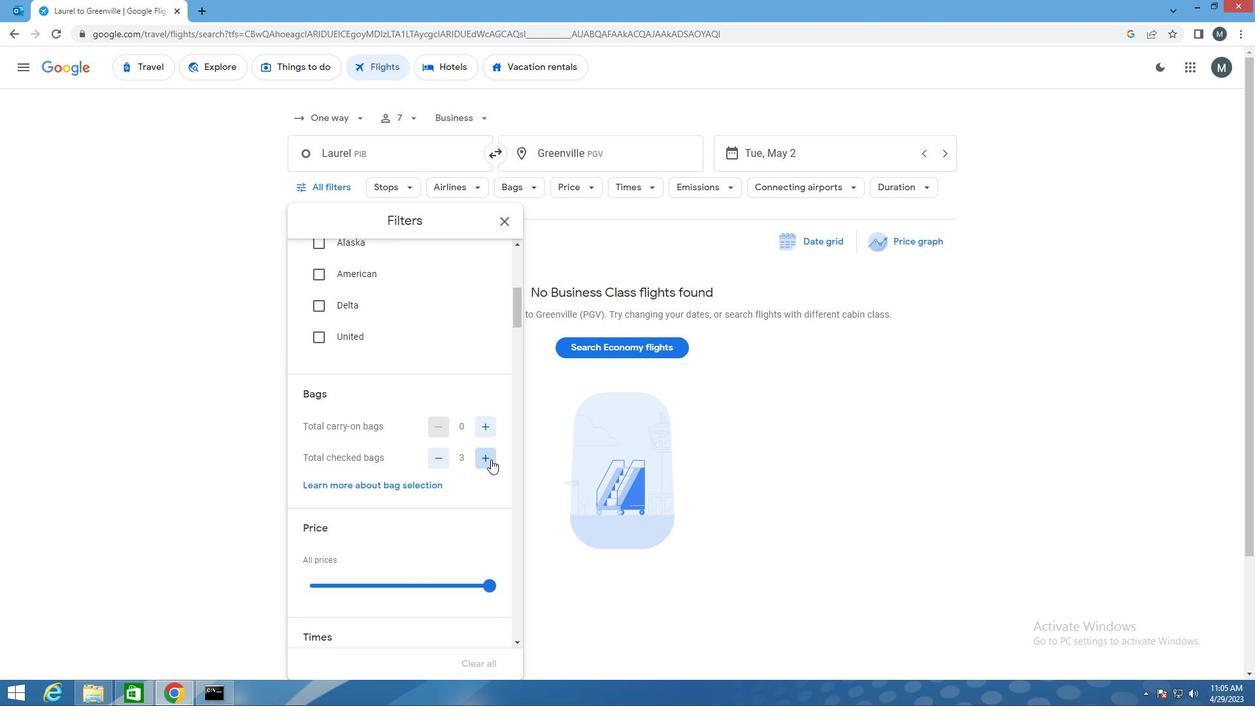 
Action: Mouse pressed left at (490, 459)
Screenshot: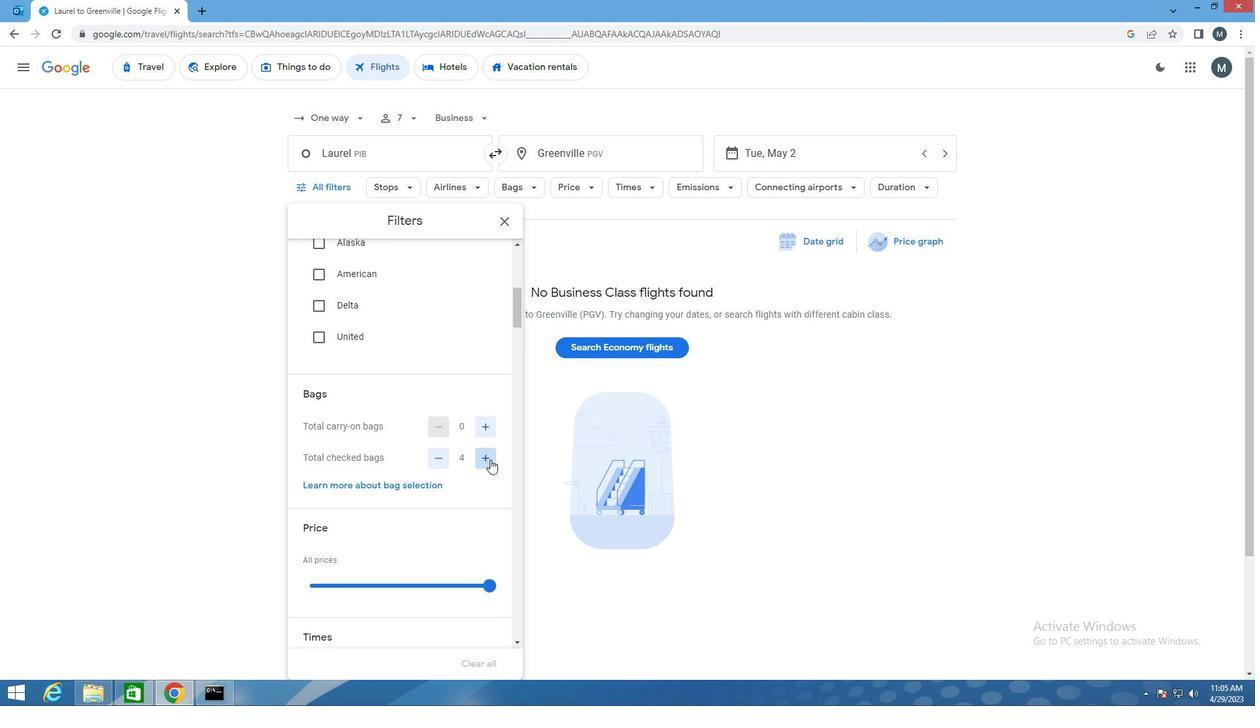 
Action: Mouse pressed left at (490, 459)
Screenshot: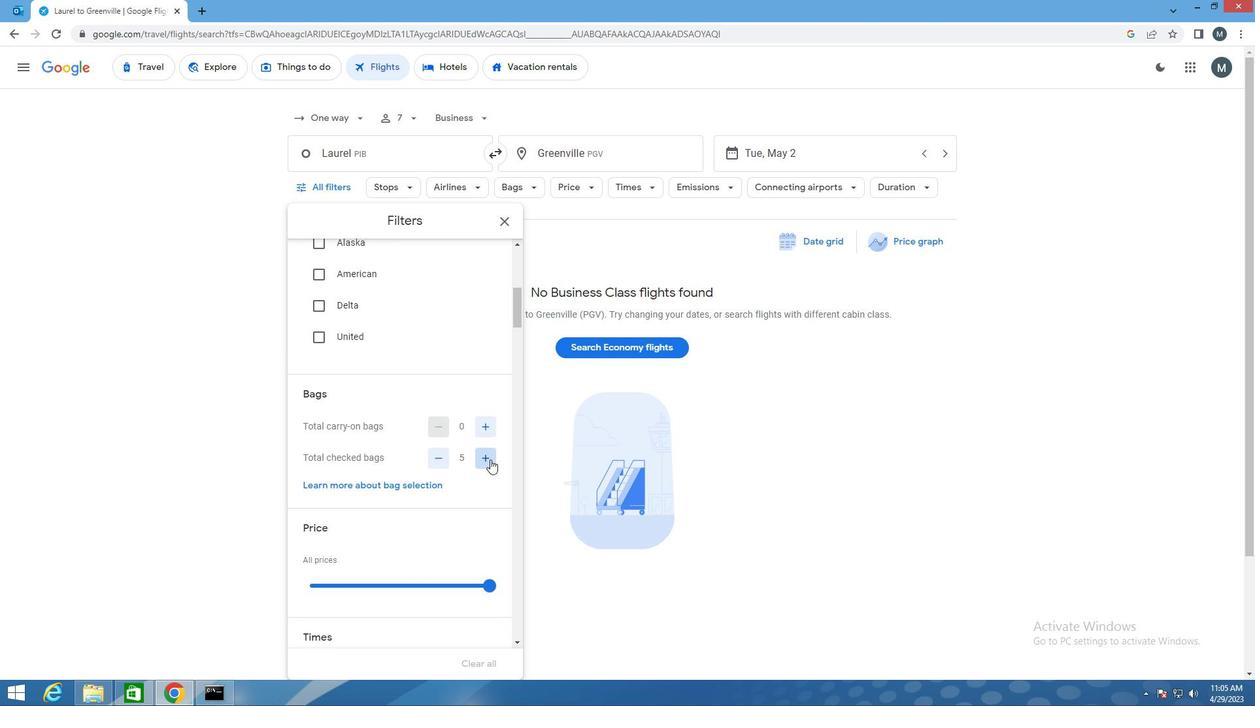 
Action: Mouse pressed left at (490, 459)
Screenshot: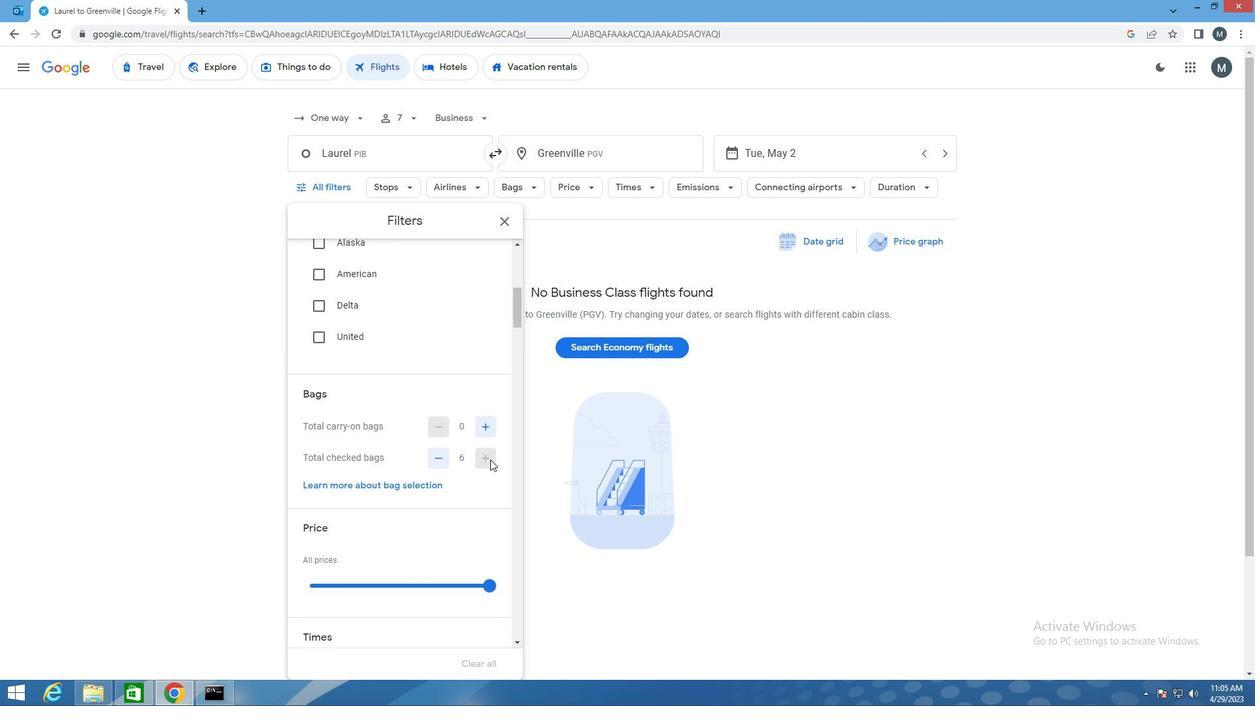
Action: Mouse moved to (438, 431)
Screenshot: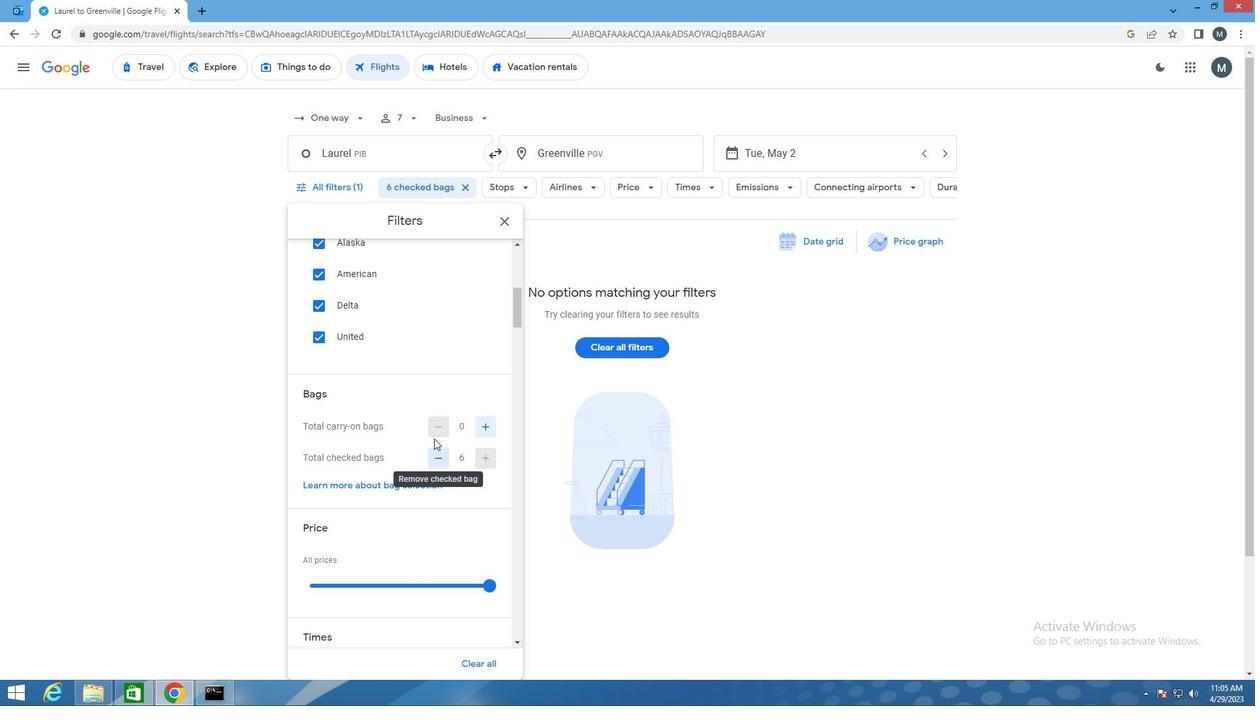 
Action: Mouse scrolled (438, 431) with delta (0, 0)
Screenshot: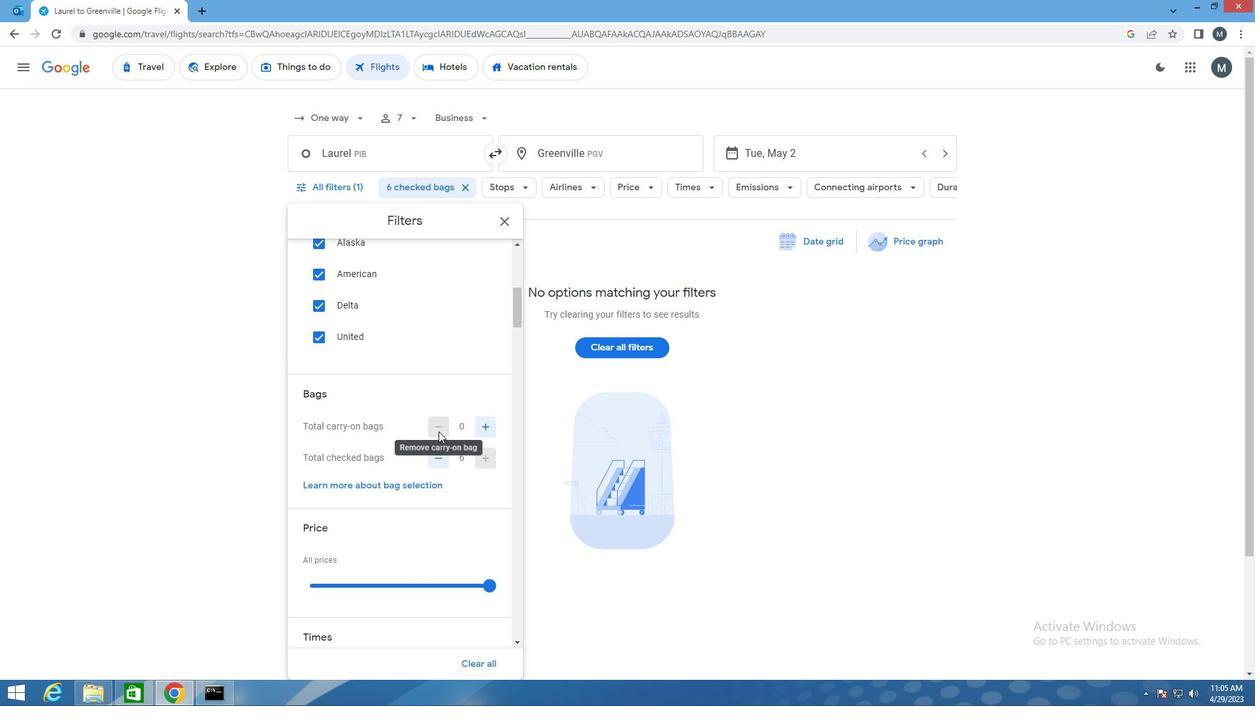 
Action: Mouse moved to (412, 521)
Screenshot: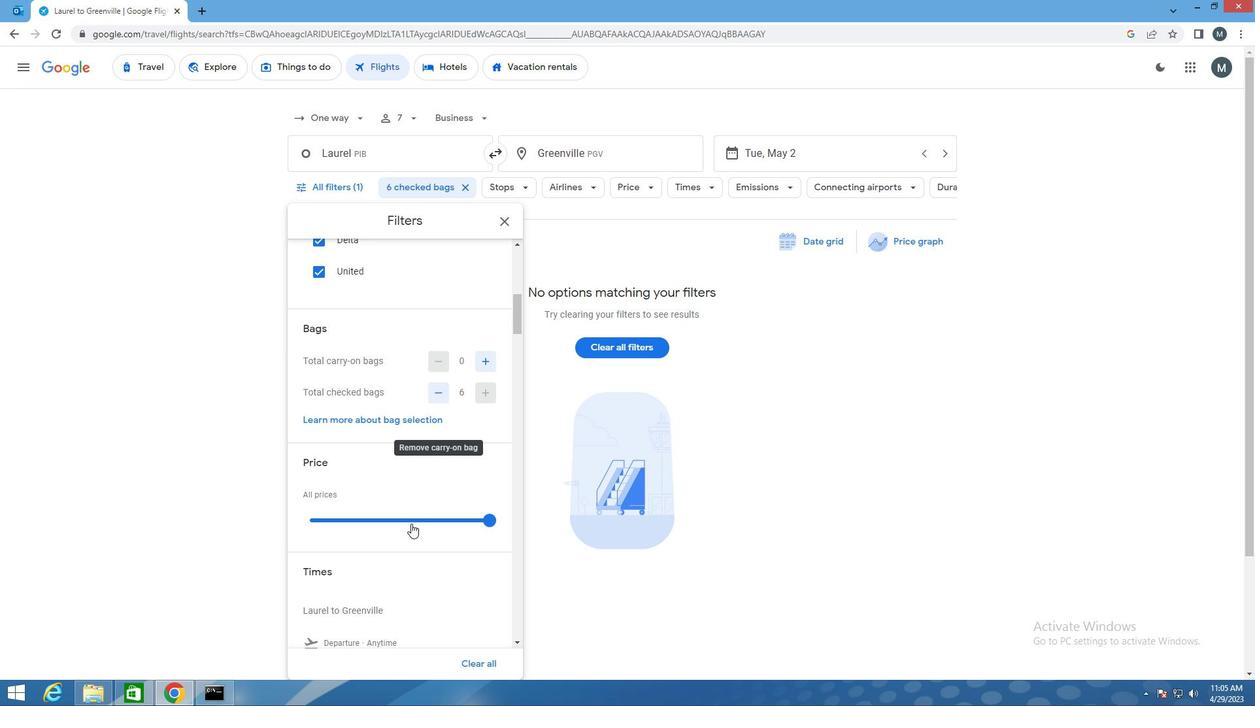 
Action: Mouse pressed left at (412, 521)
Screenshot: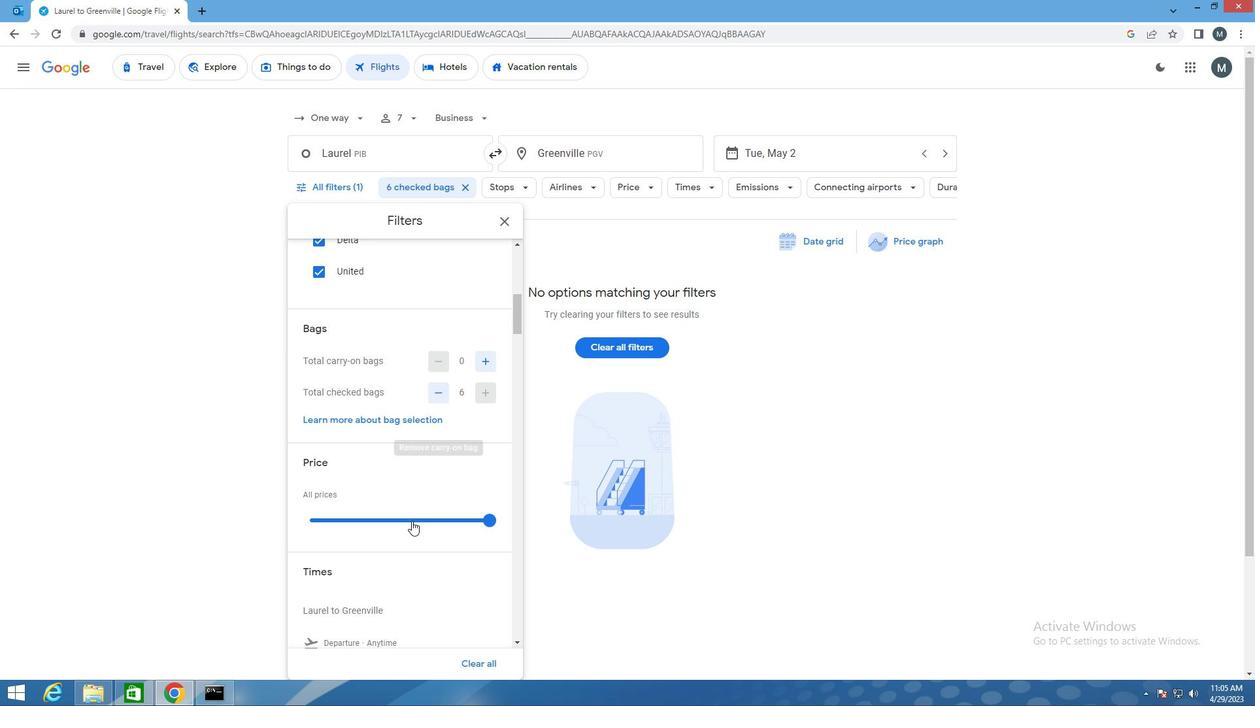 
Action: Mouse pressed left at (412, 521)
Screenshot: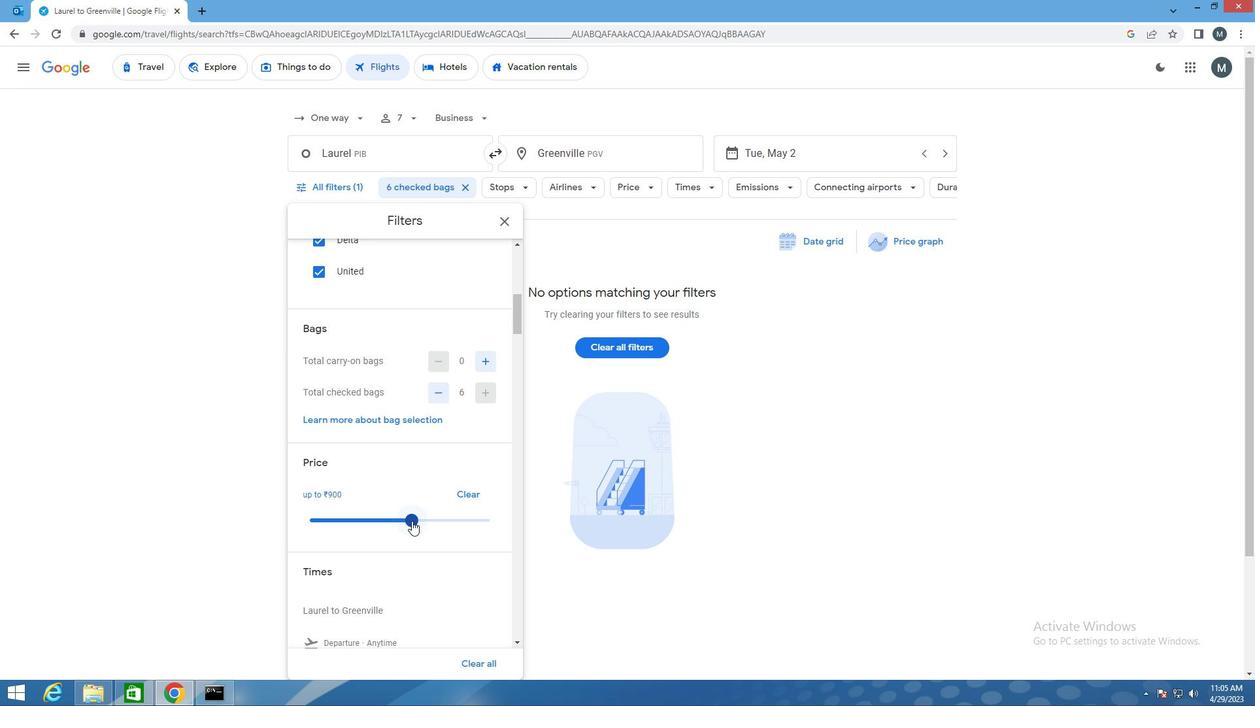 
Action: Mouse moved to (396, 480)
Screenshot: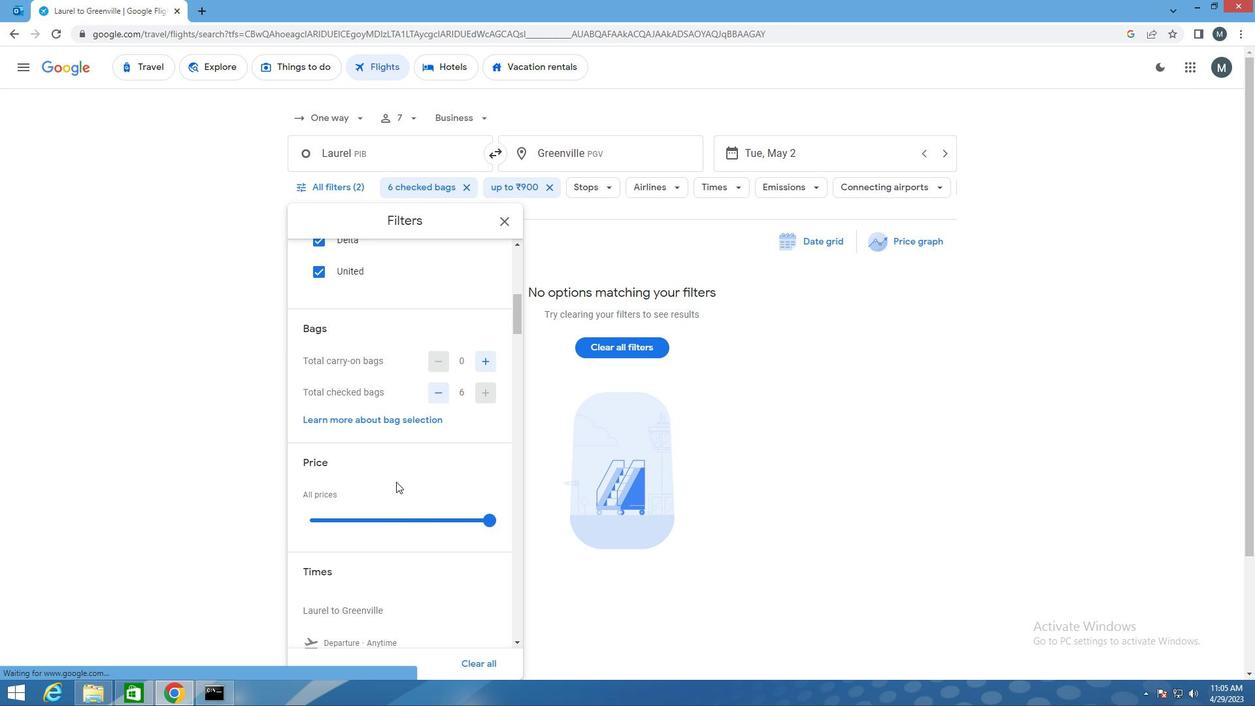 
Action: Mouse scrolled (396, 480) with delta (0, 0)
Screenshot: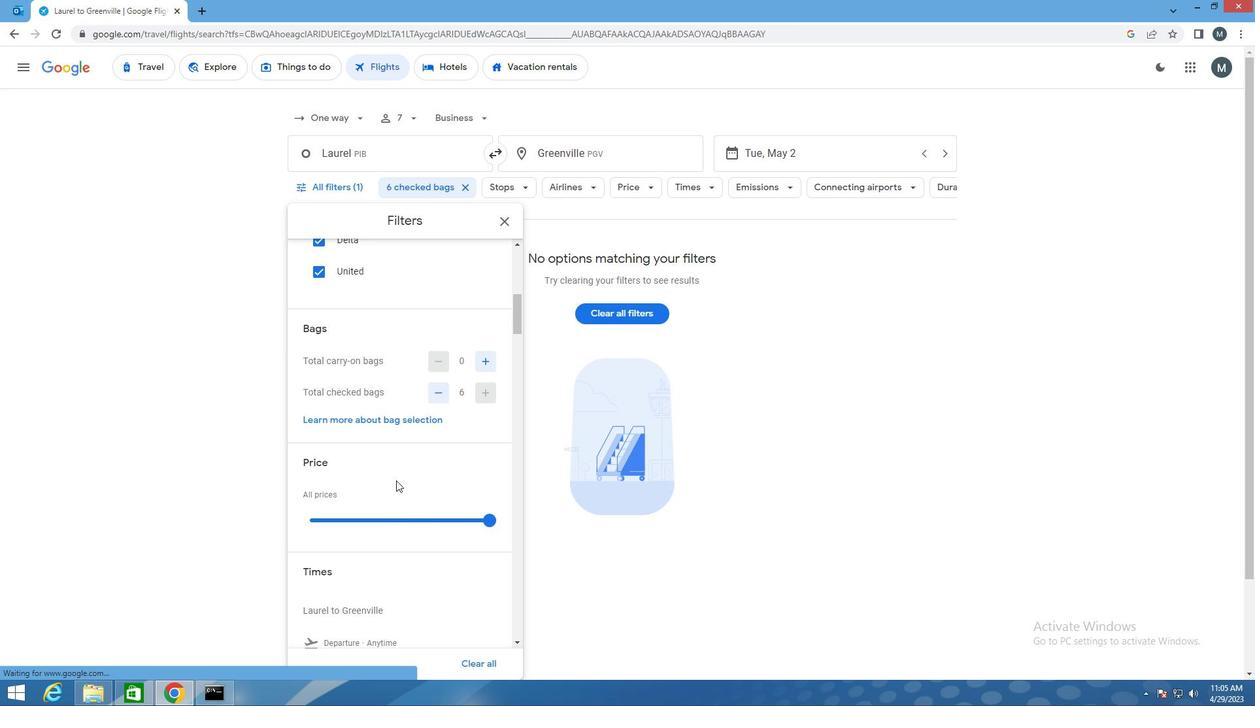 
Action: Mouse scrolled (396, 480) with delta (0, 0)
Screenshot: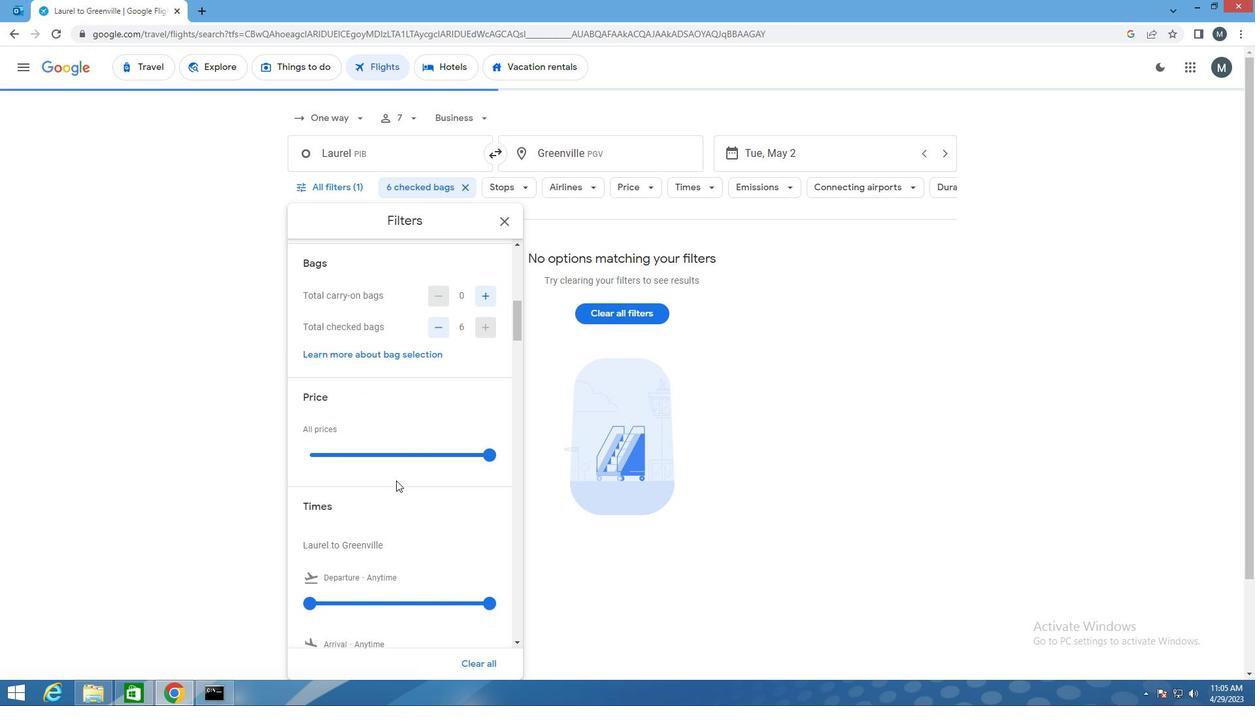
Action: Mouse scrolled (396, 480) with delta (0, 0)
Screenshot: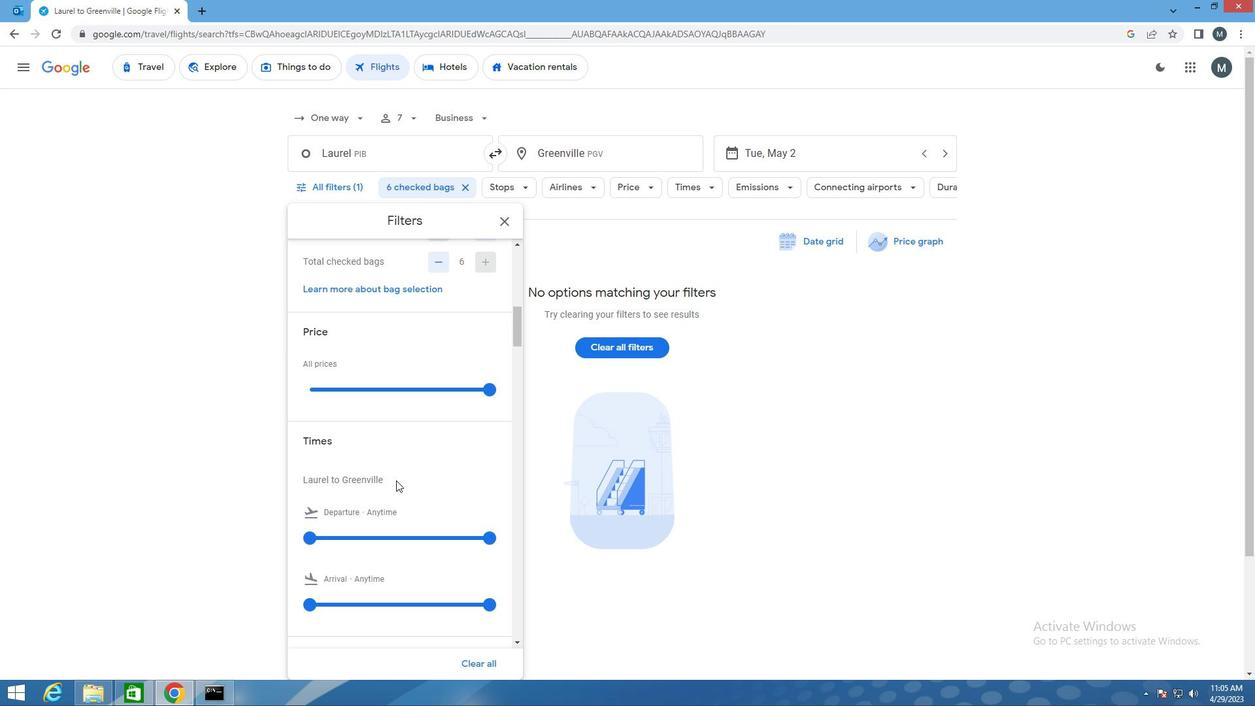 
Action: Mouse moved to (392, 474)
Screenshot: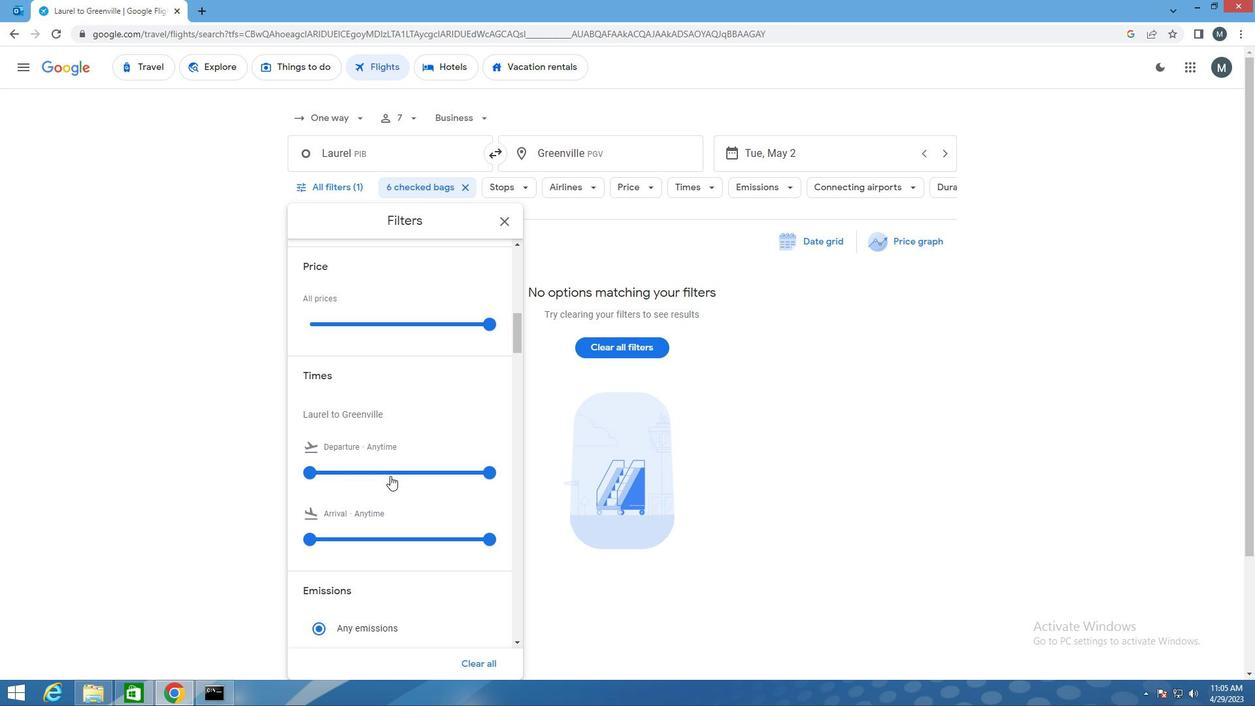 
Action: Mouse pressed left at (392, 474)
Screenshot: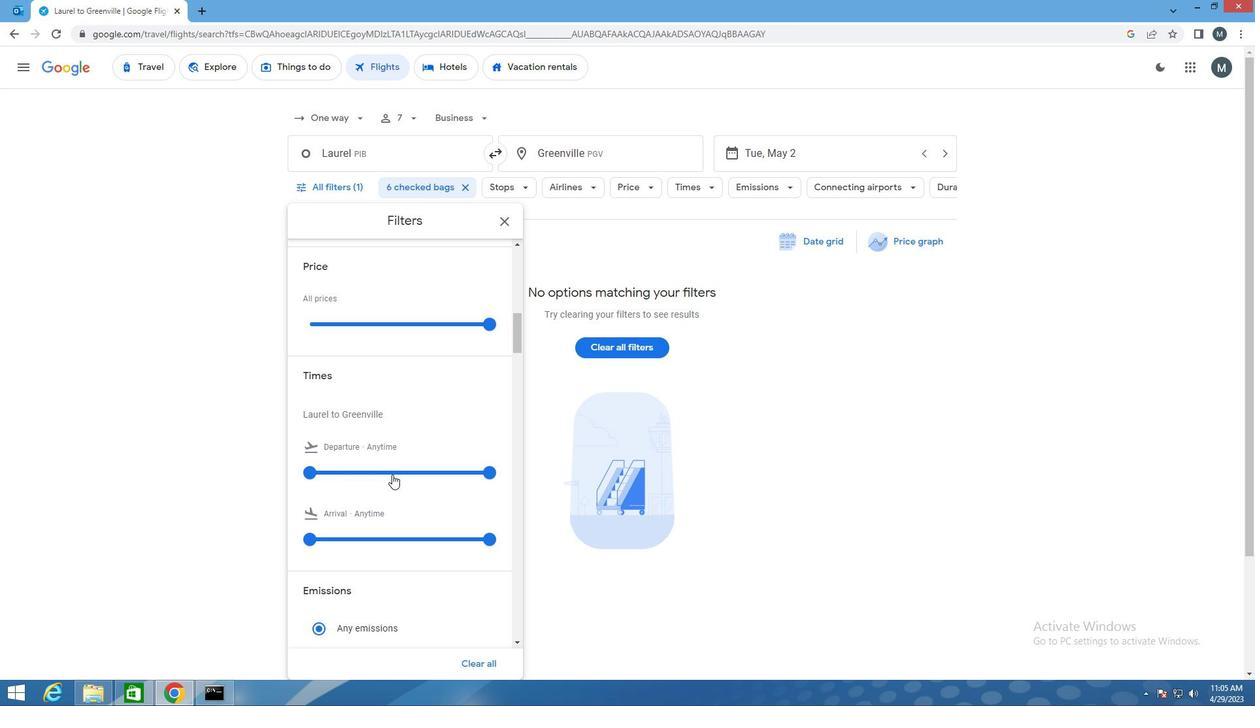 
Action: Mouse moved to (392, 474)
Screenshot: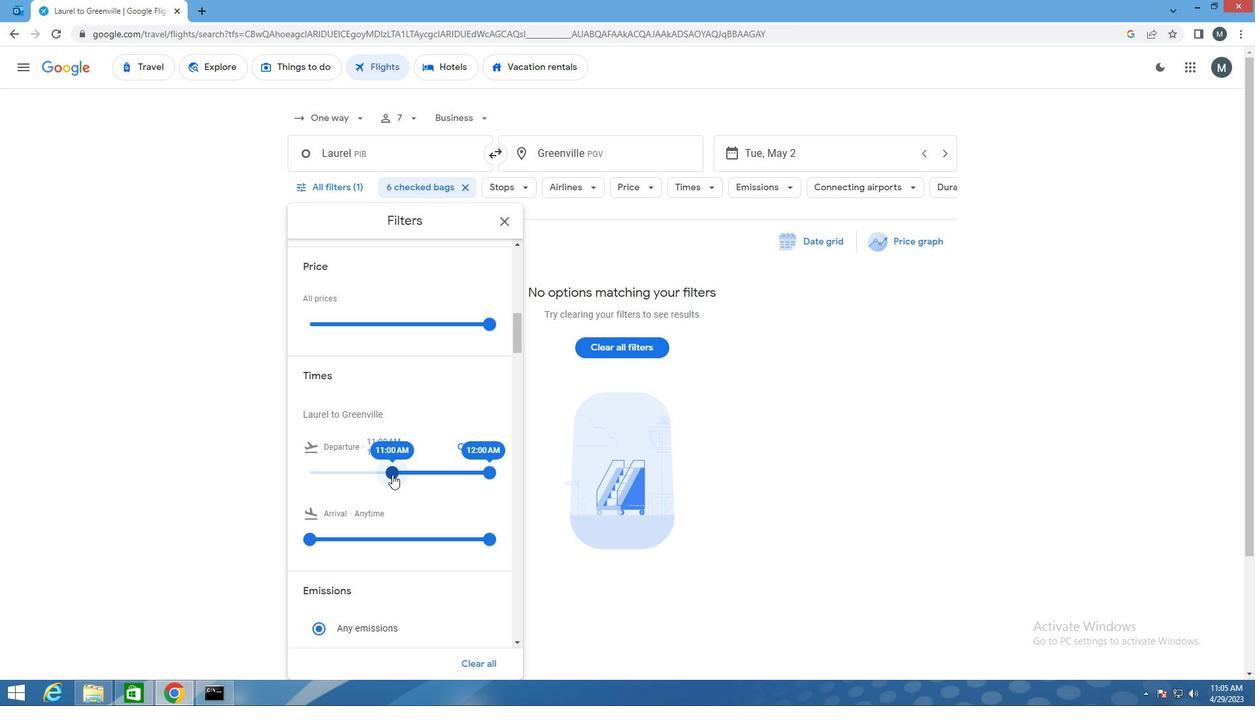 
Action: Mouse pressed left at (392, 474)
Screenshot: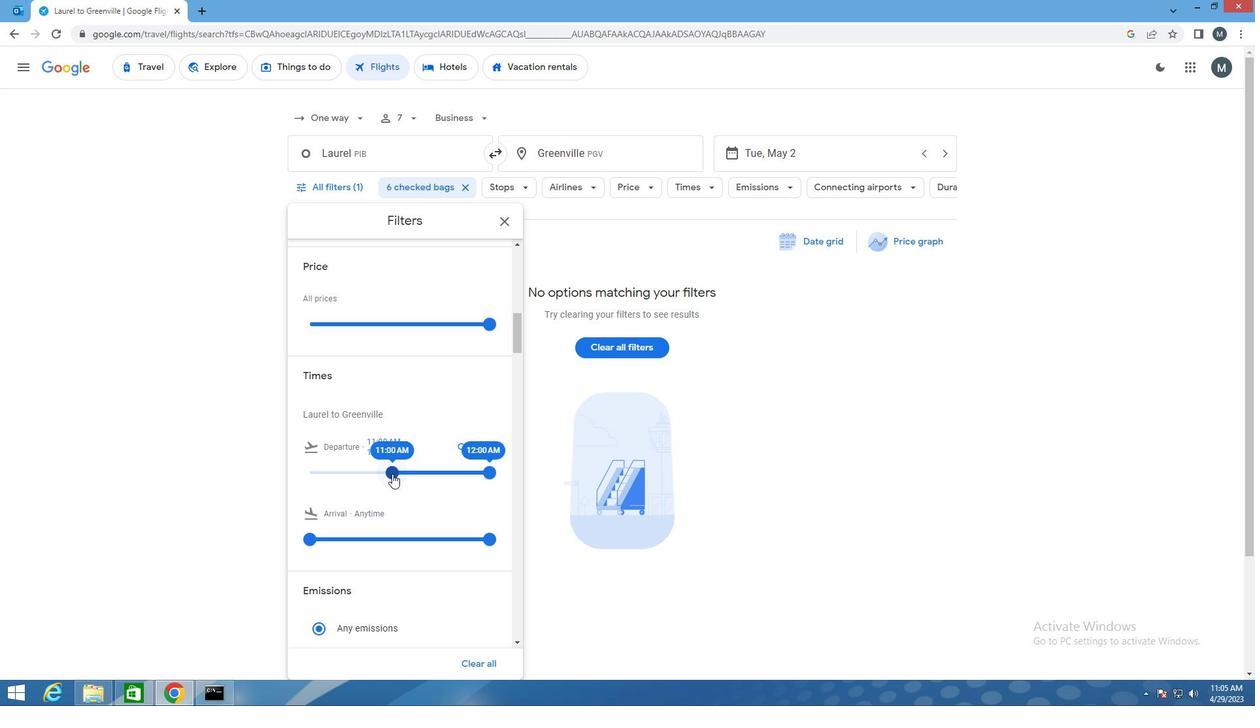 
Action: Mouse moved to (486, 474)
Screenshot: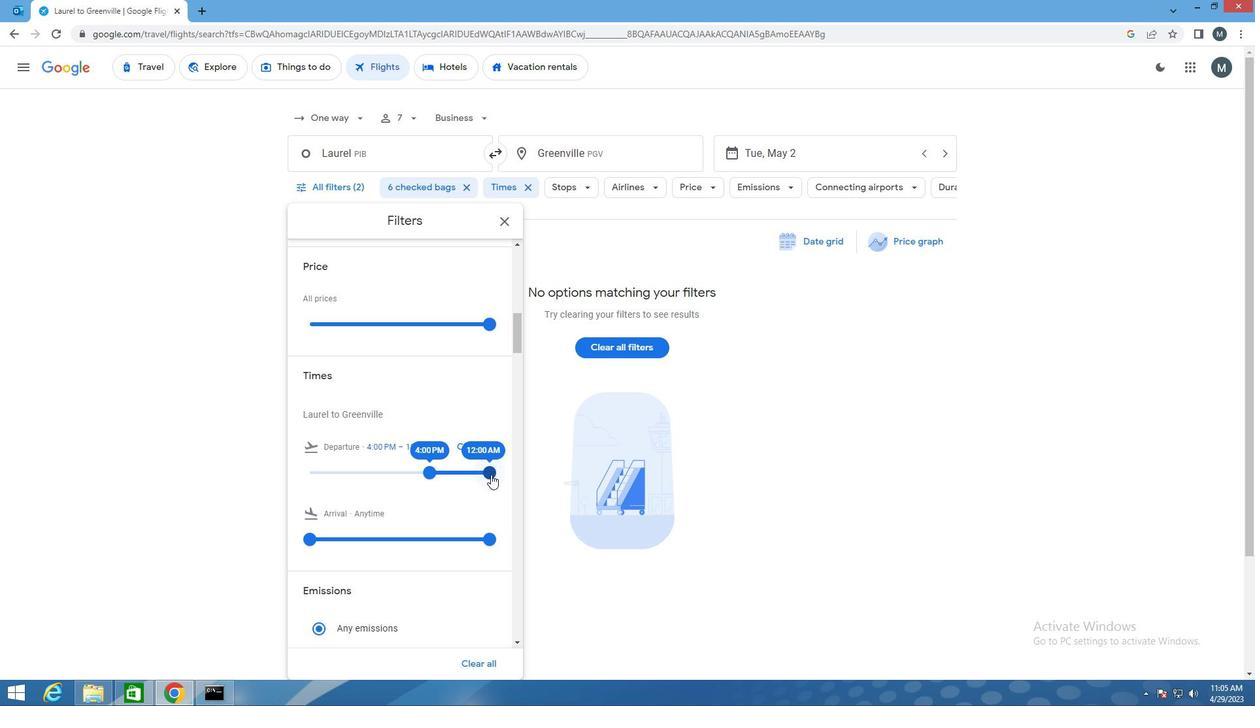 
Action: Mouse pressed left at (486, 474)
Screenshot: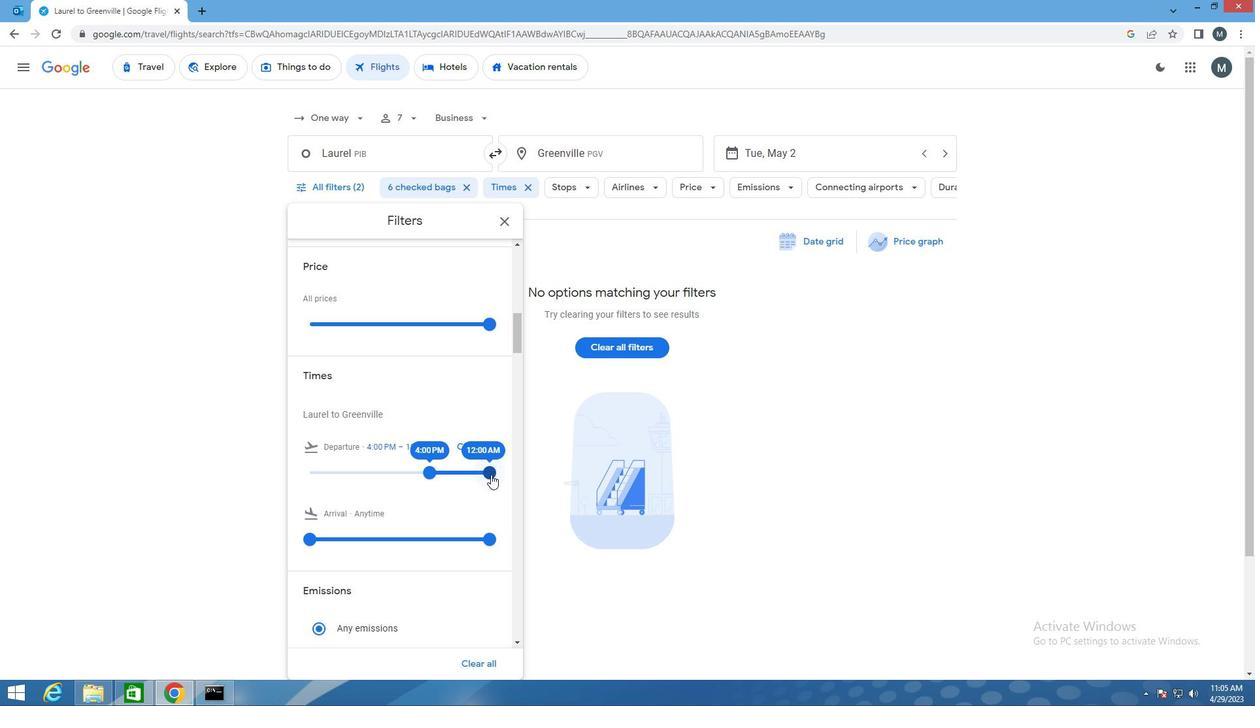 
Action: Mouse moved to (434, 464)
Screenshot: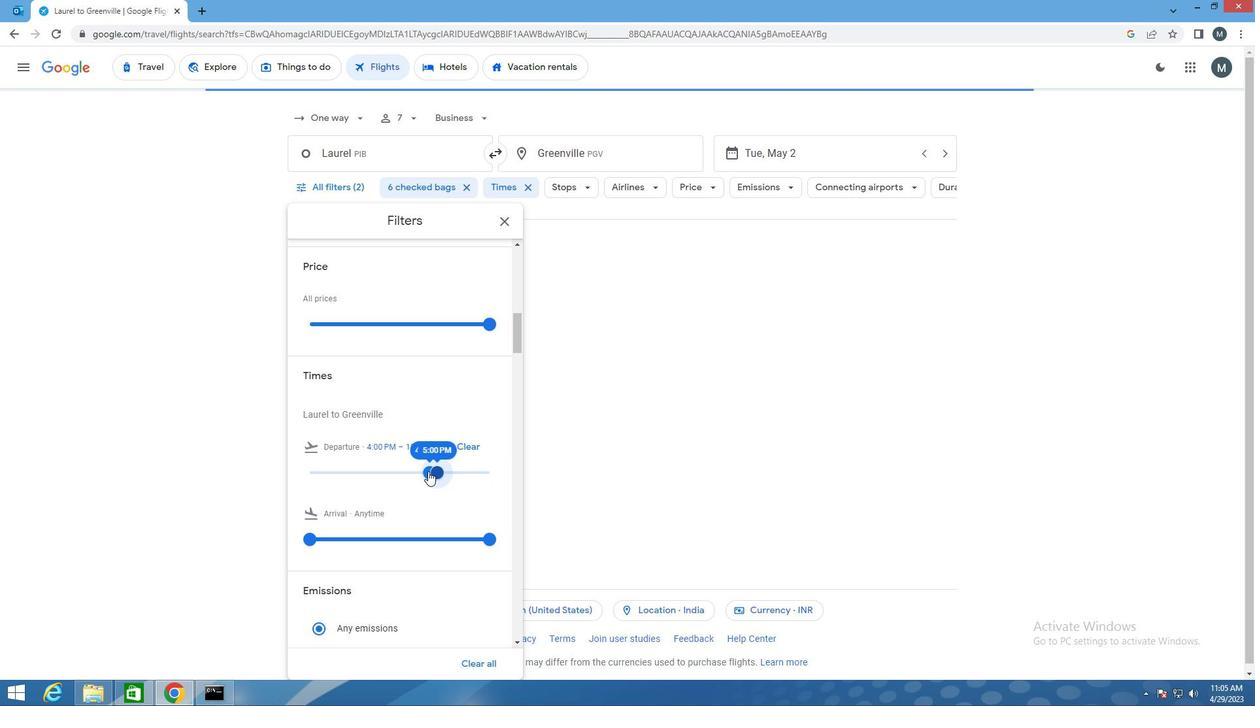 
Action: Mouse scrolled (434, 463) with delta (0, 0)
Screenshot: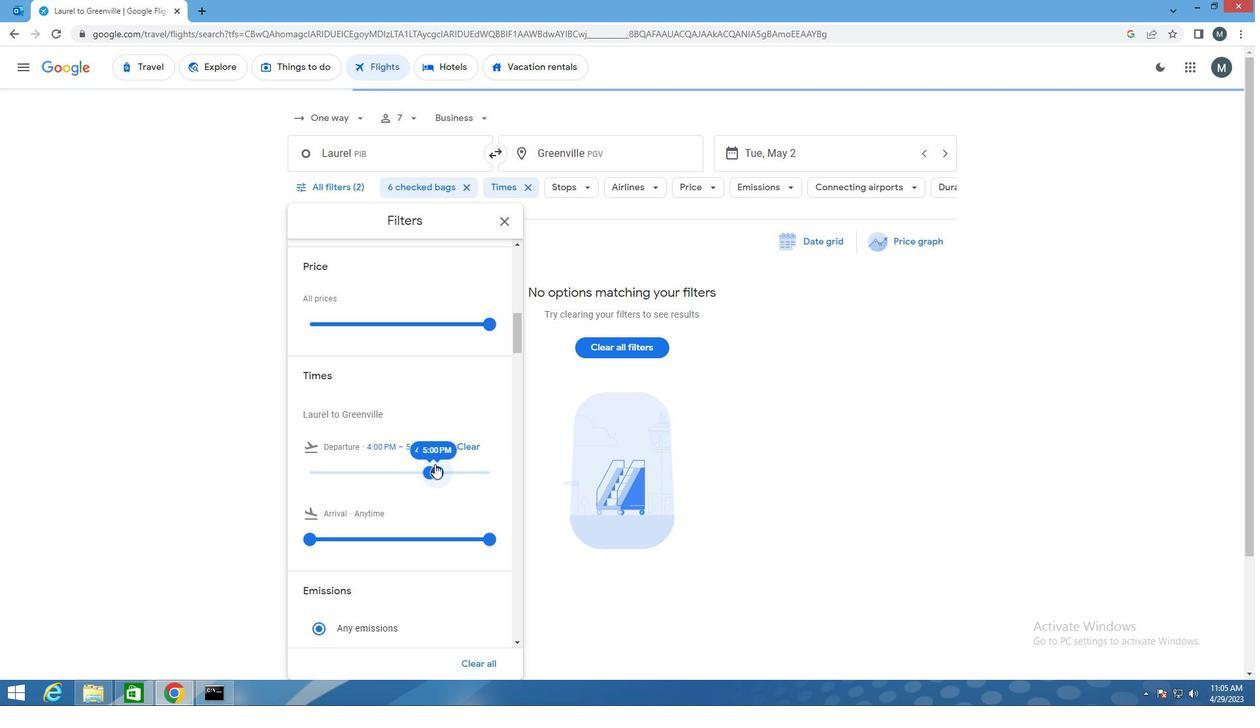 
Action: Mouse moved to (434, 464)
Screenshot: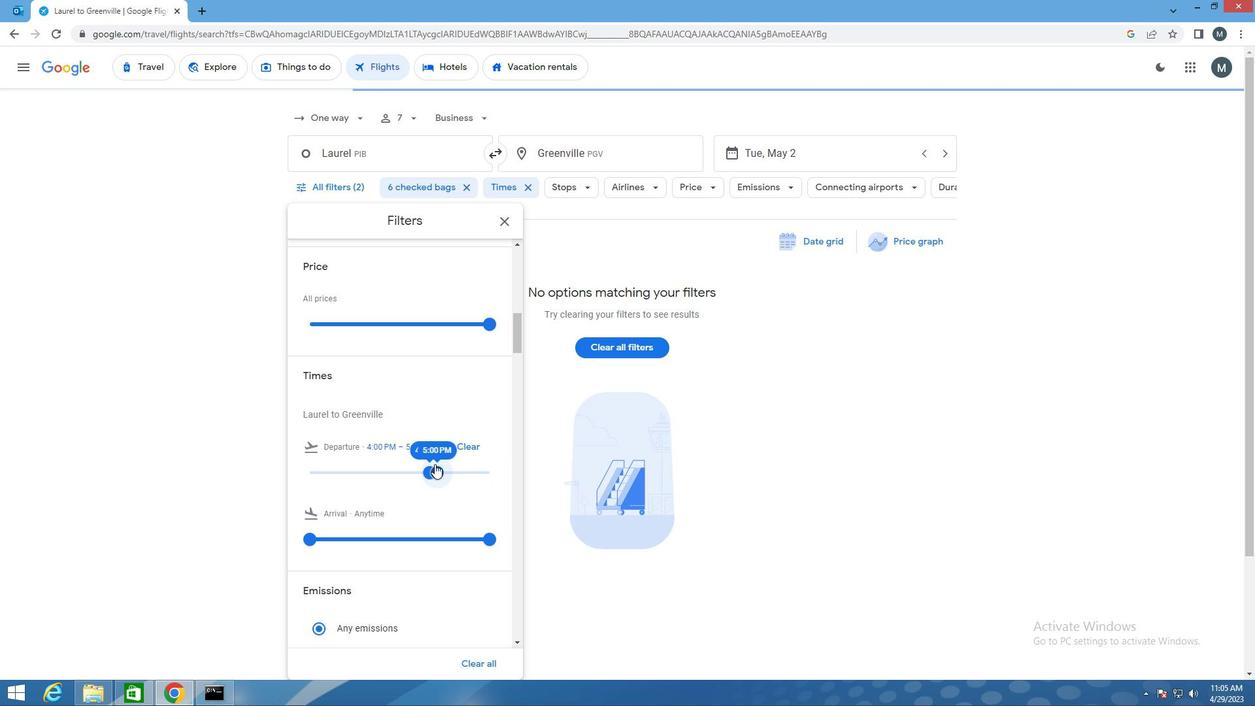 
Action: Mouse scrolled (434, 463) with delta (0, 0)
Screenshot: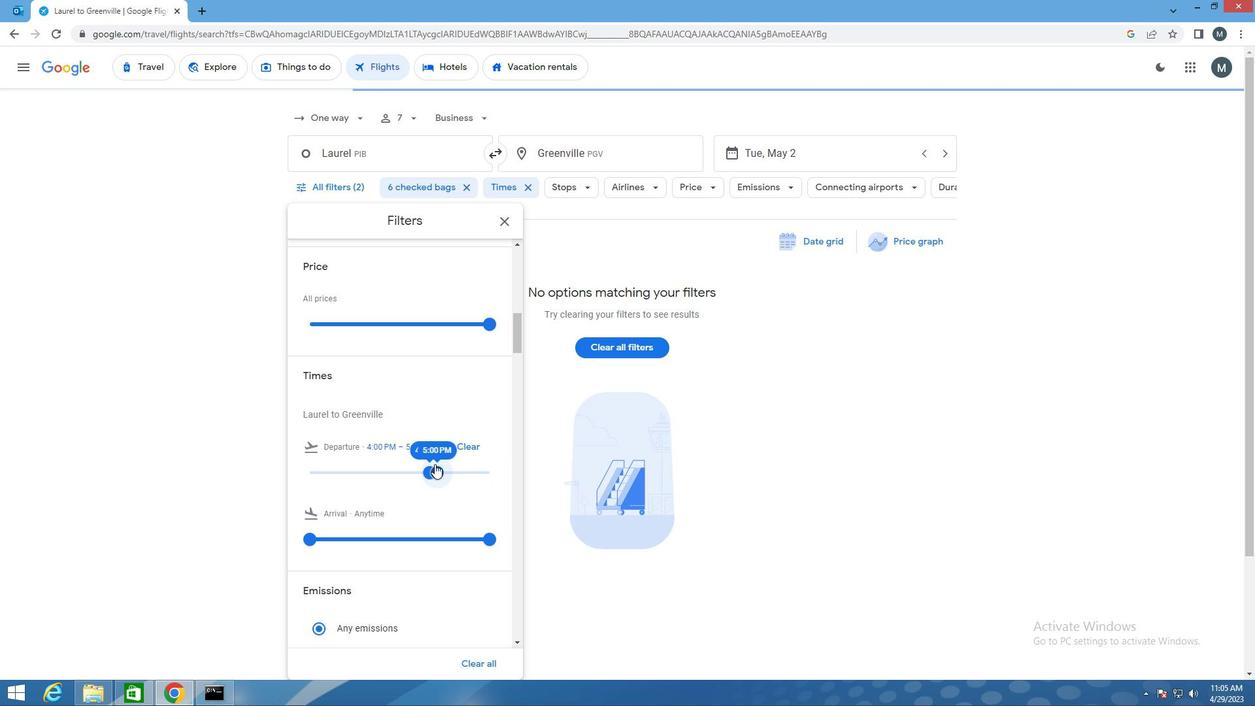 
Action: Mouse moved to (423, 469)
Screenshot: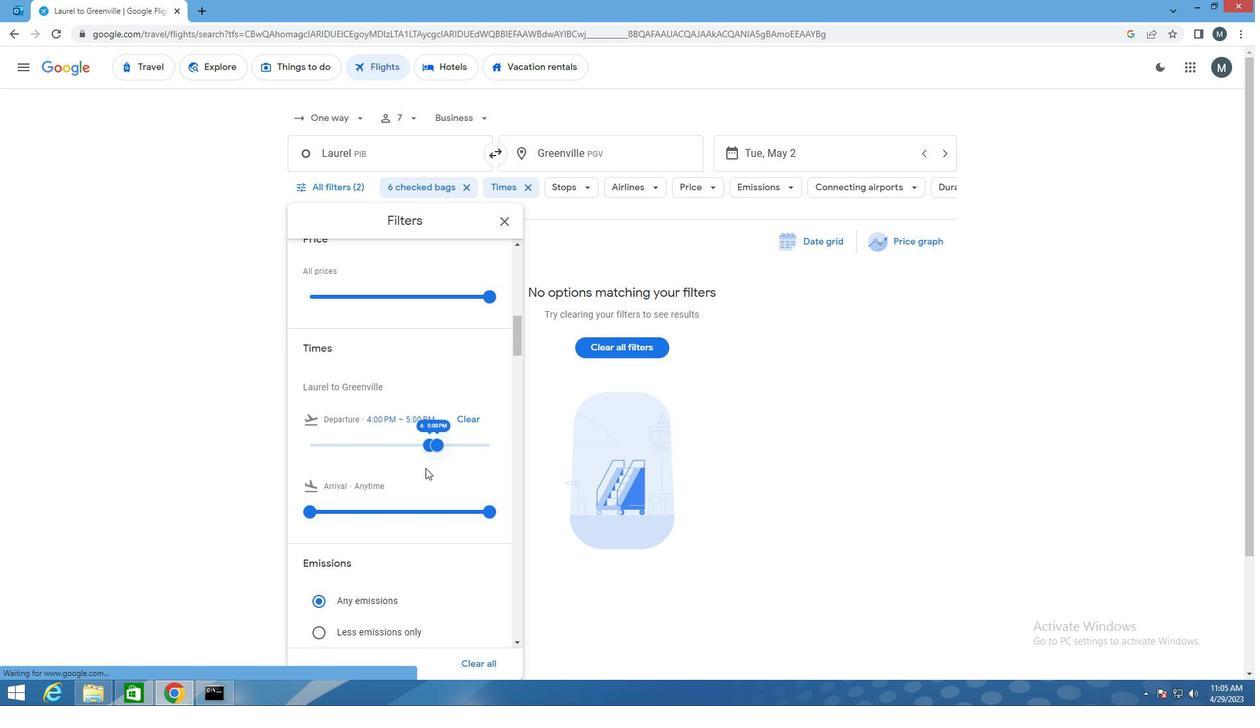
Action: Mouse scrolled (423, 468) with delta (0, 0)
Screenshot: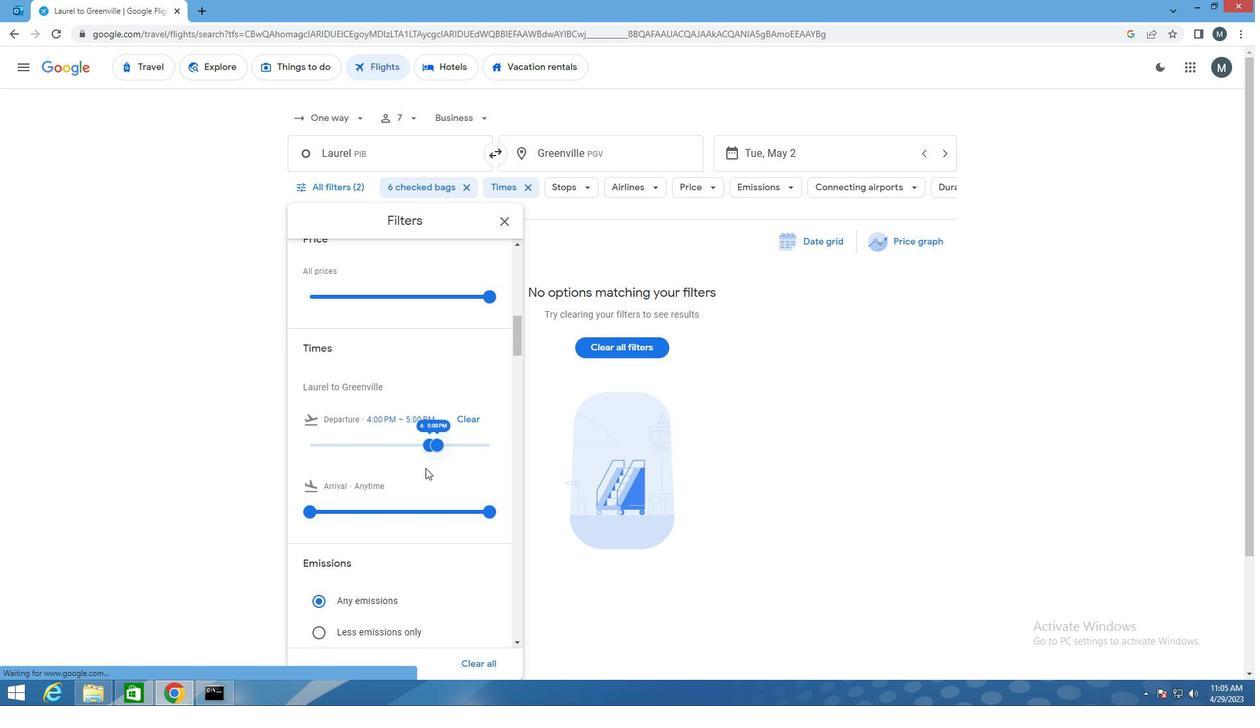 
Action: Mouse moved to (421, 472)
Screenshot: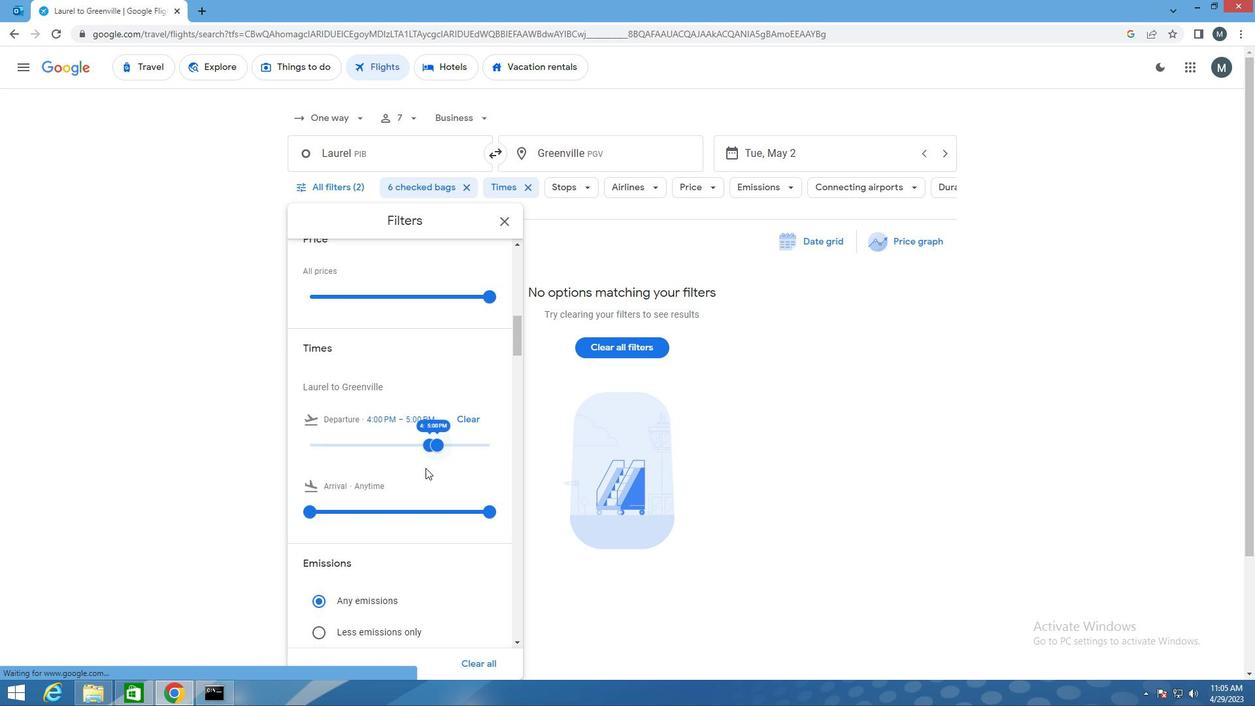 
Action: Mouse scrolled (421, 471) with delta (0, 0)
Screenshot: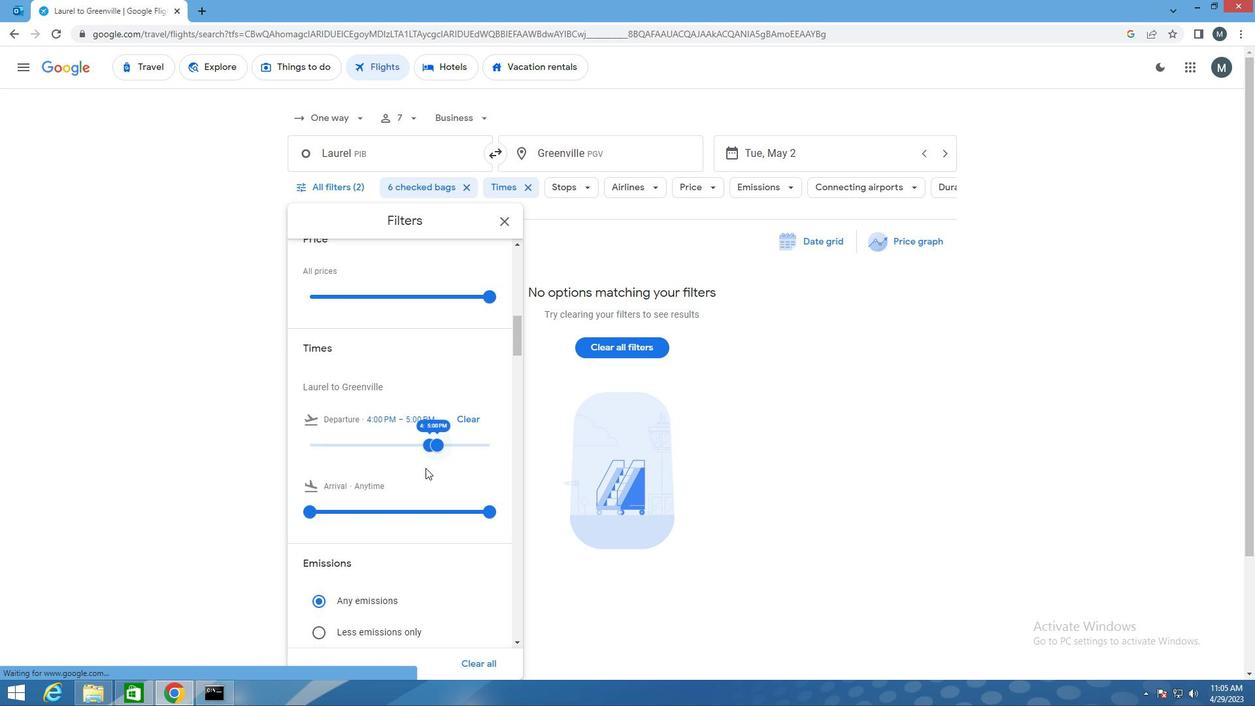 
Action: Mouse moved to (421, 473)
Screenshot: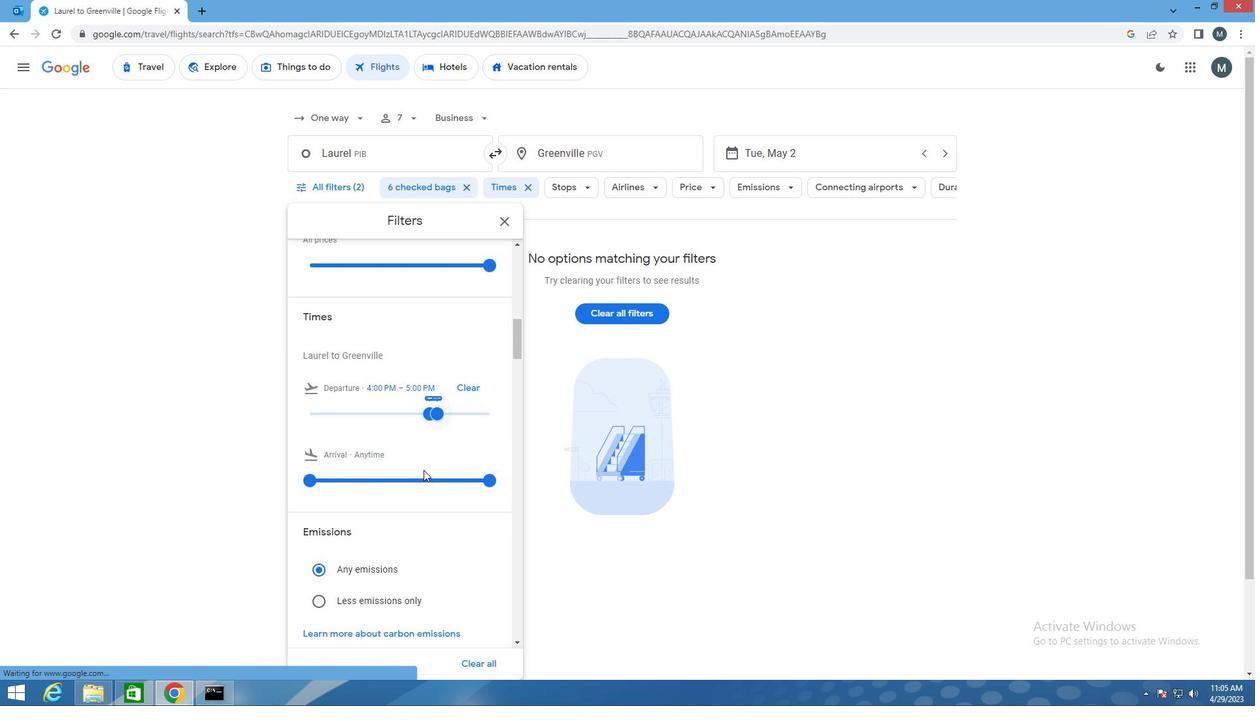
Action: Mouse scrolled (421, 472) with delta (0, 0)
Screenshot: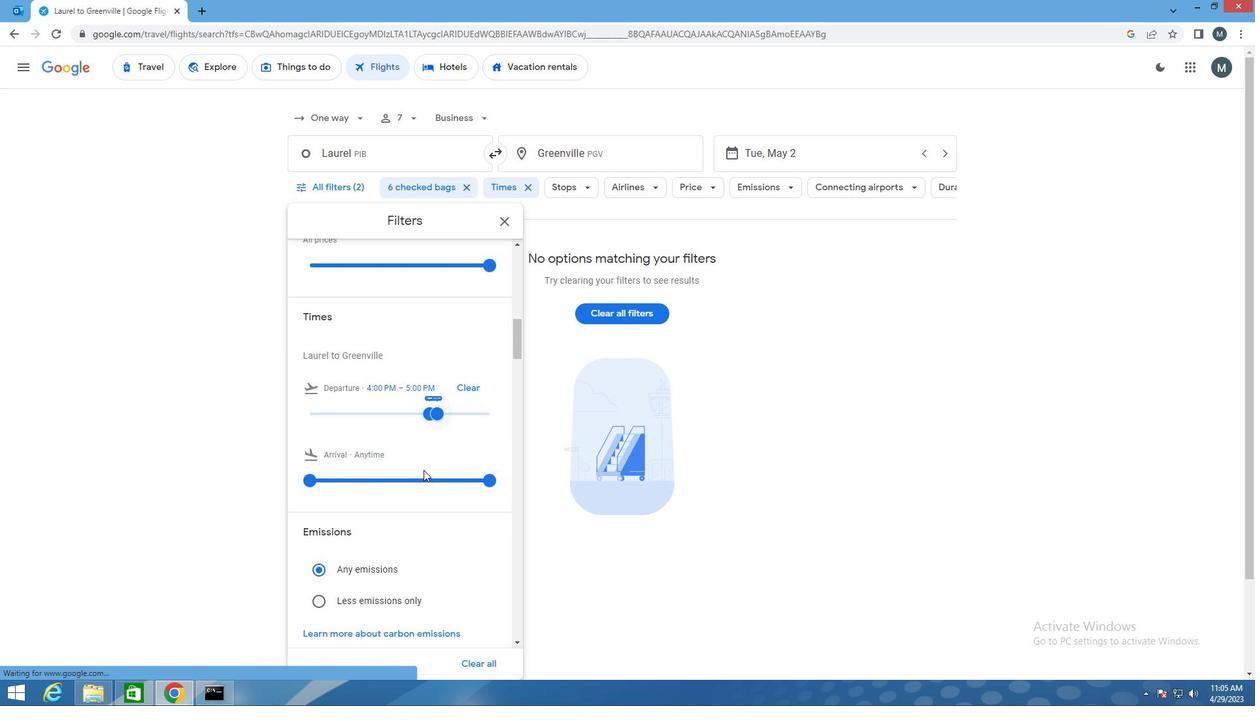 
Action: Mouse moved to (507, 230)
Screenshot: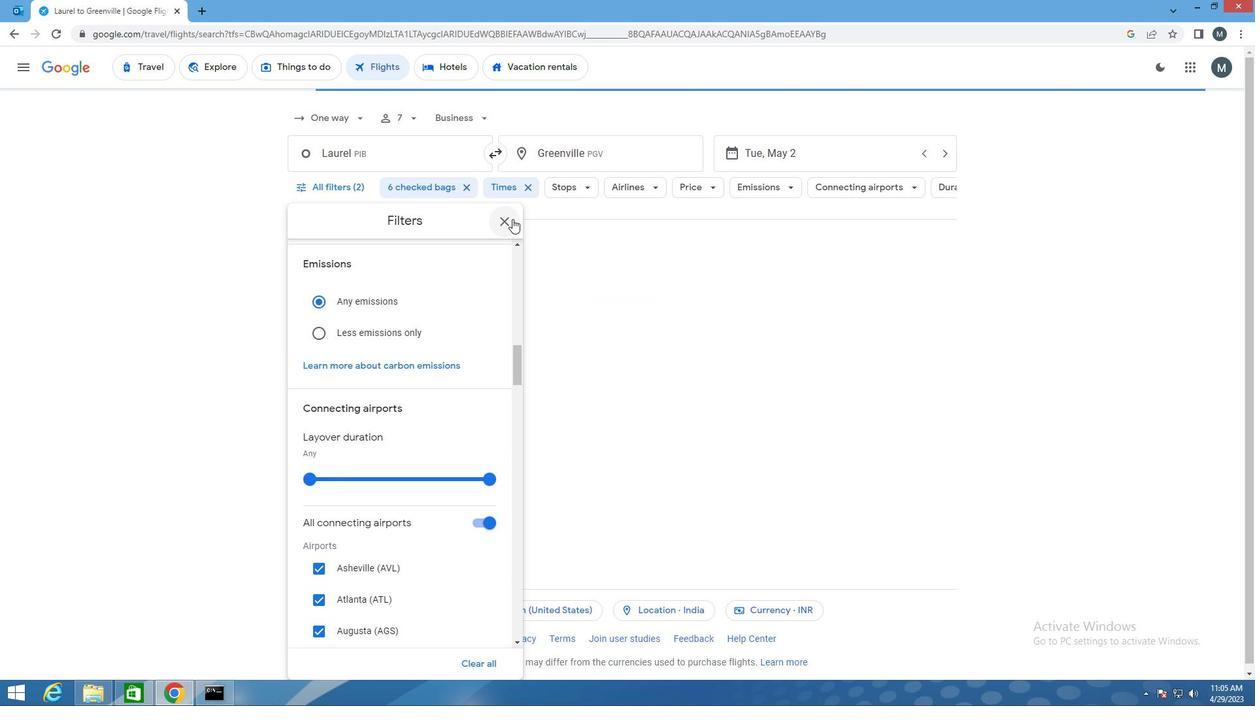 
Action: Mouse pressed left at (507, 230)
Screenshot: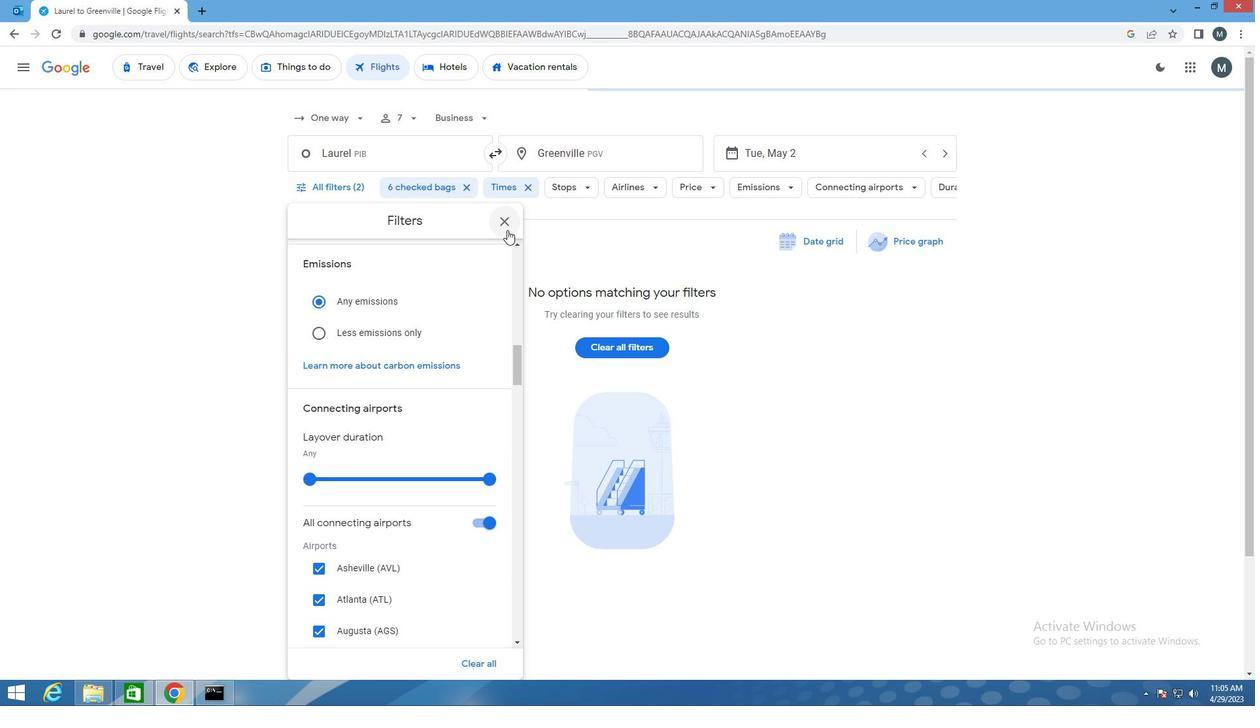 
